 Task: Select the Pacific Time - US & Canada as time zone for the schedule.
Action: Mouse moved to (1165, 103)
Screenshot: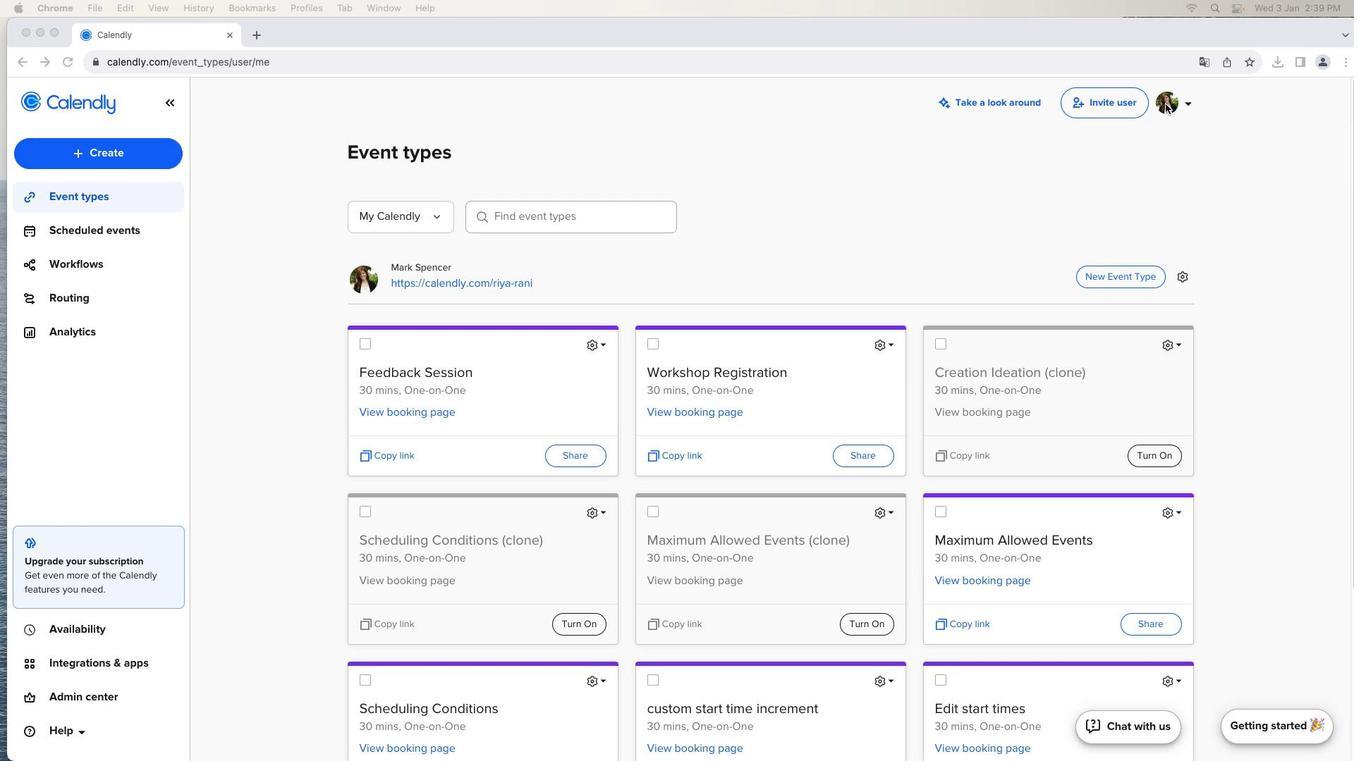 
Action: Mouse pressed left at (1165, 103)
Screenshot: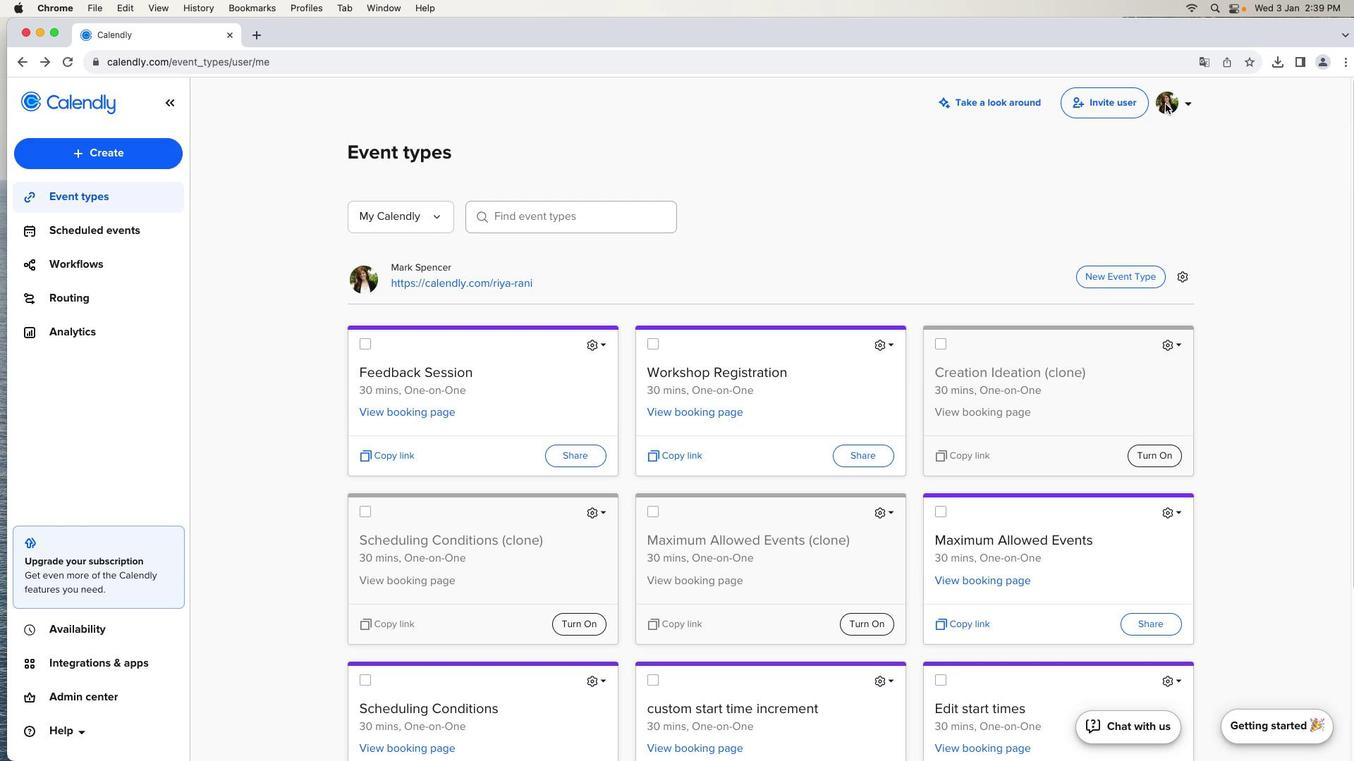 
Action: Mouse pressed left at (1165, 103)
Screenshot: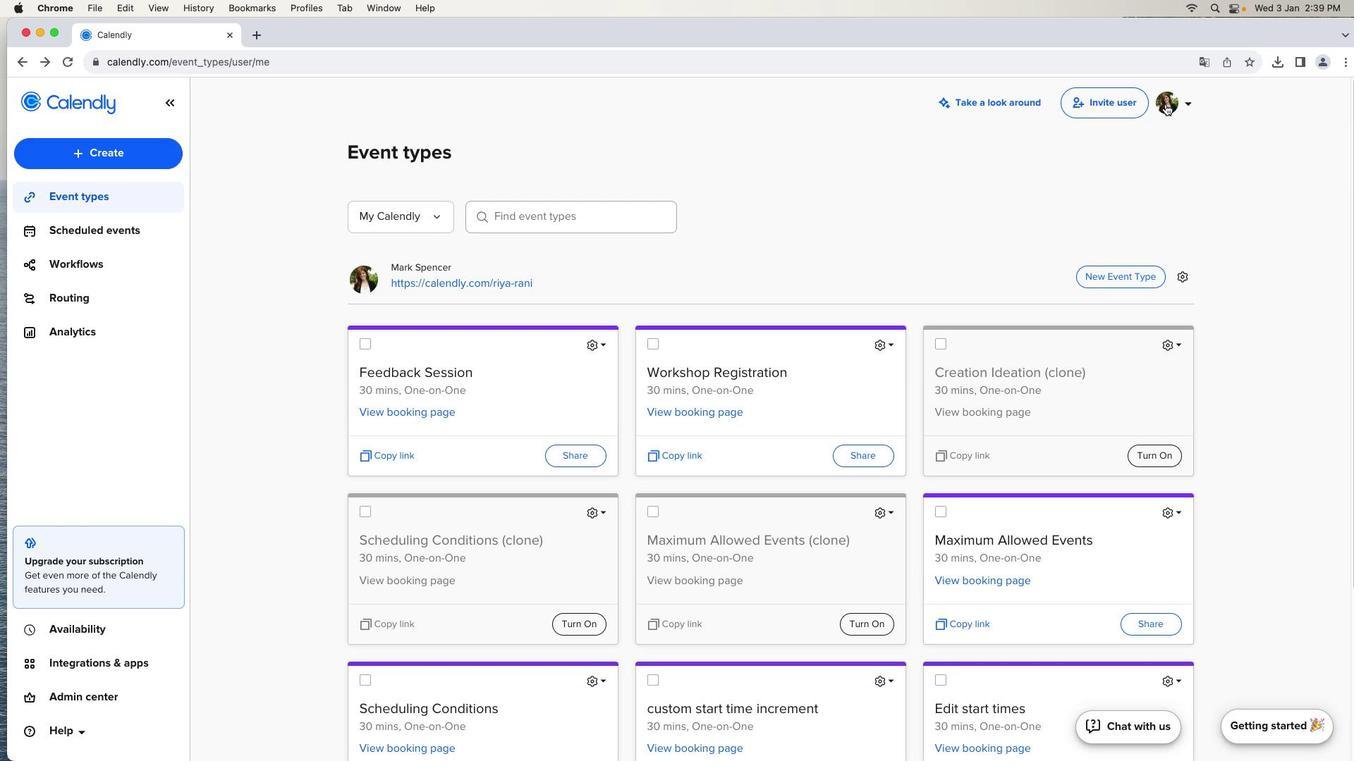 
Action: Mouse moved to (1076, 189)
Screenshot: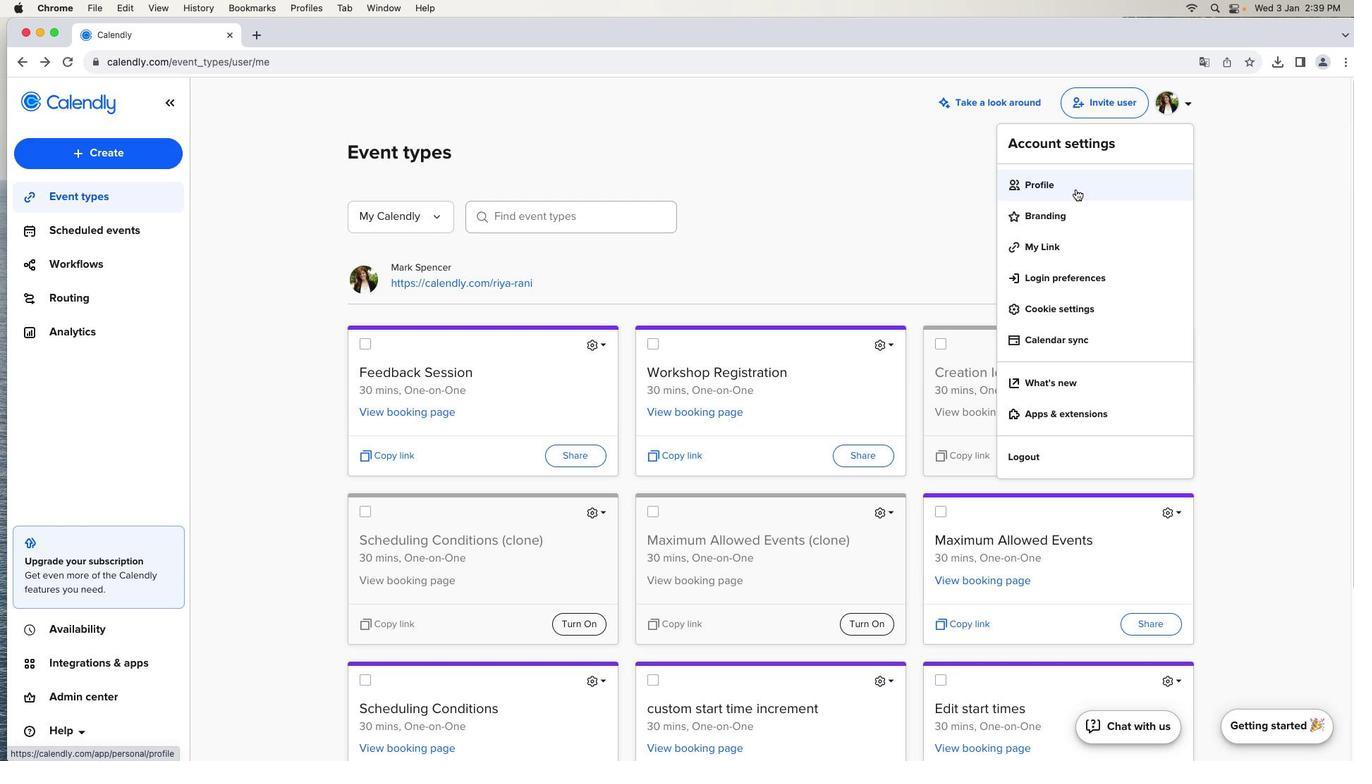 
Action: Mouse pressed left at (1076, 189)
Screenshot: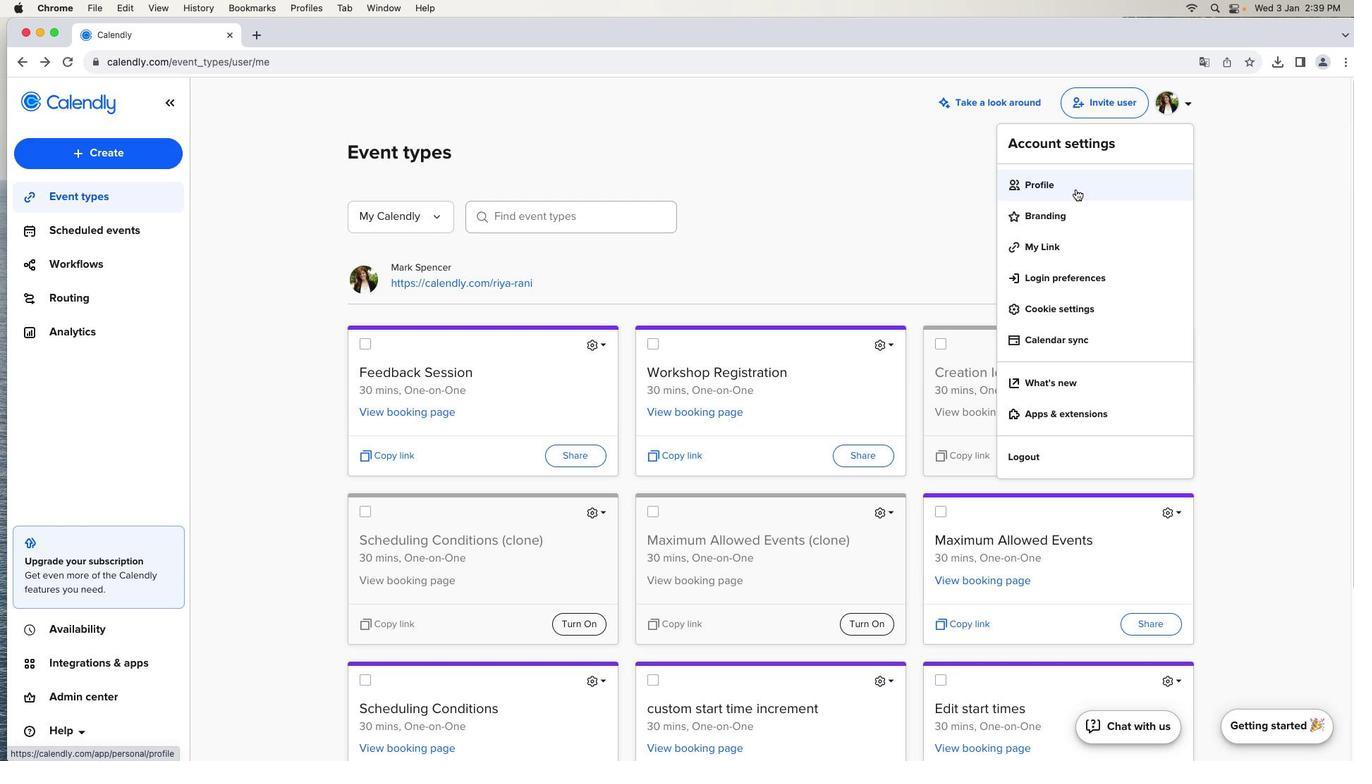 
Action: Mouse moved to (648, 530)
Screenshot: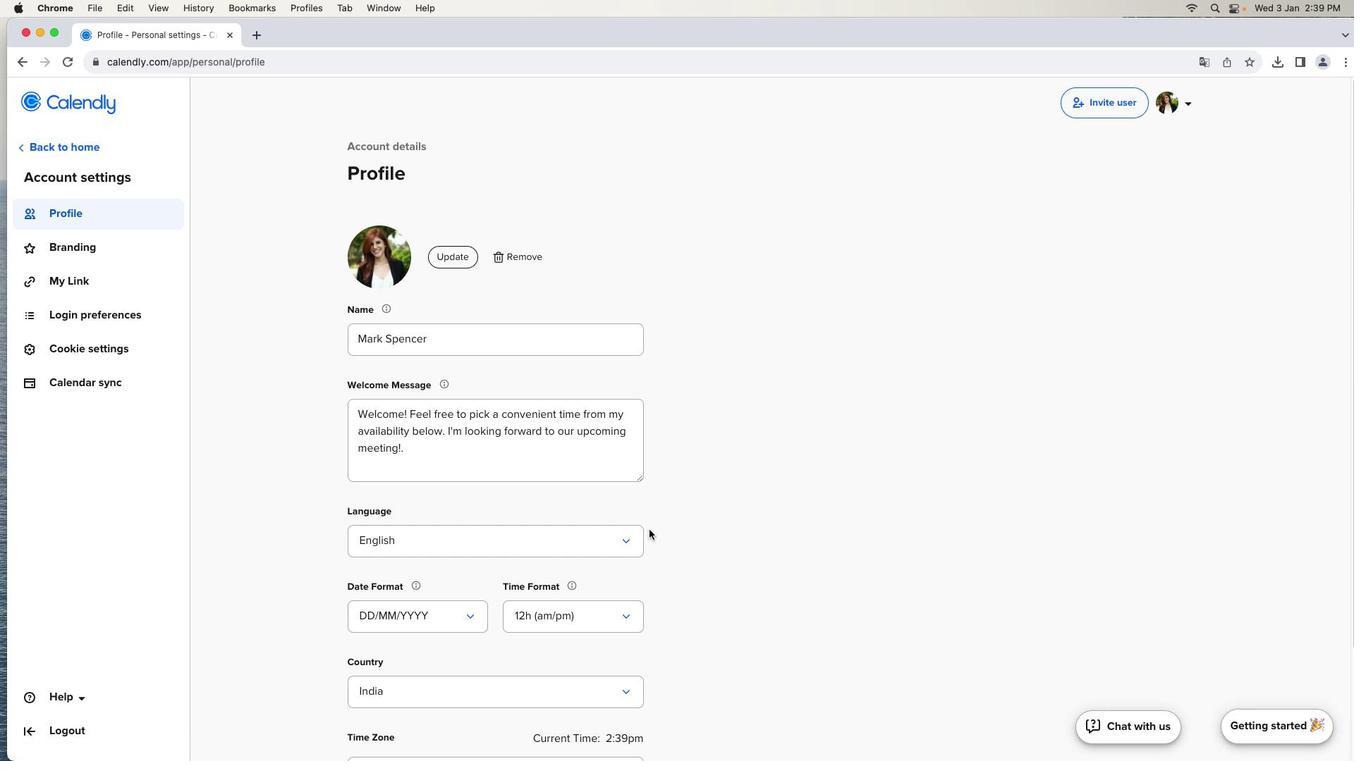 
Action: Mouse scrolled (648, 530) with delta (0, 0)
Screenshot: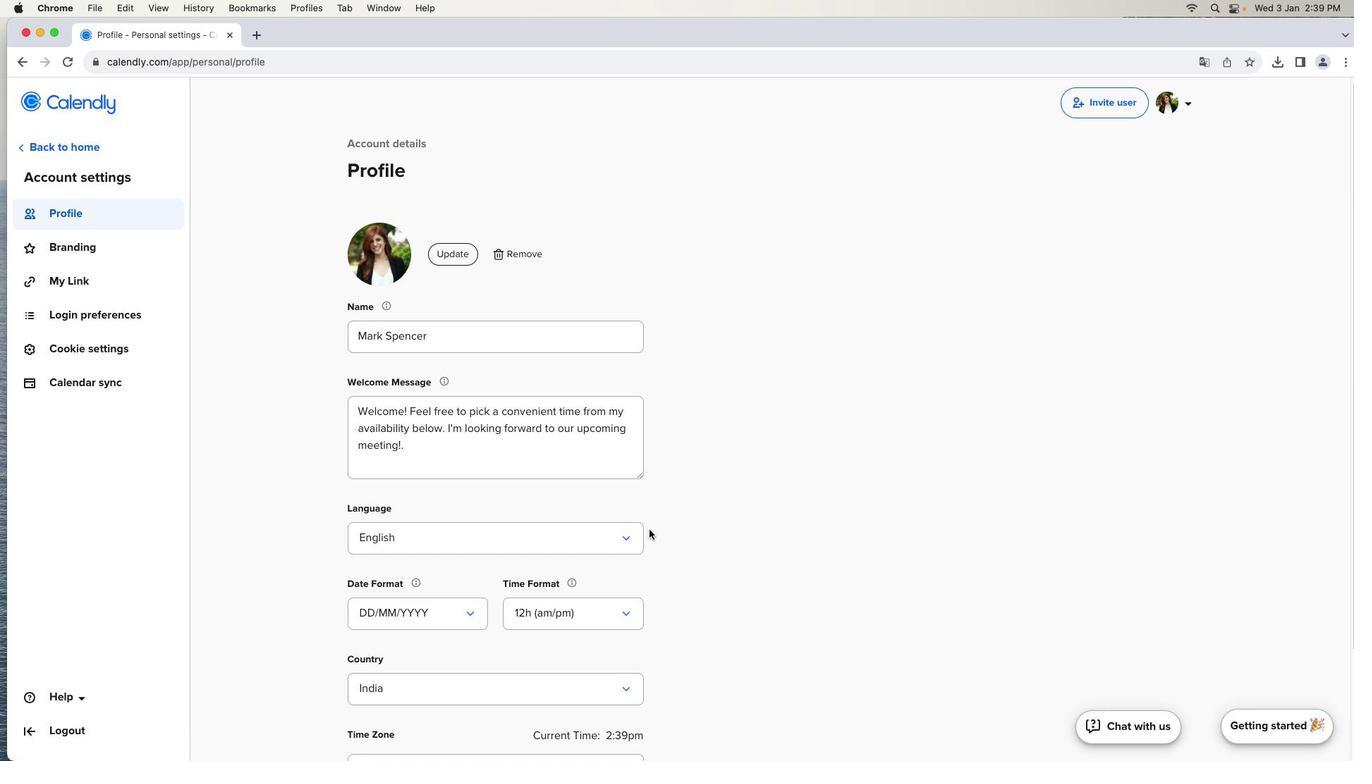 
Action: Mouse scrolled (648, 530) with delta (0, 0)
Screenshot: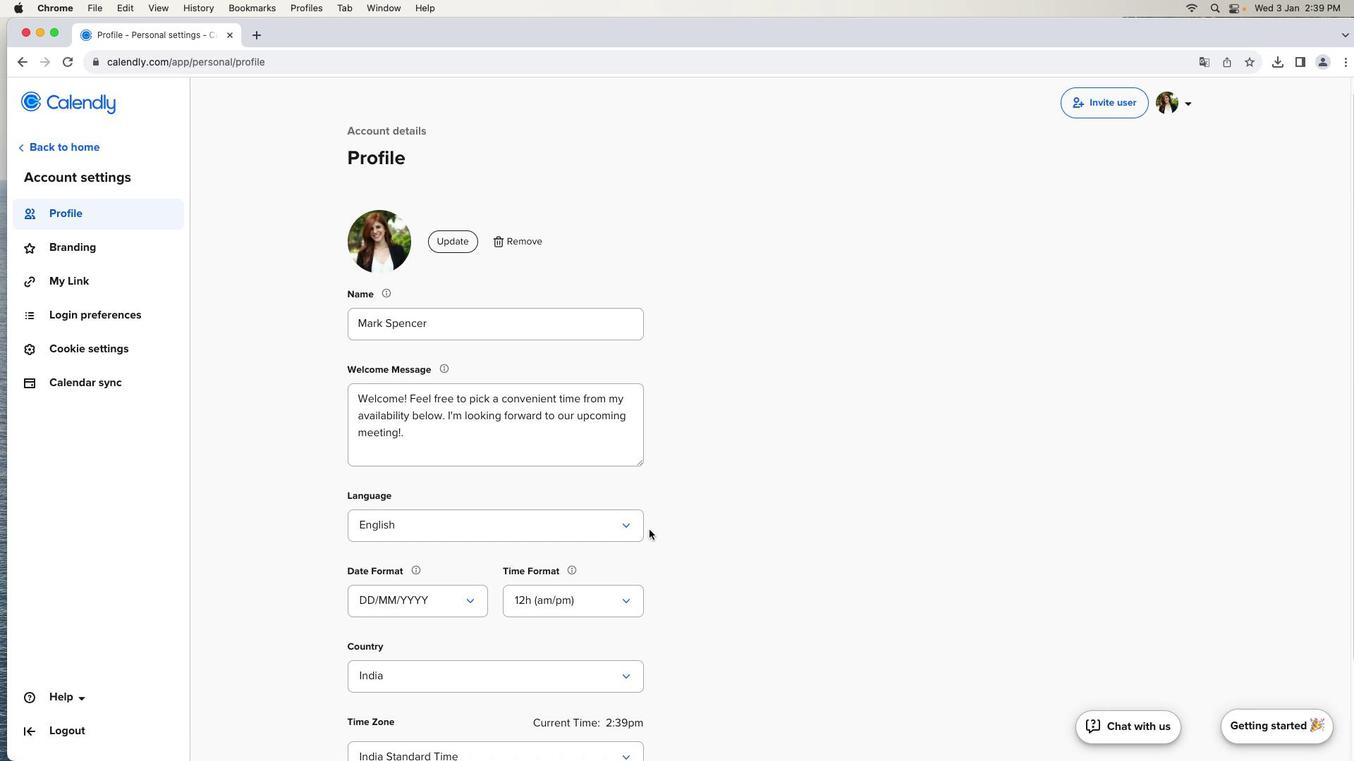 
Action: Mouse scrolled (648, 530) with delta (0, 0)
Screenshot: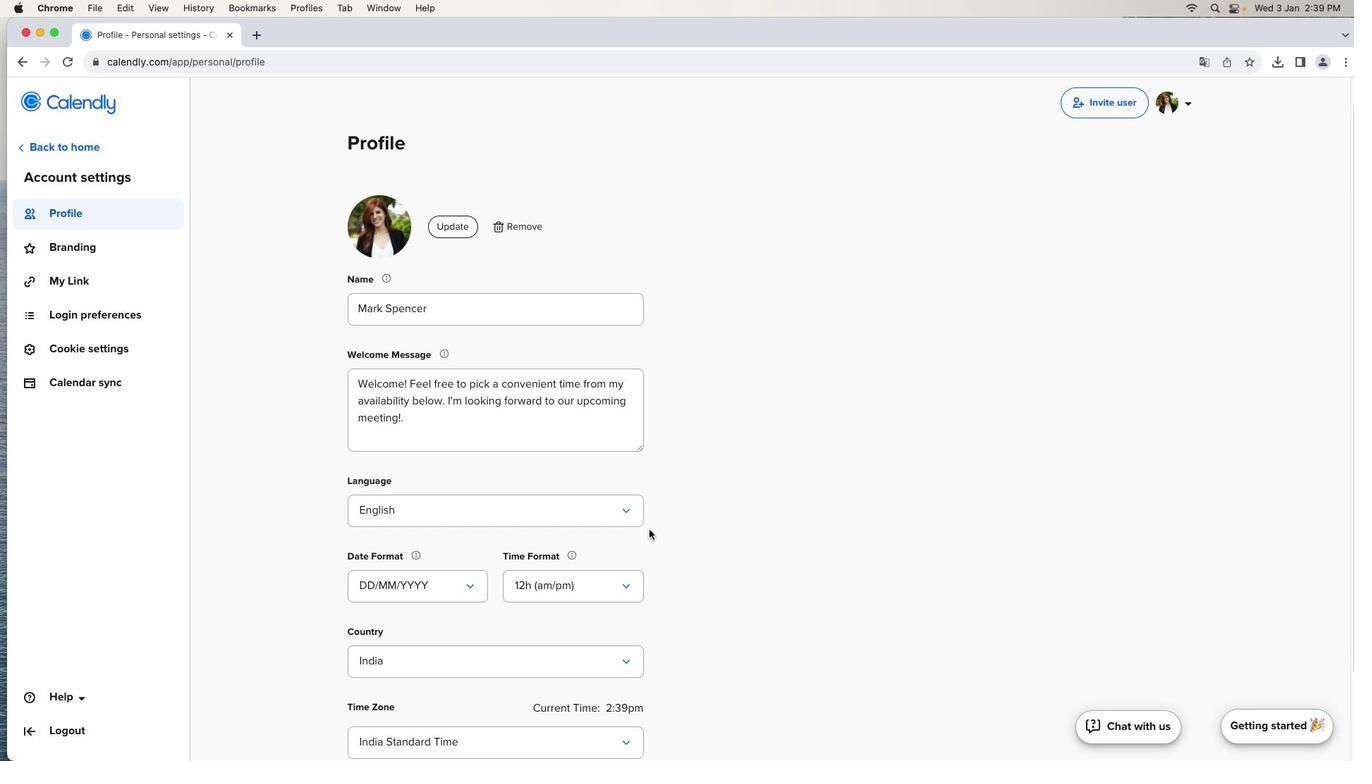
Action: Mouse scrolled (648, 530) with delta (0, 0)
Screenshot: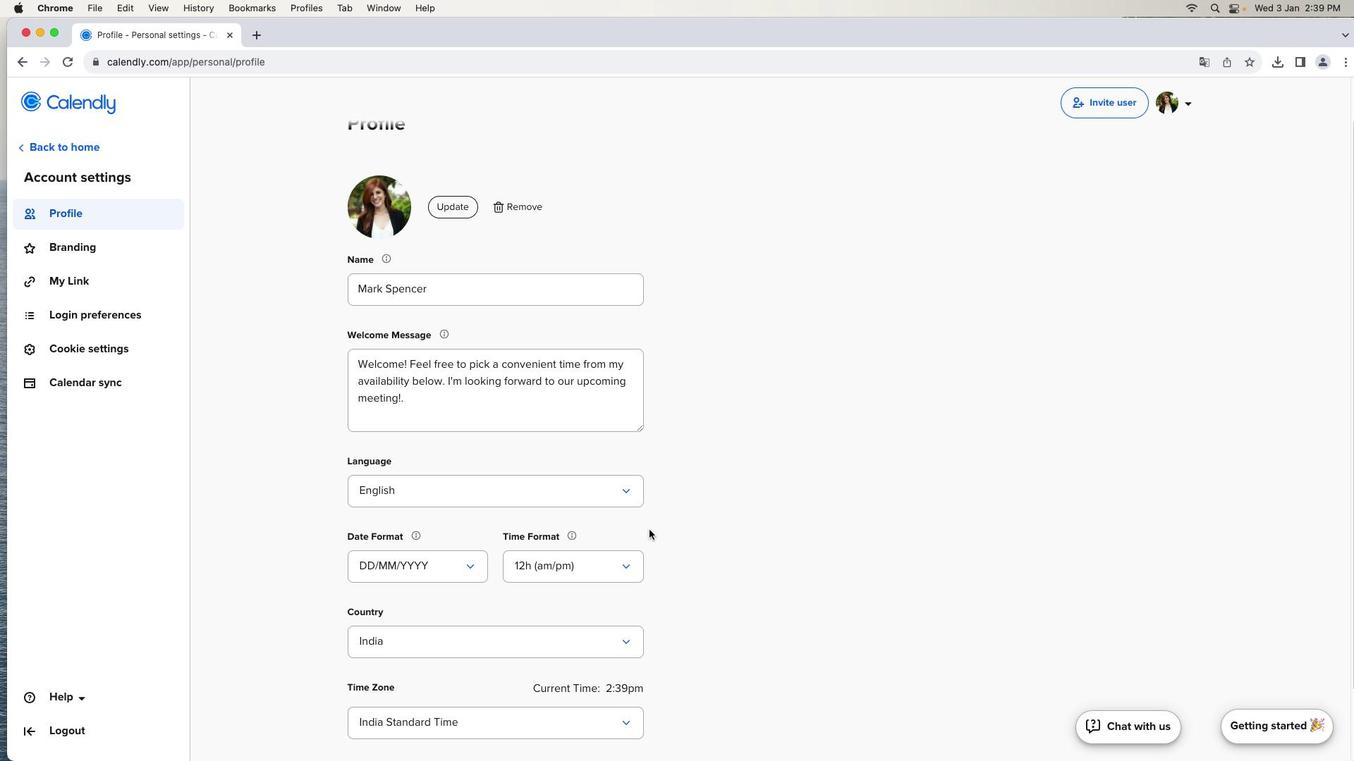 
Action: Mouse scrolled (648, 530) with delta (0, 0)
Screenshot: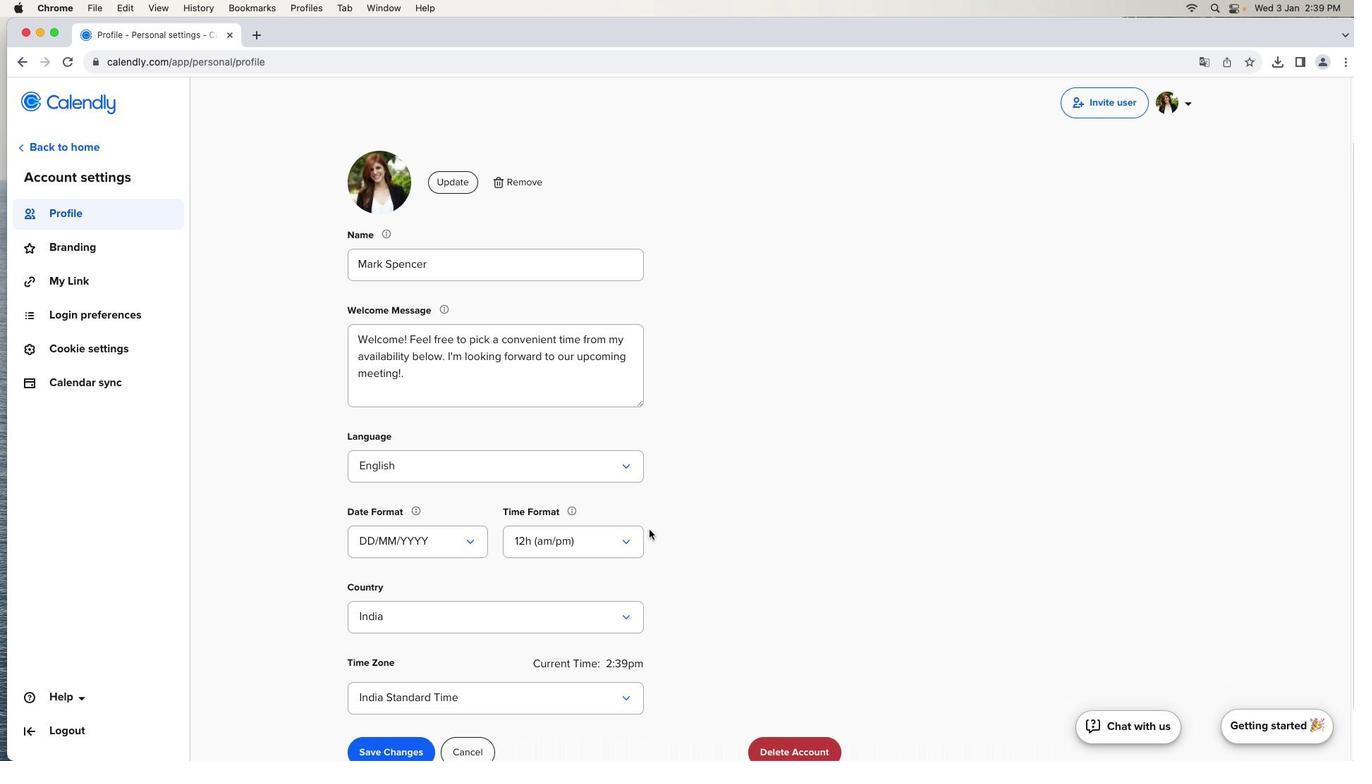 
Action: Mouse scrolled (648, 530) with delta (0, 0)
Screenshot: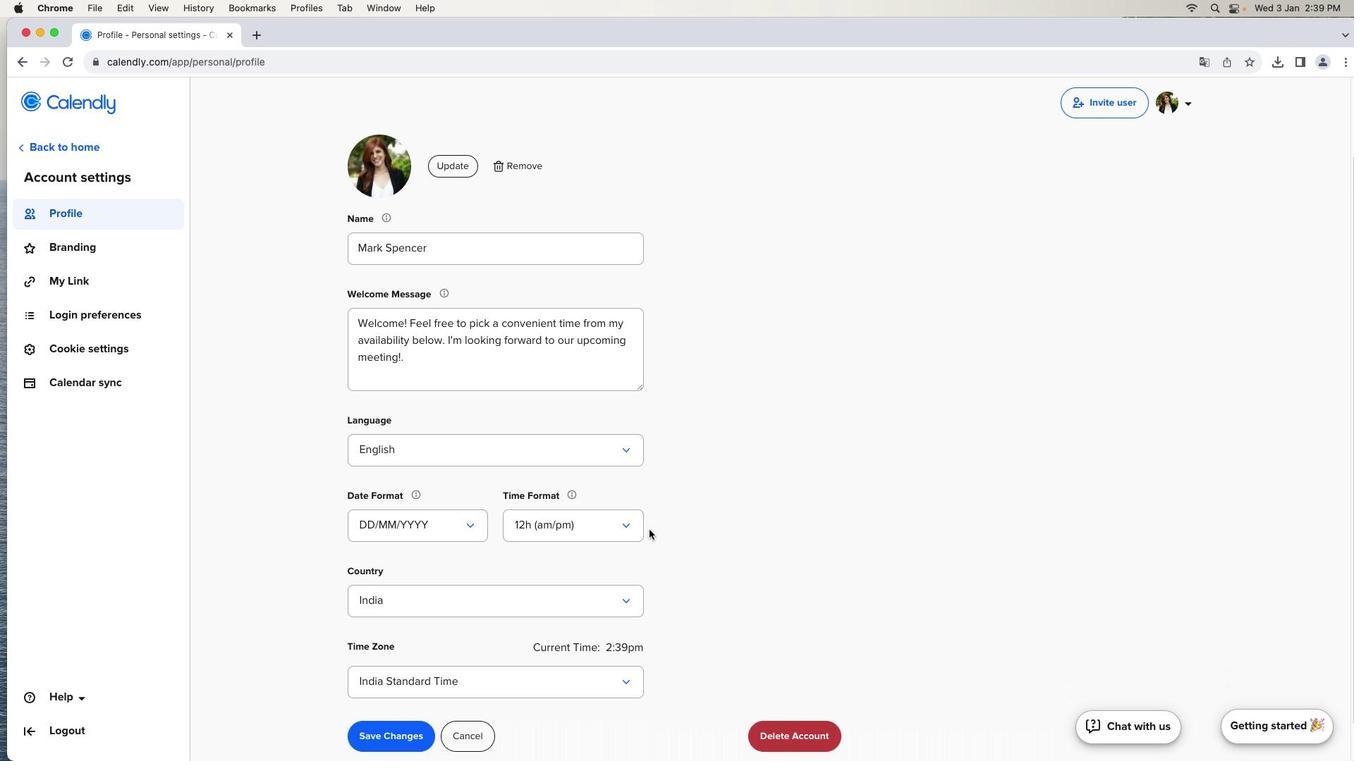 
Action: Mouse scrolled (648, 530) with delta (0, -1)
Screenshot: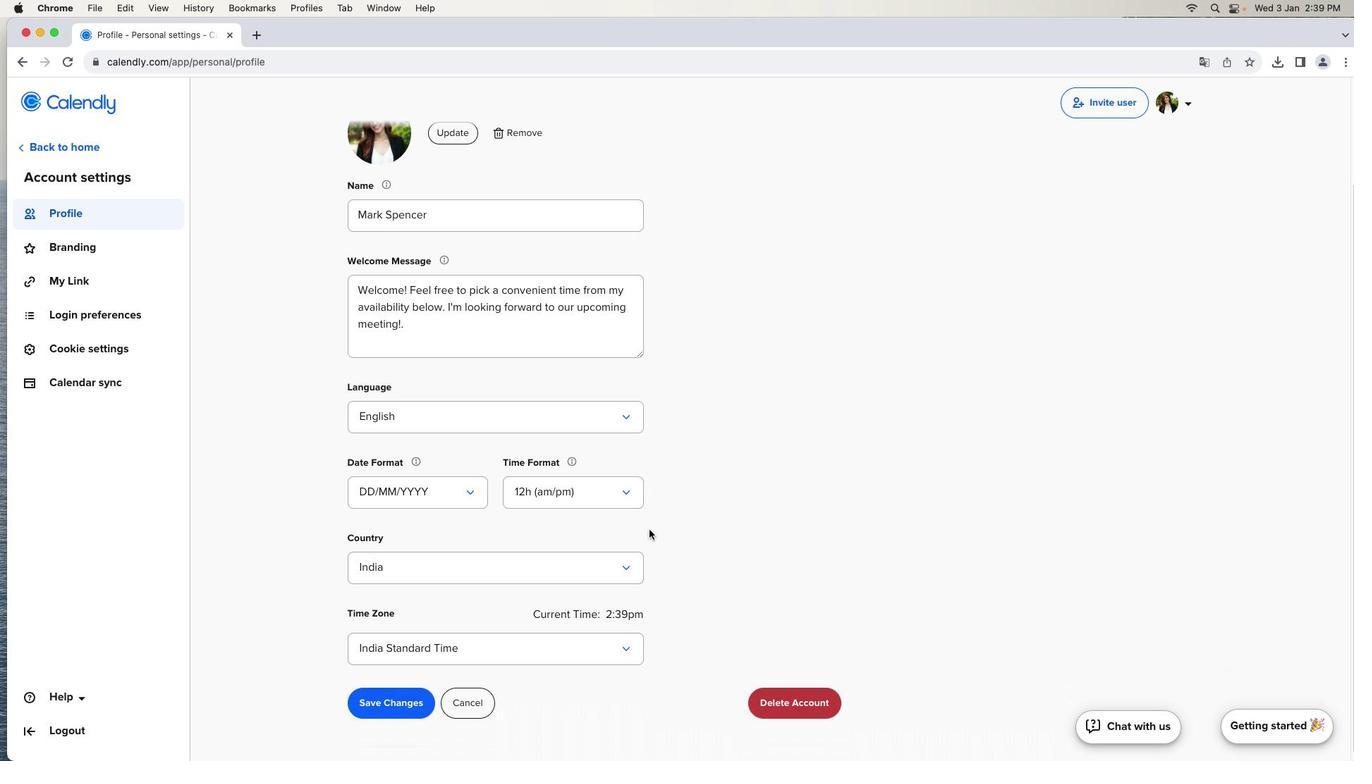 
Action: Mouse moved to (623, 644)
Screenshot: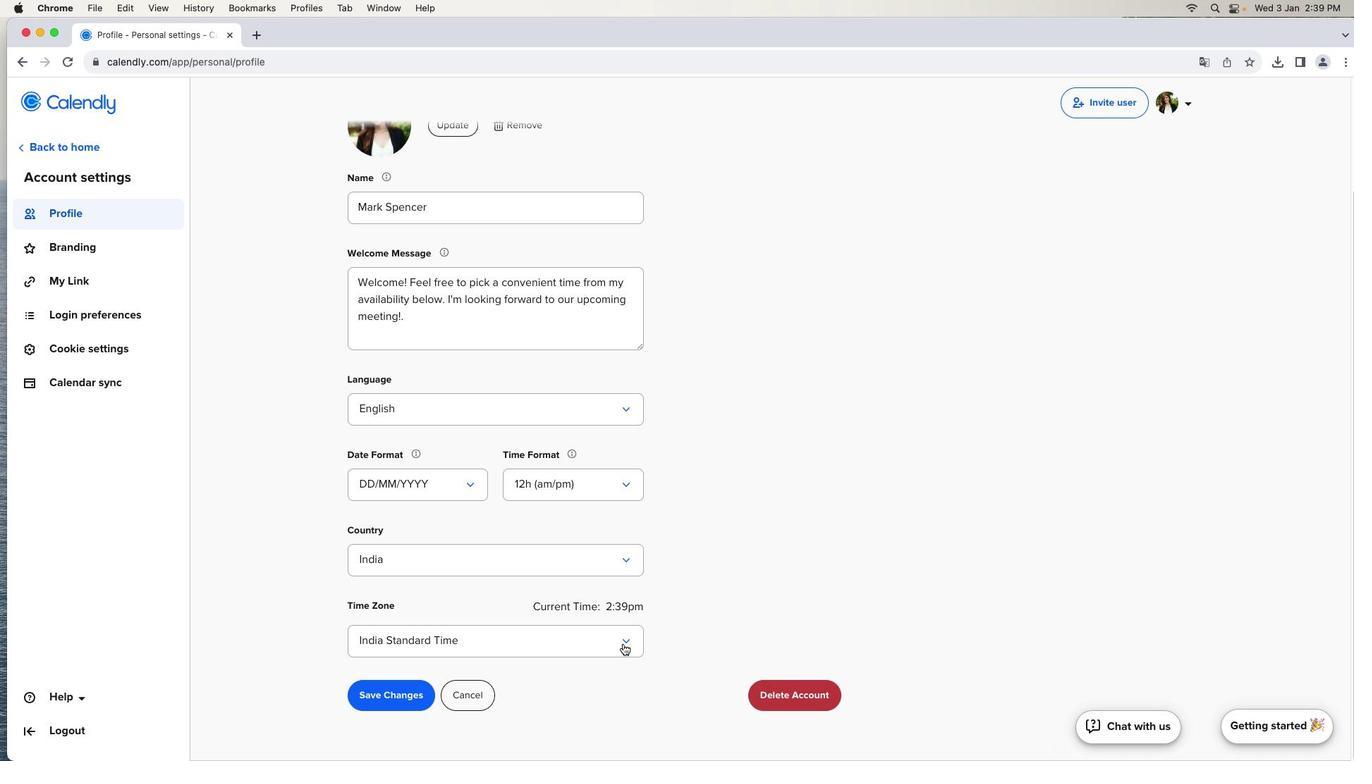 
Action: Mouse pressed left at (623, 644)
Screenshot: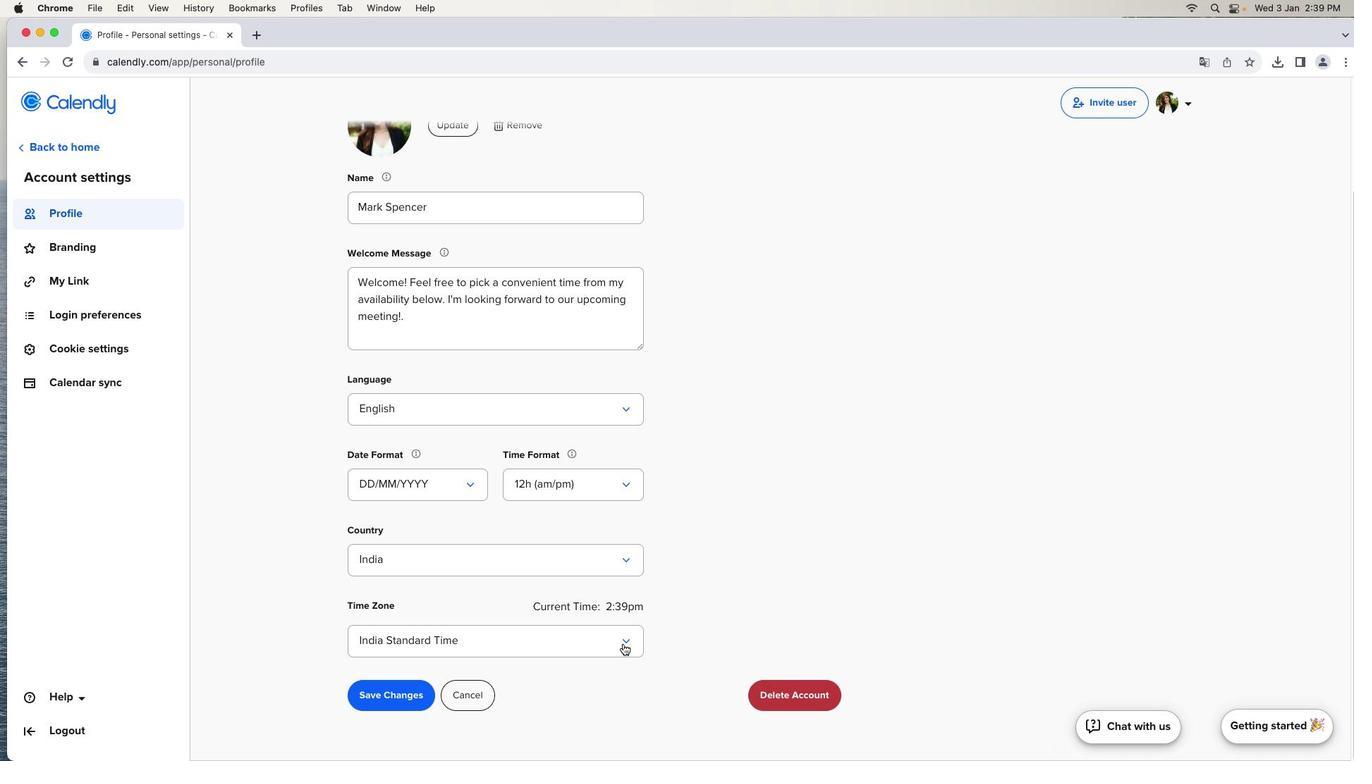 
Action: Mouse moved to (594, 691)
Screenshot: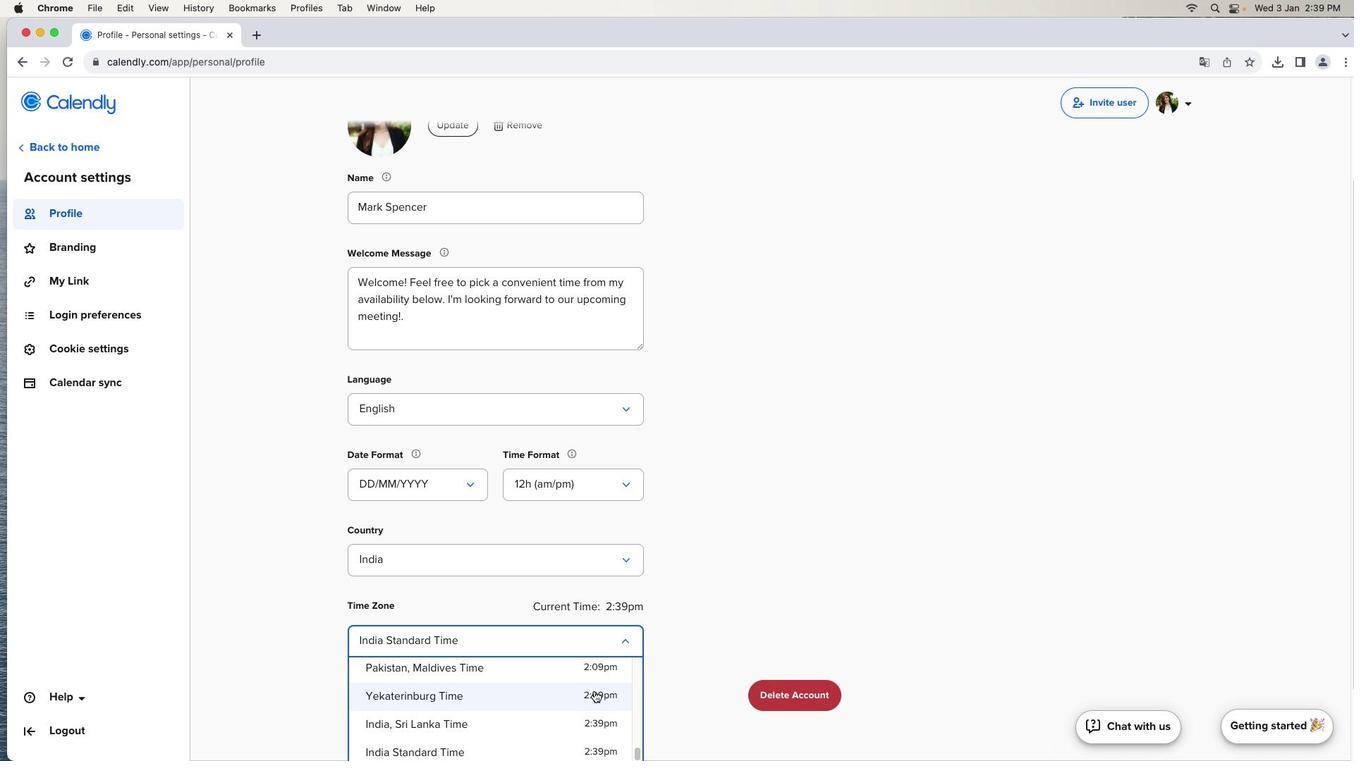
Action: Mouse scrolled (594, 691) with delta (0, 0)
Screenshot: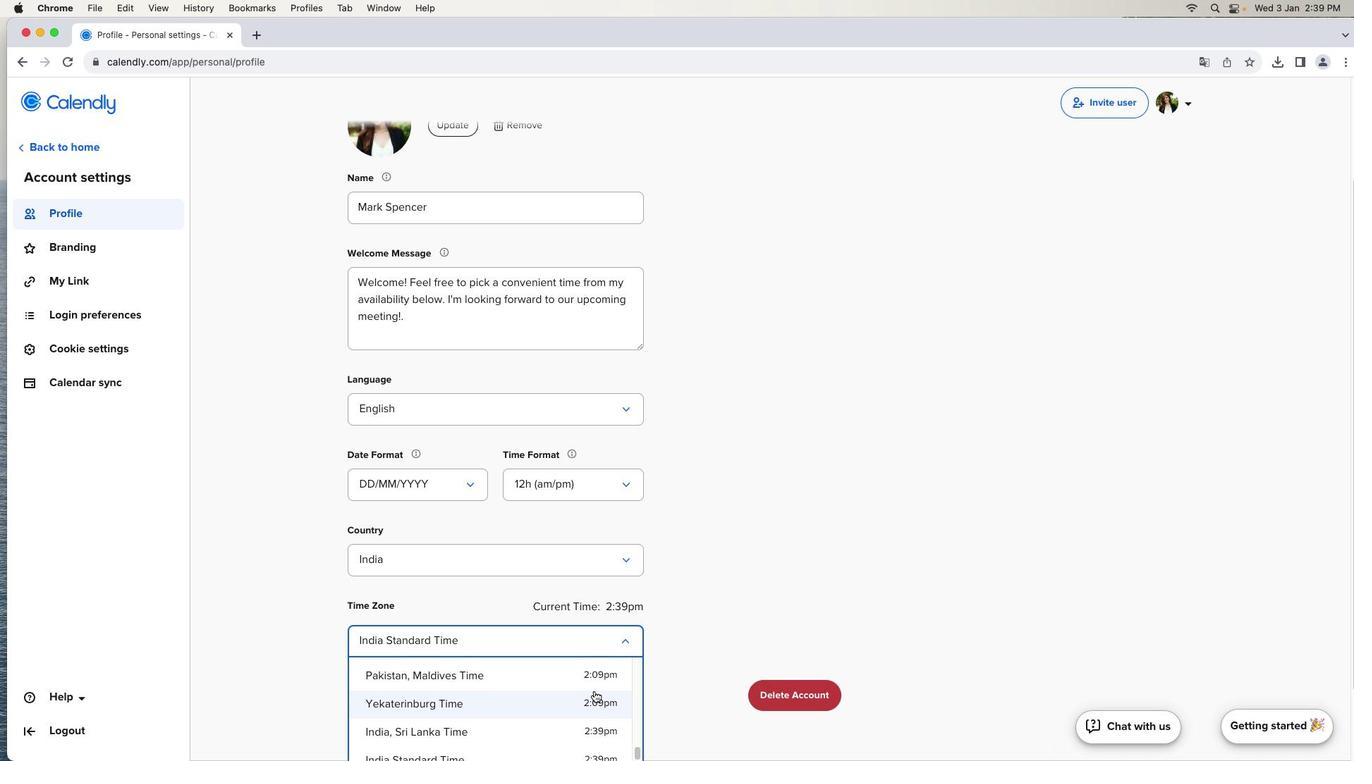
Action: Mouse scrolled (594, 691) with delta (0, 0)
Screenshot: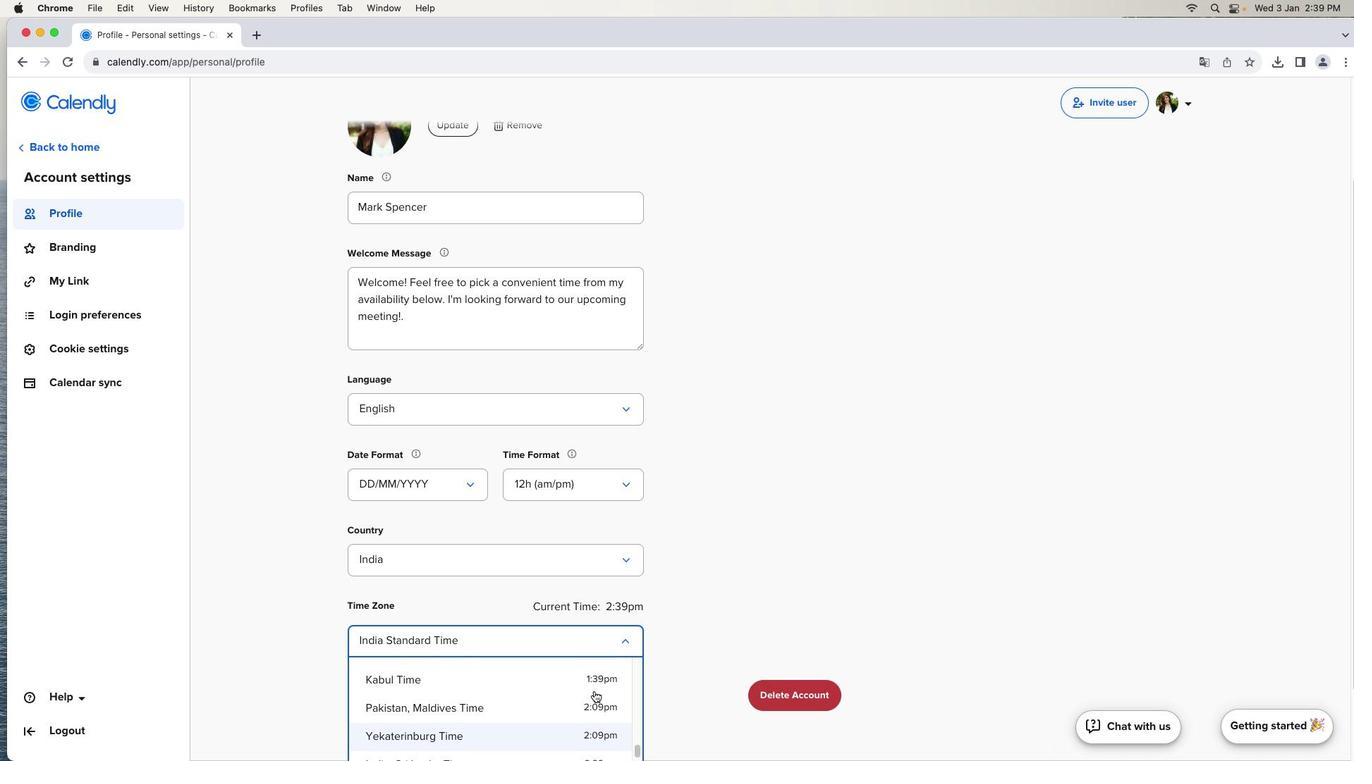 
Action: Mouse scrolled (594, 691) with delta (0, 1)
Screenshot: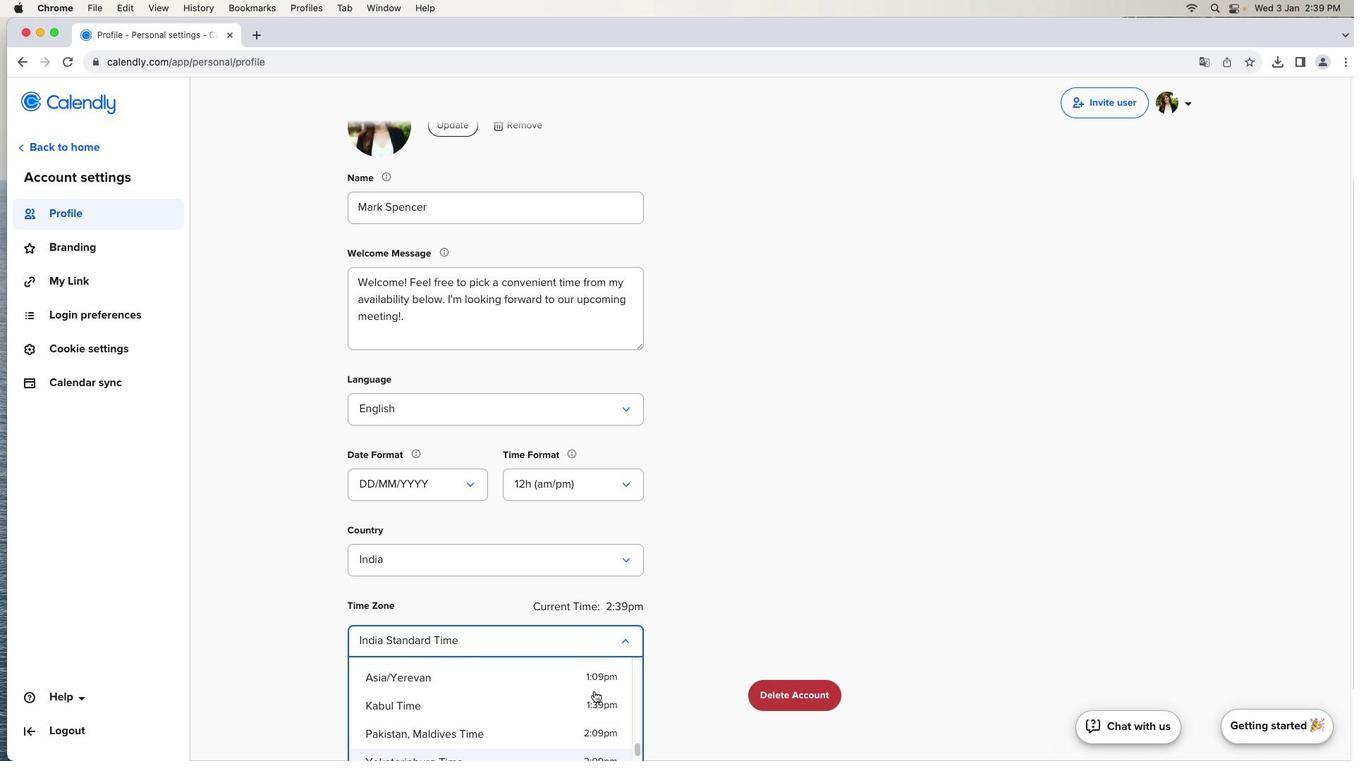 
Action: Mouse scrolled (594, 691) with delta (0, 1)
Screenshot: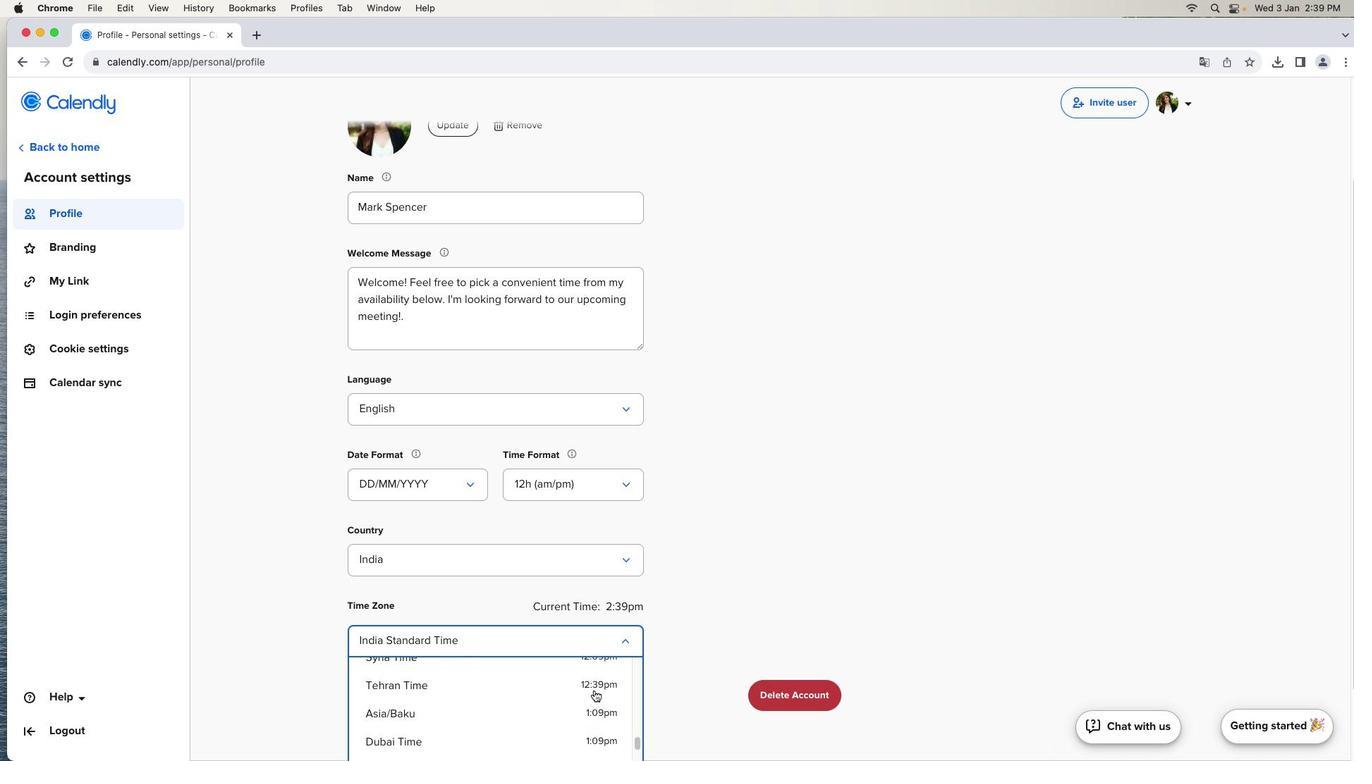 
Action: Mouse moved to (593, 691)
Screenshot: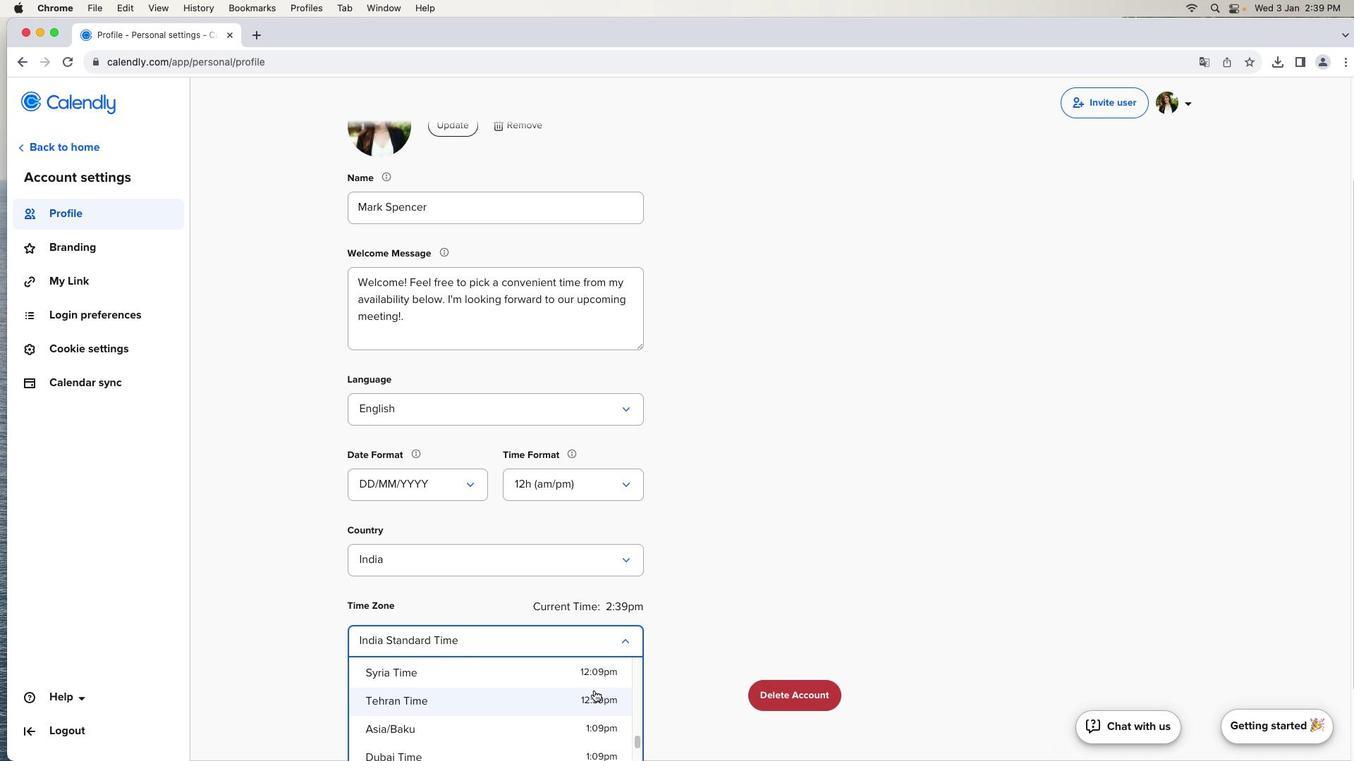 
Action: Mouse scrolled (593, 691) with delta (0, 0)
Screenshot: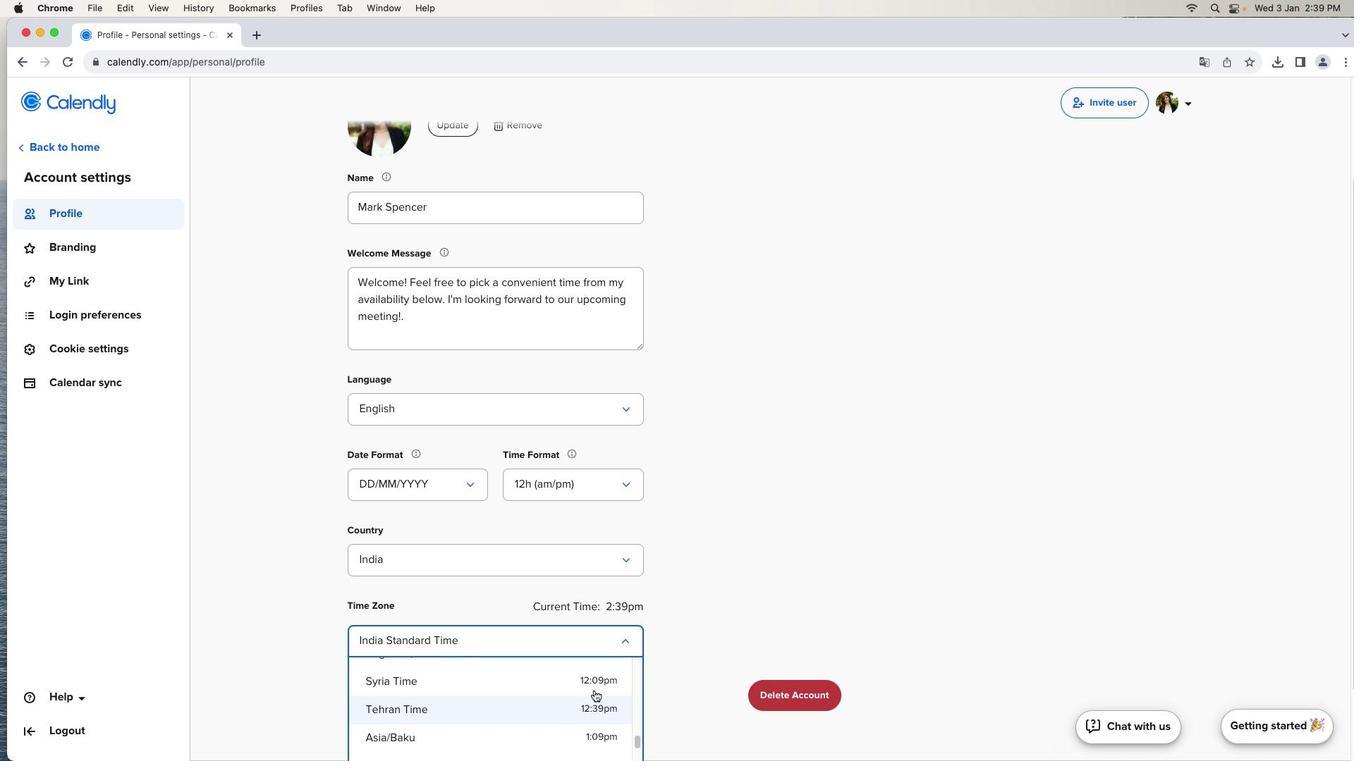 
Action: Mouse scrolled (593, 691) with delta (0, 0)
Screenshot: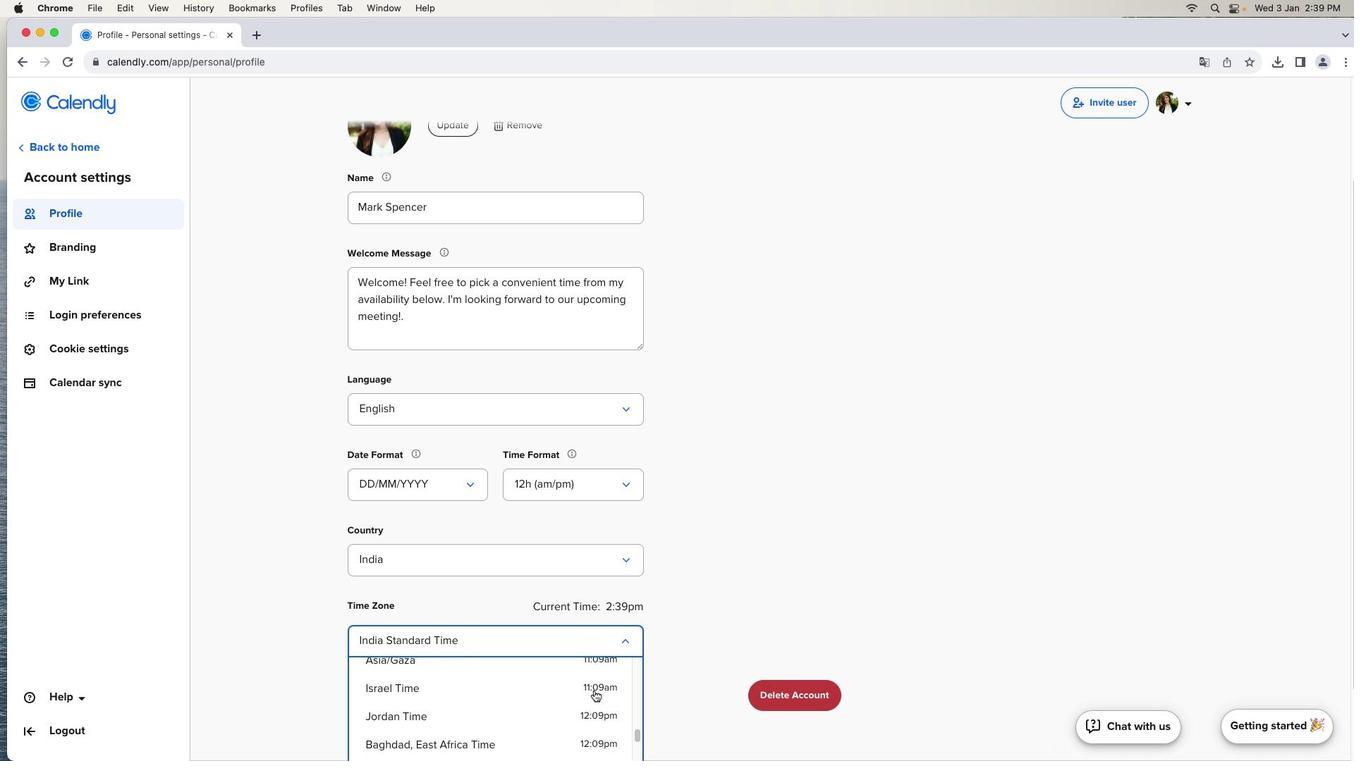 
Action: Mouse scrolled (593, 691) with delta (0, 1)
Screenshot: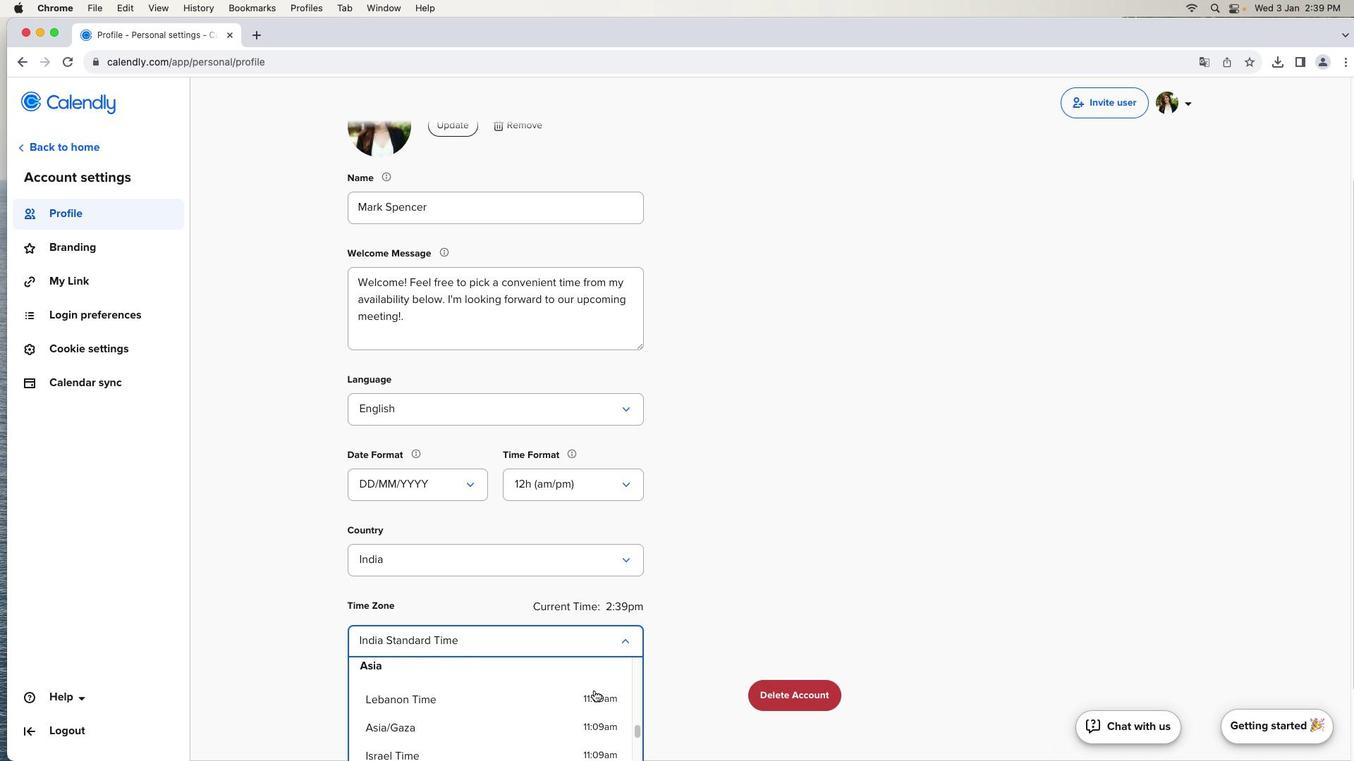 
Action: Mouse scrolled (593, 691) with delta (0, 2)
Screenshot: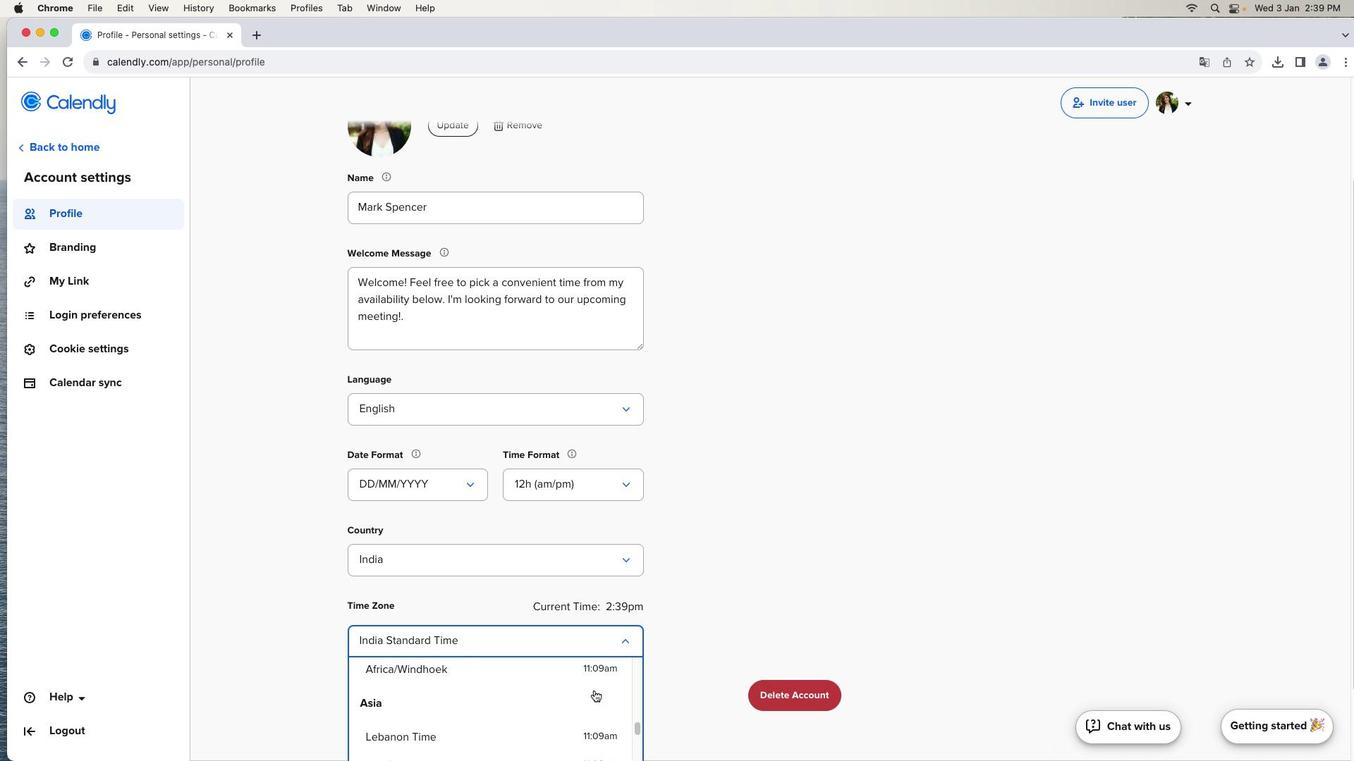 
Action: Mouse scrolled (593, 691) with delta (0, 0)
Screenshot: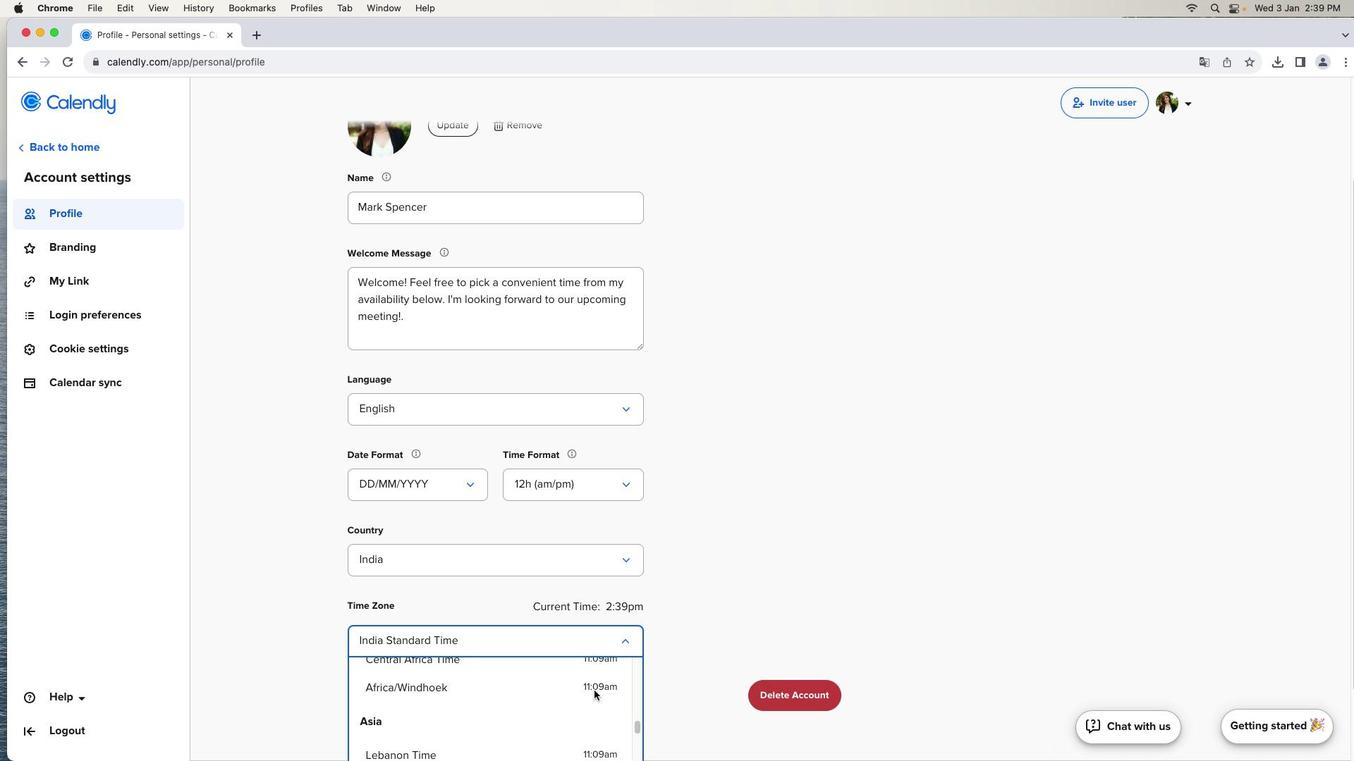 
Action: Mouse scrolled (593, 691) with delta (0, 0)
Screenshot: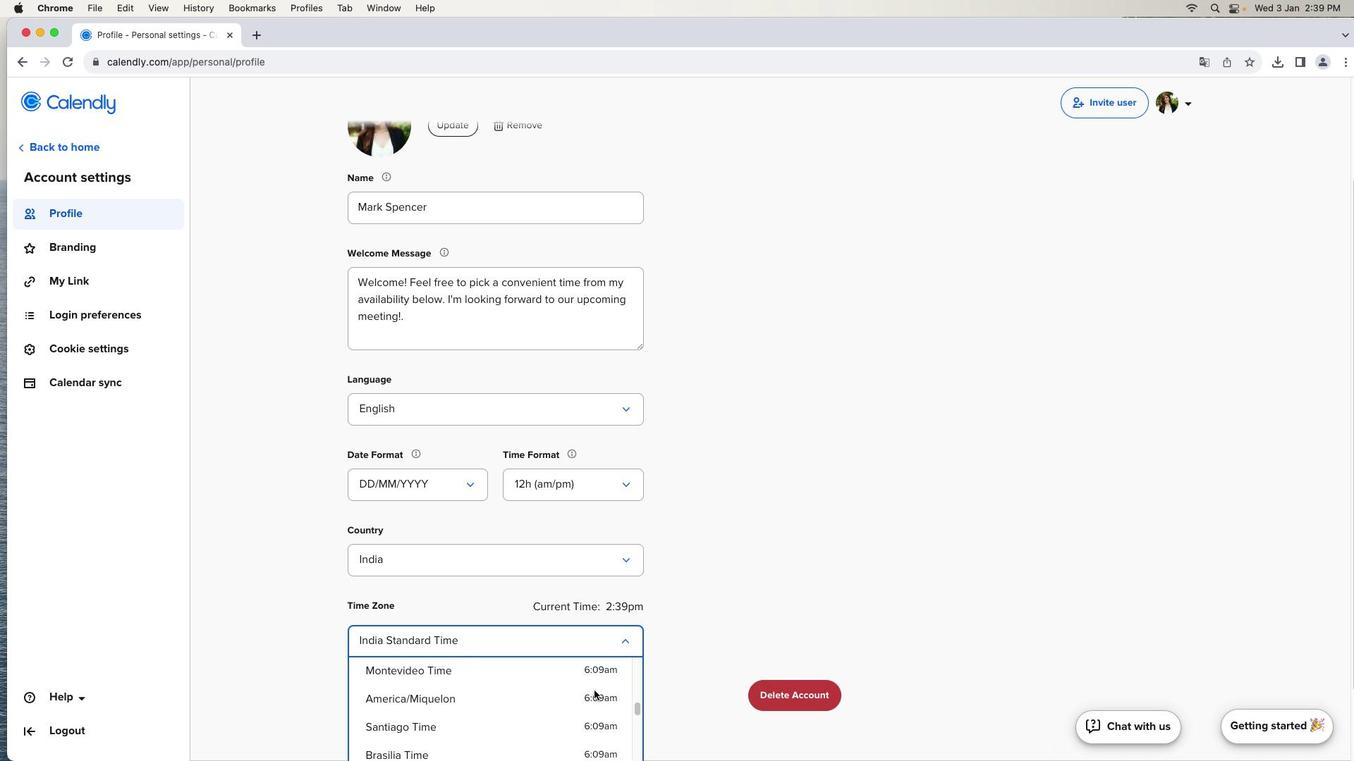 
Action: Mouse scrolled (593, 691) with delta (0, 1)
Screenshot: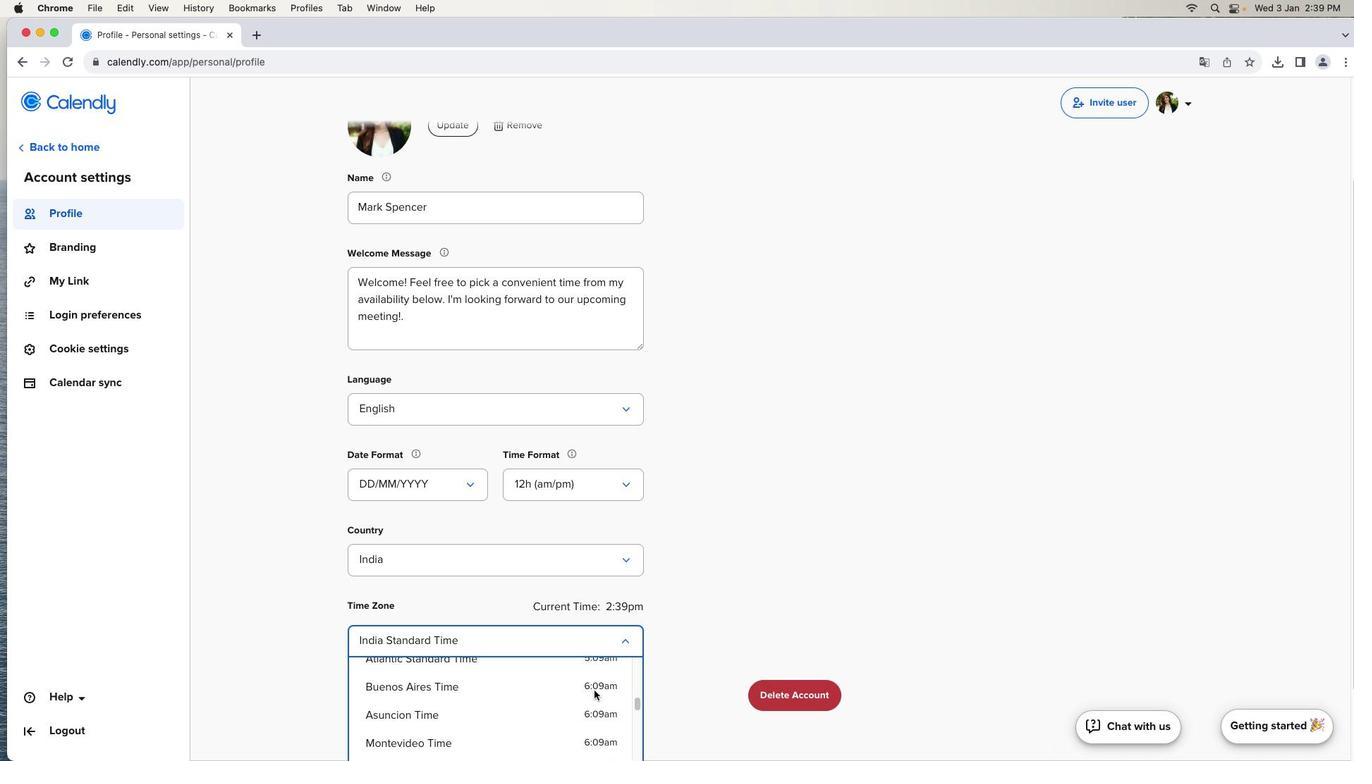 
Action: Mouse scrolled (593, 691) with delta (0, 2)
Screenshot: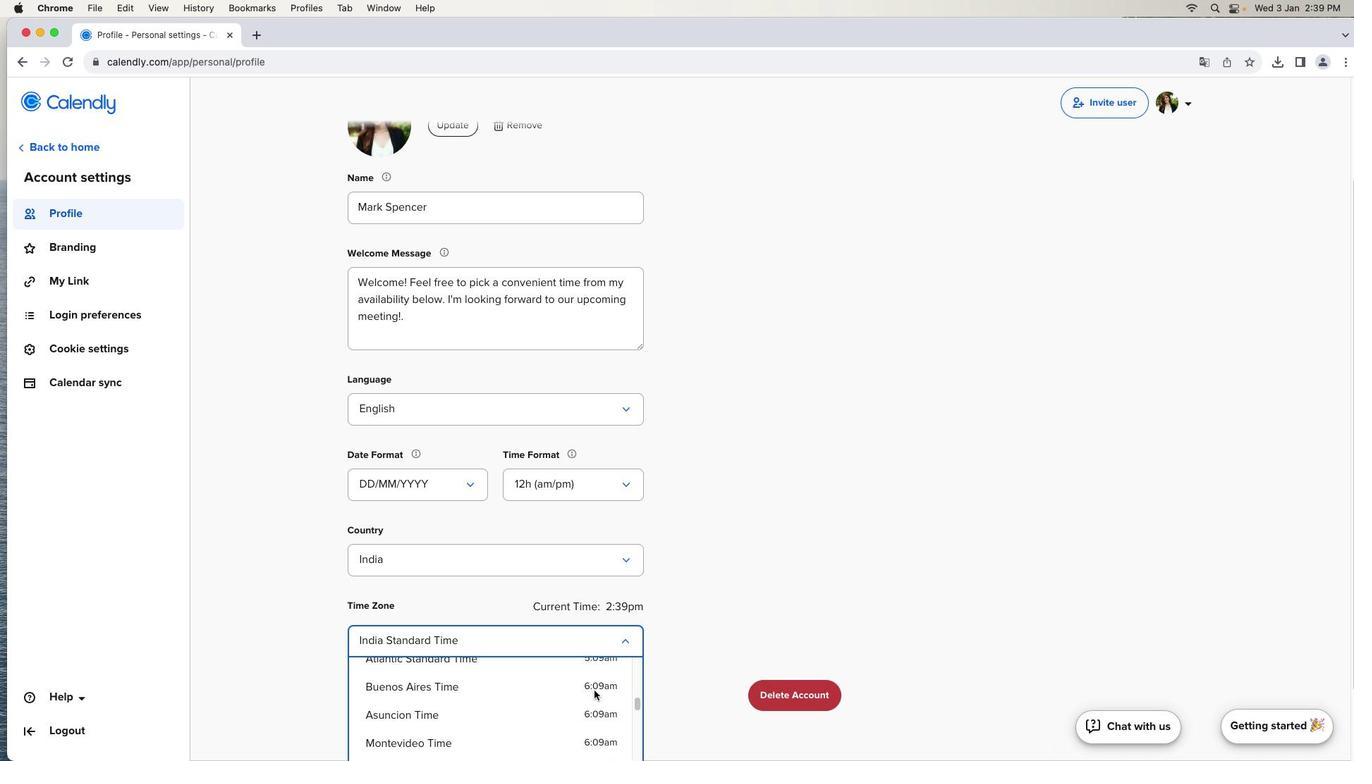 
Action: Mouse scrolled (593, 691) with delta (0, 3)
Screenshot: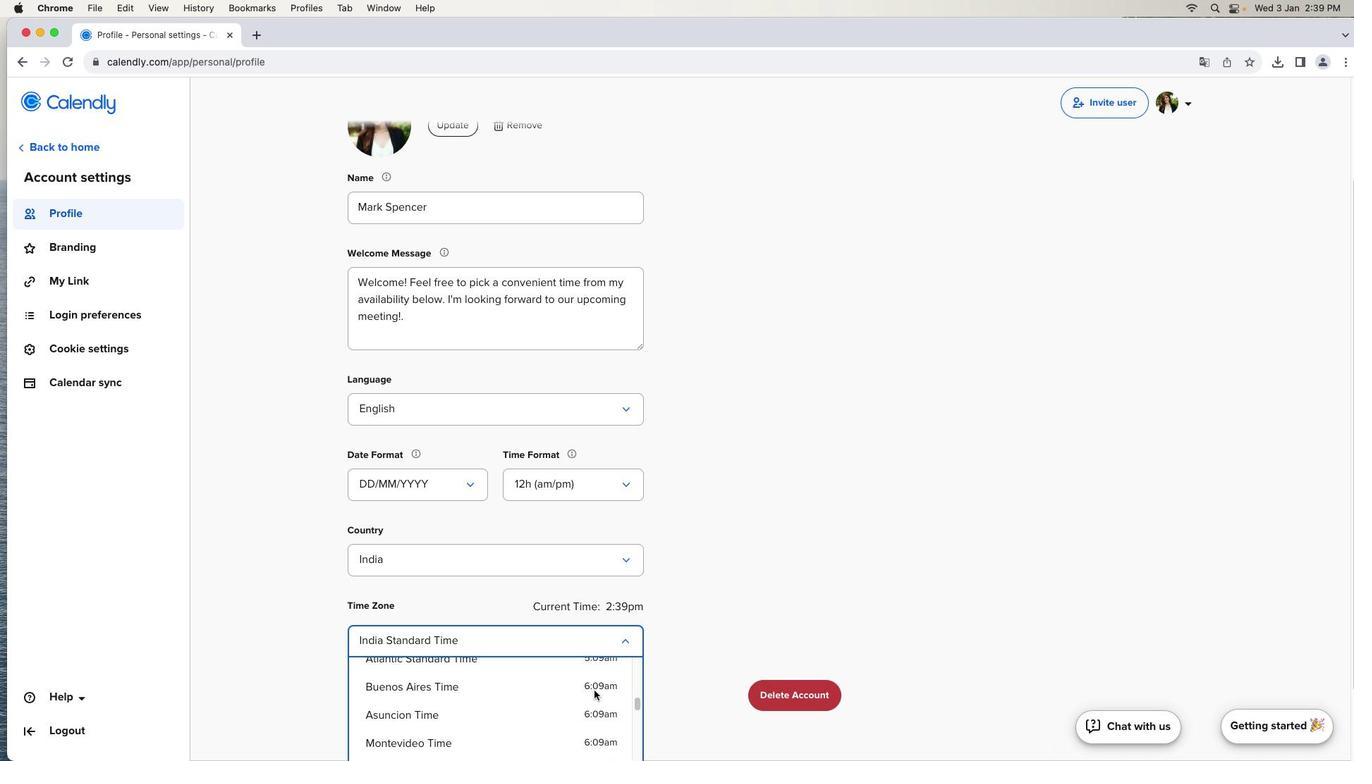 
Action: Mouse scrolled (593, 691) with delta (0, 0)
Screenshot: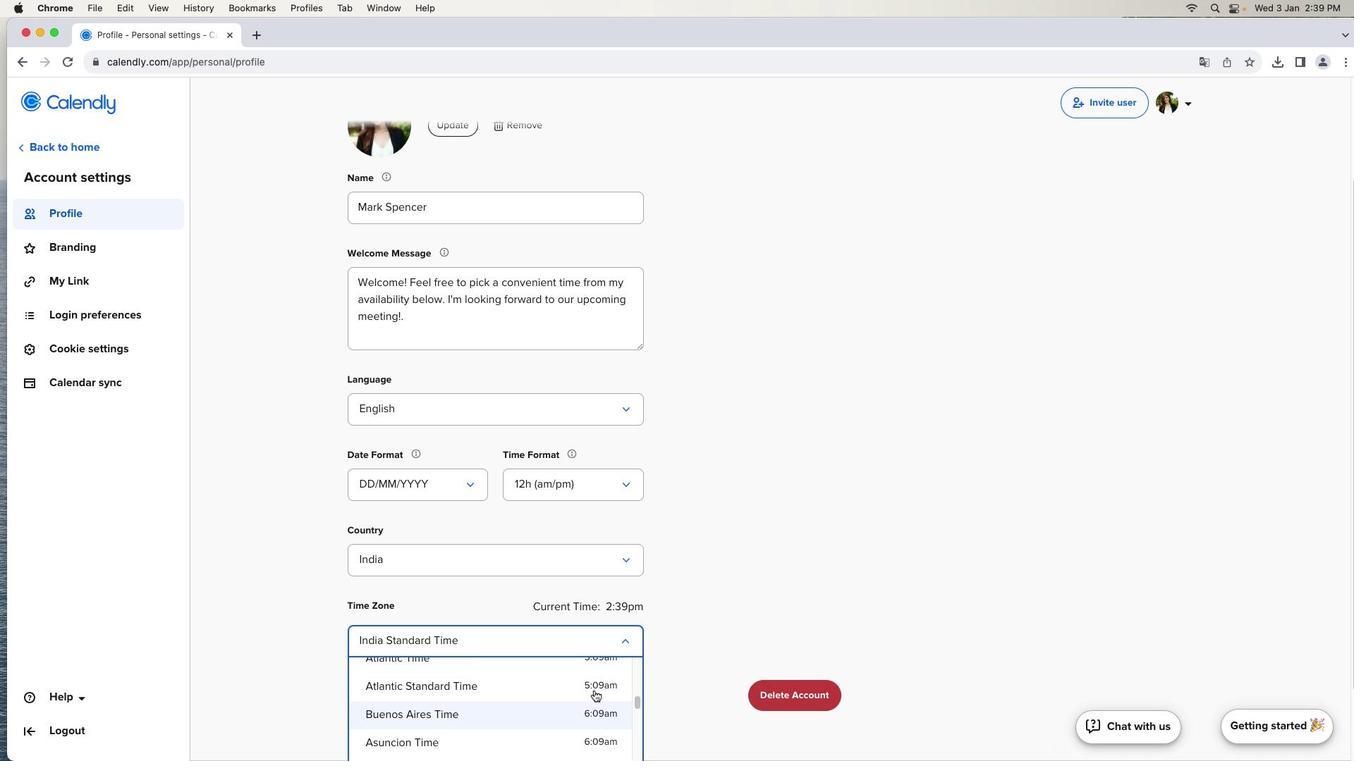 
Action: Mouse scrolled (593, 691) with delta (0, 0)
Screenshot: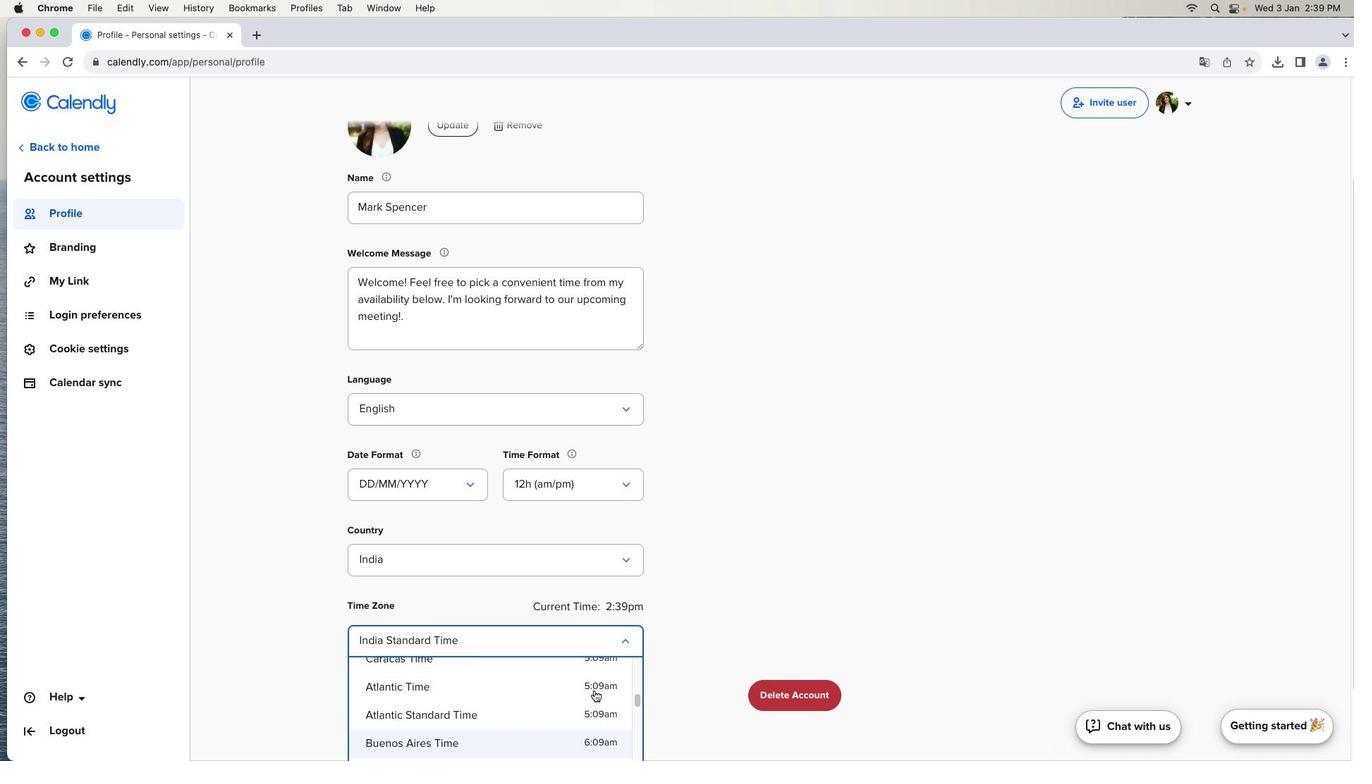 
Action: Mouse scrolled (593, 691) with delta (0, 1)
Screenshot: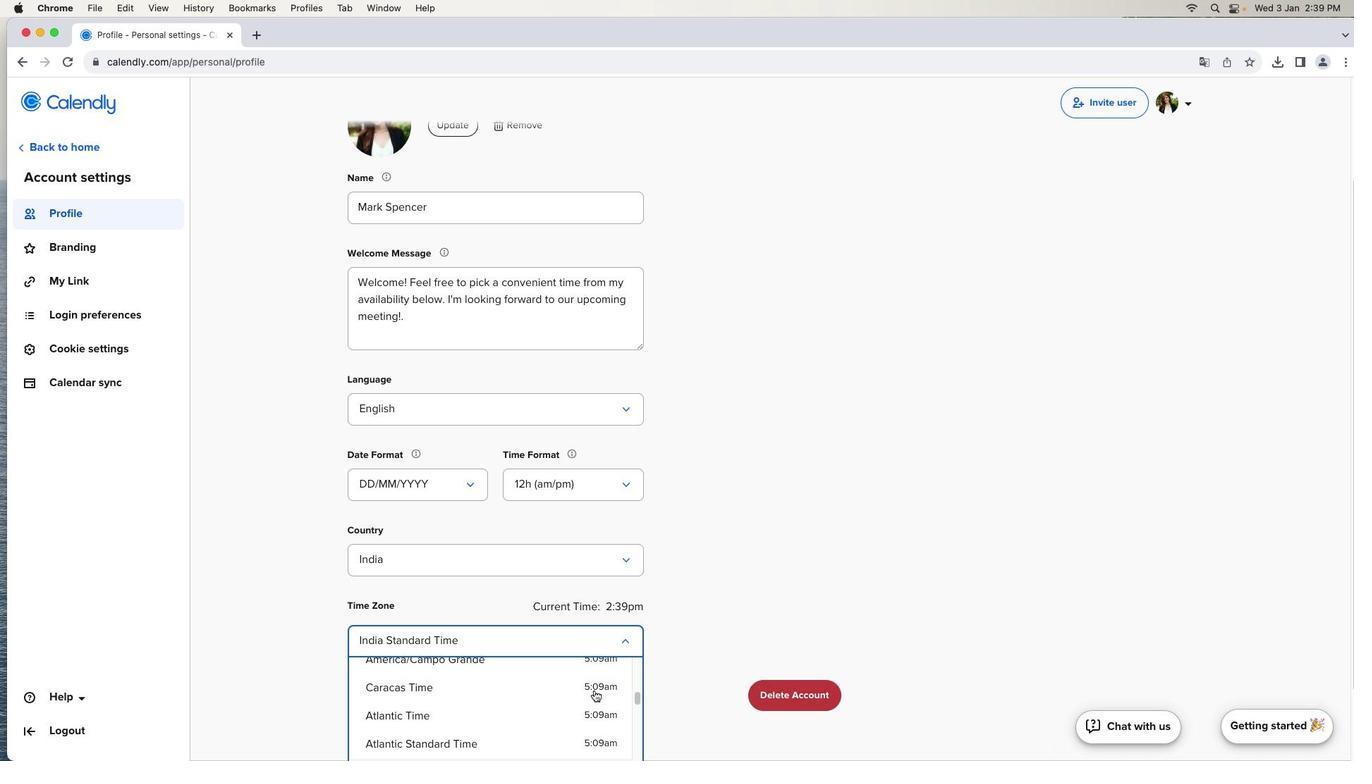 
Action: Mouse scrolled (593, 691) with delta (0, 0)
Screenshot: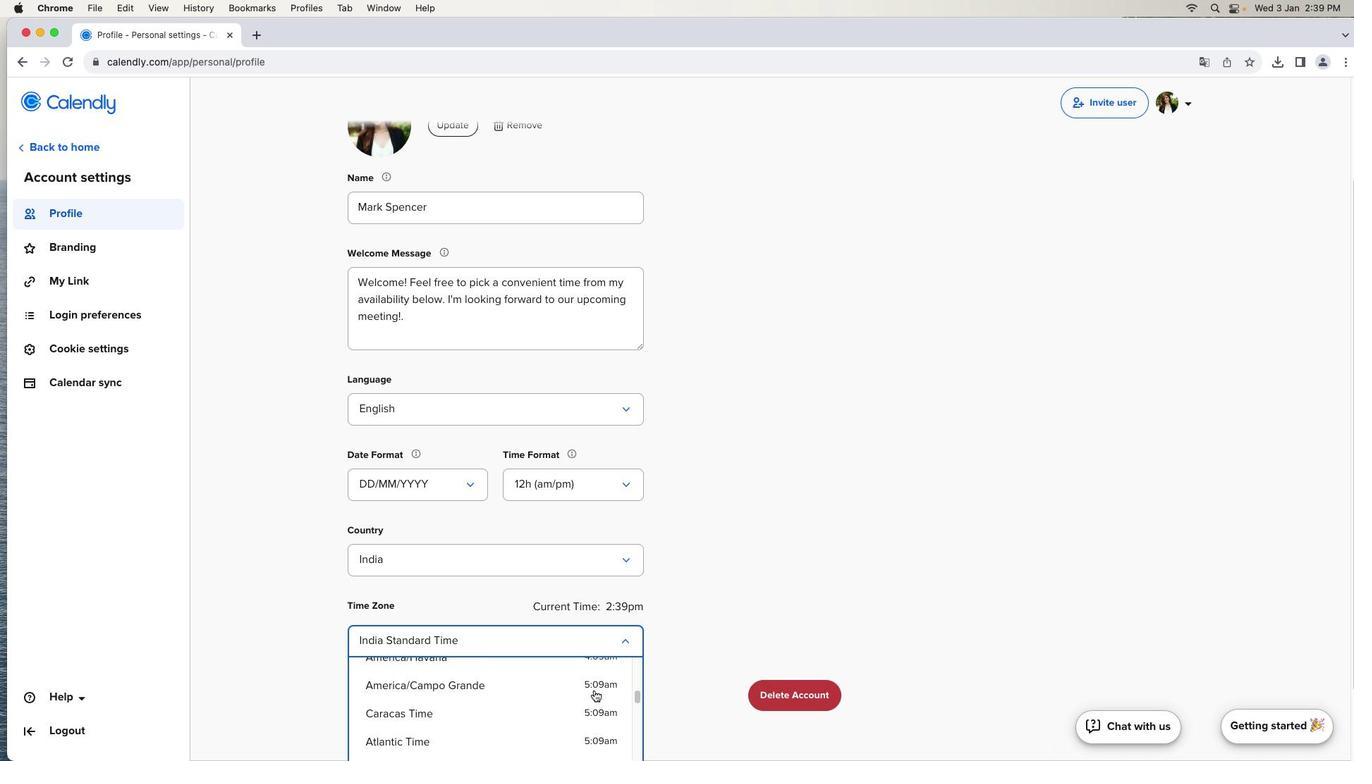 
Action: Mouse scrolled (593, 691) with delta (0, 0)
Screenshot: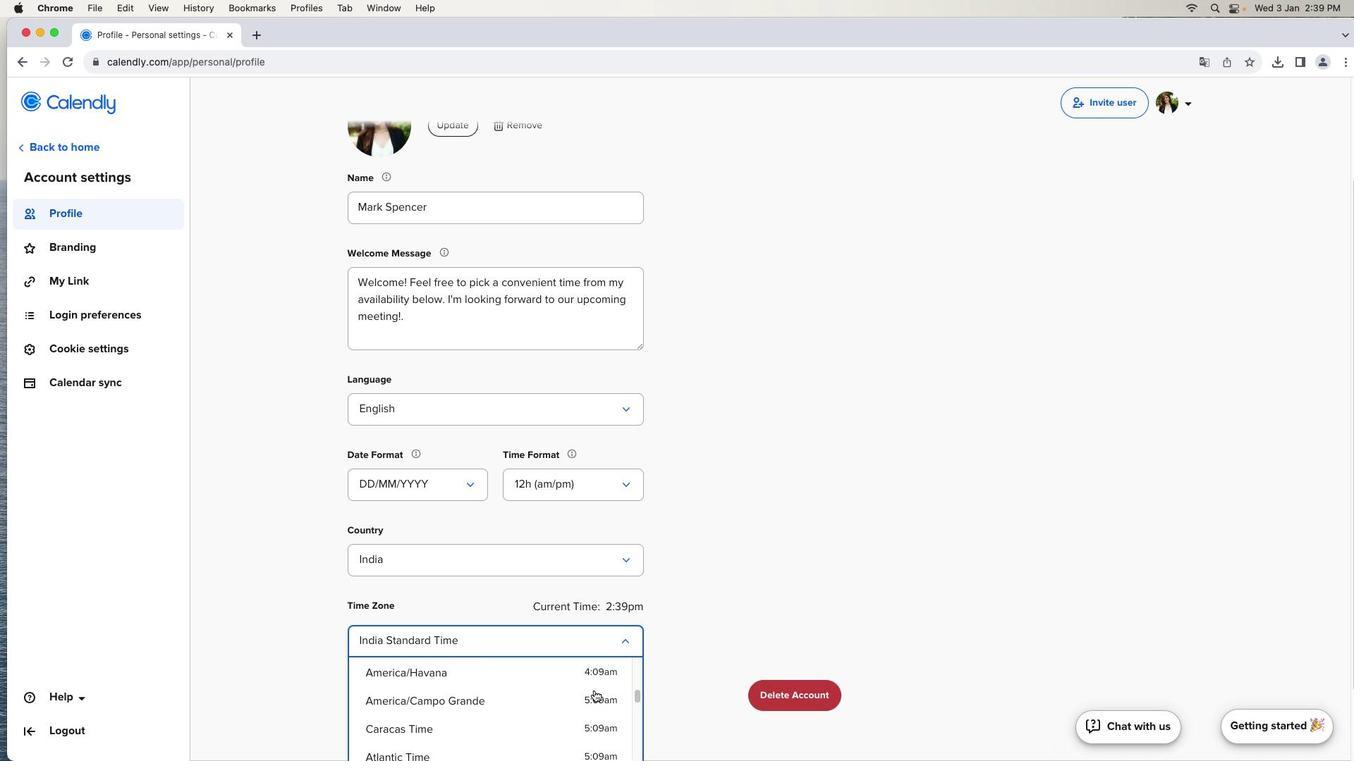 
Action: Mouse scrolled (593, 691) with delta (0, 0)
Screenshot: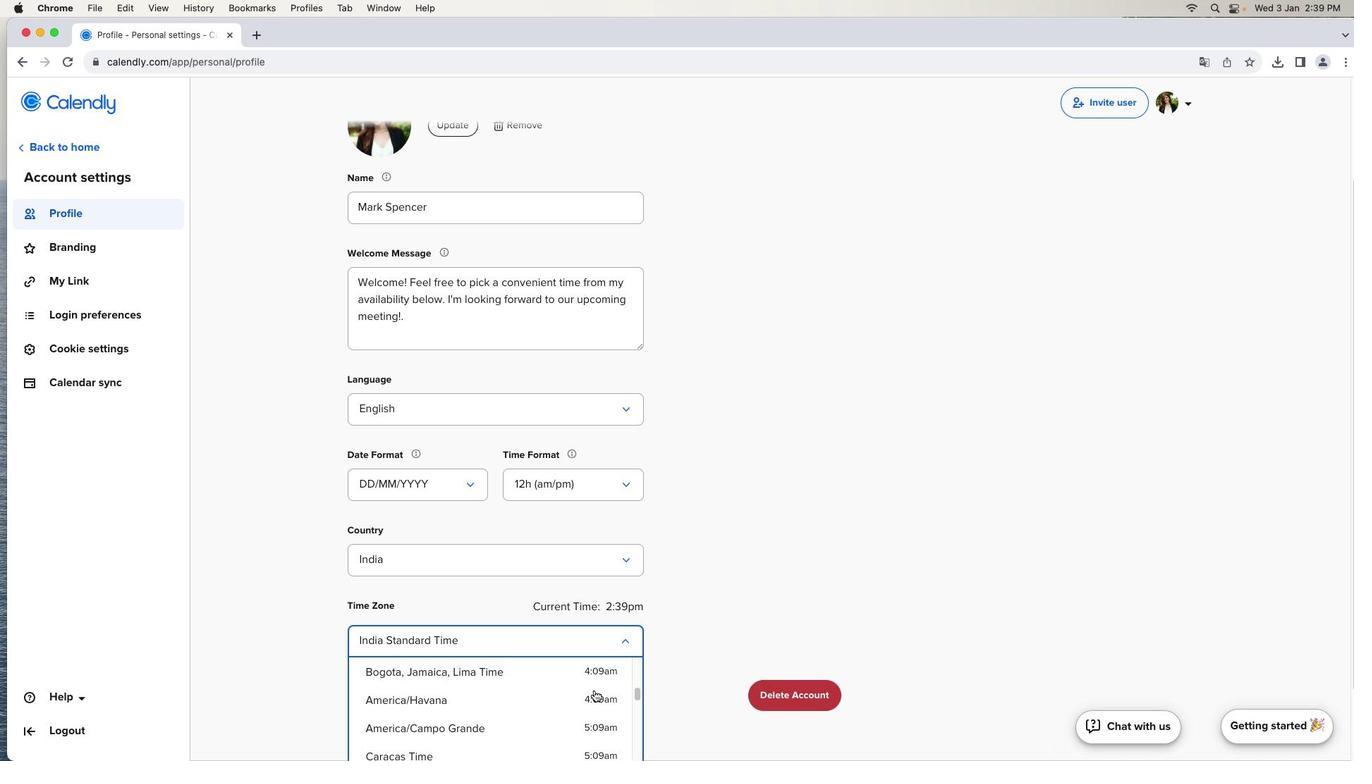 
Action: Mouse scrolled (593, 691) with delta (0, 0)
Screenshot: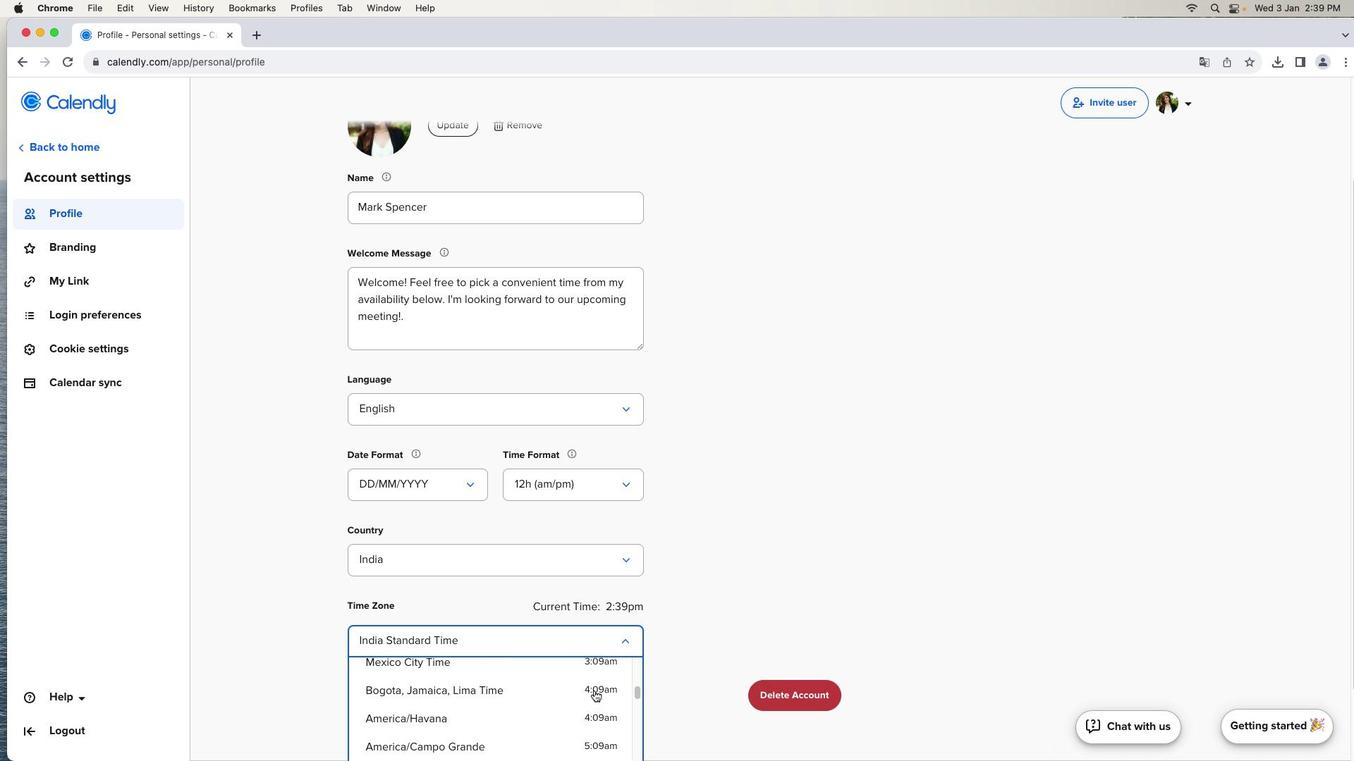 
Action: Mouse scrolled (593, 691) with delta (0, 0)
Screenshot: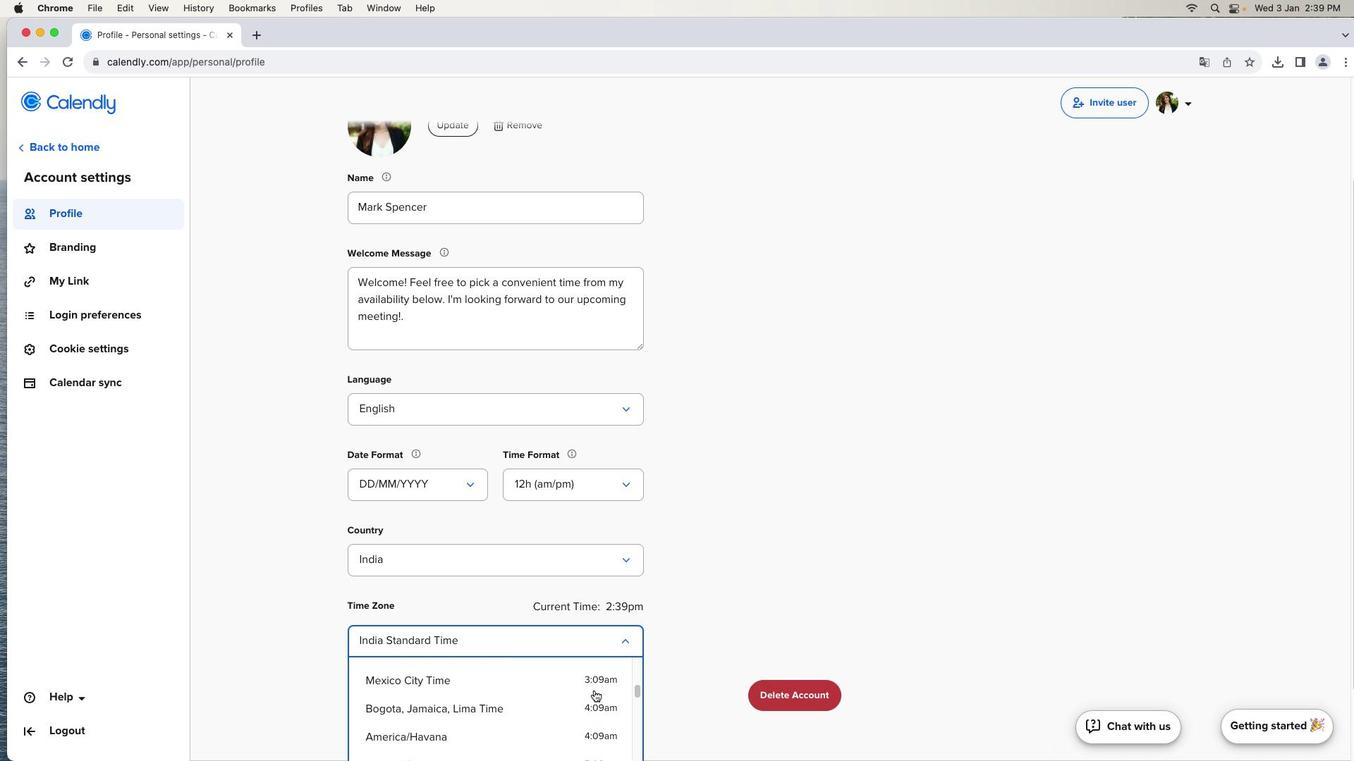 
Action: Mouse scrolled (593, 691) with delta (0, 0)
Screenshot: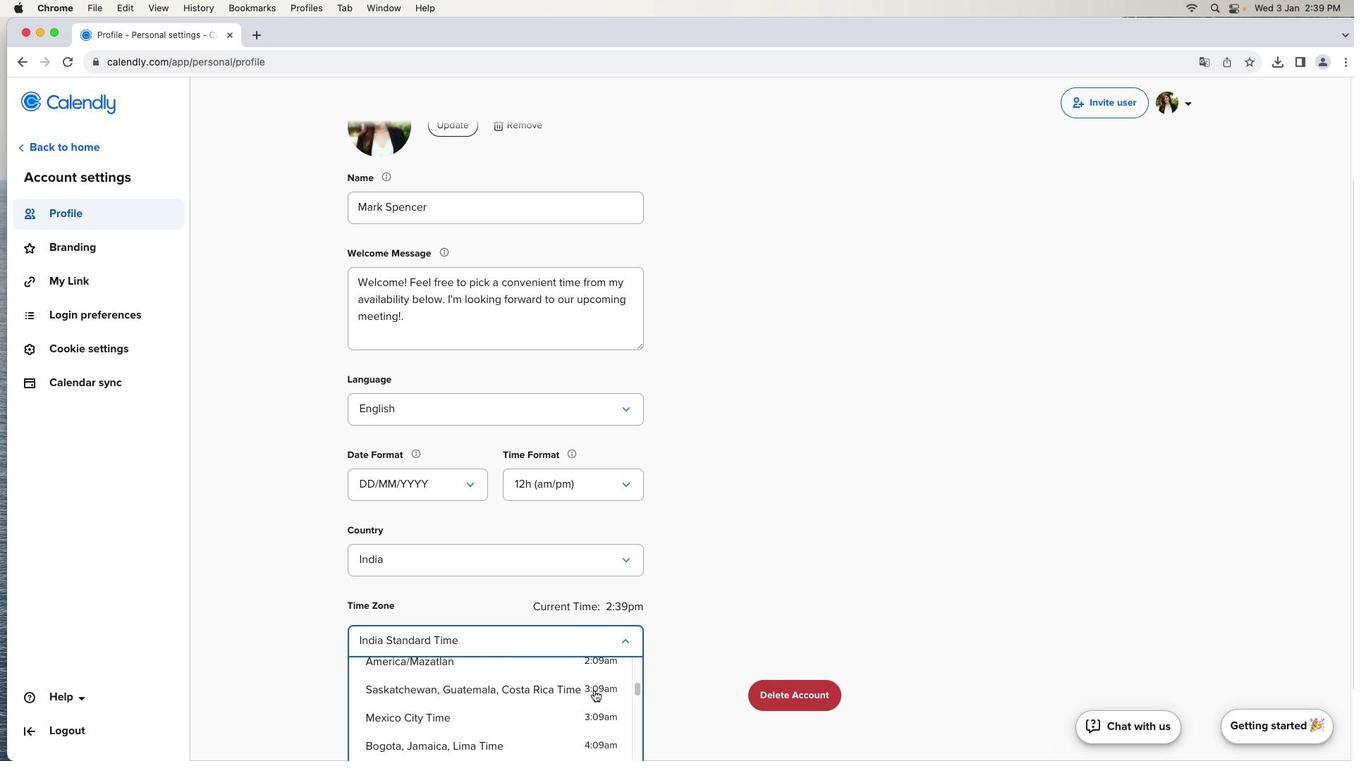 
Action: Mouse scrolled (593, 691) with delta (0, 1)
Screenshot: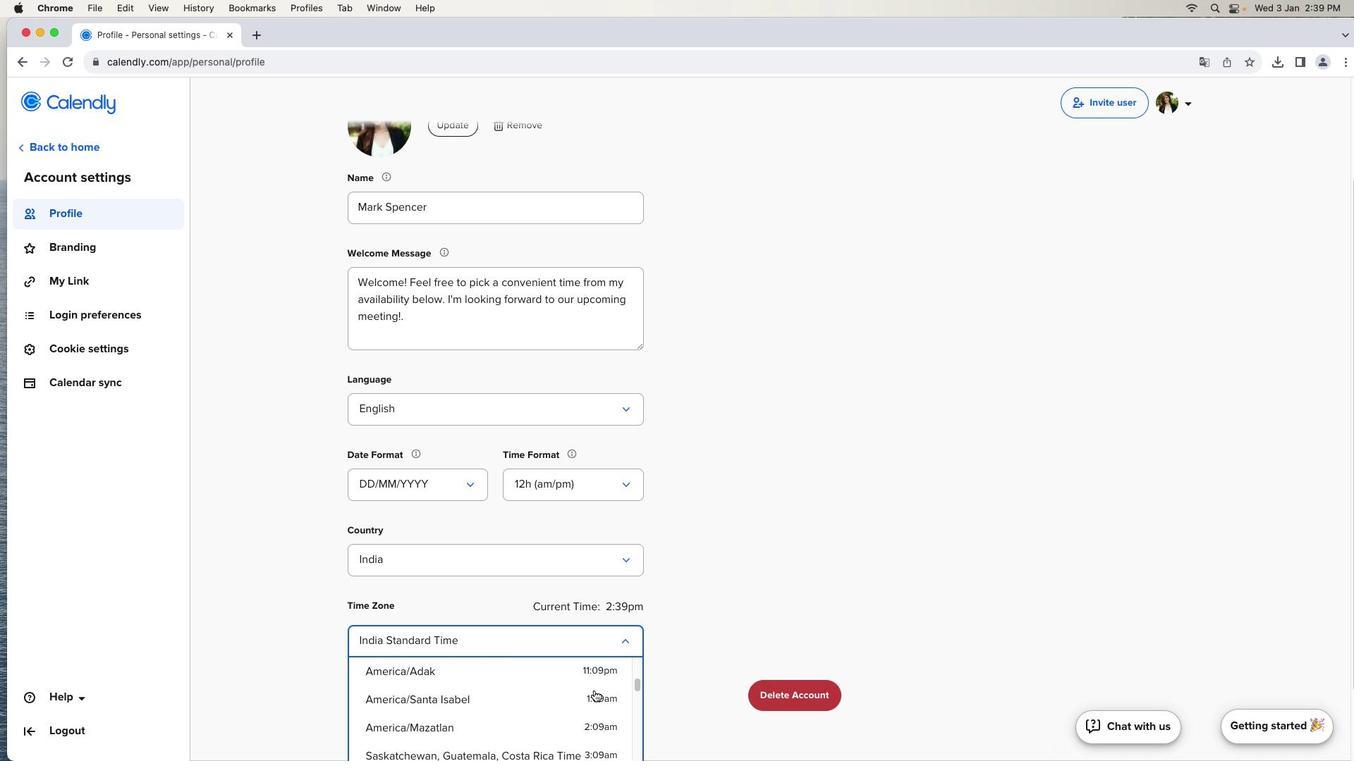 
Action: Mouse moved to (594, 691)
Screenshot: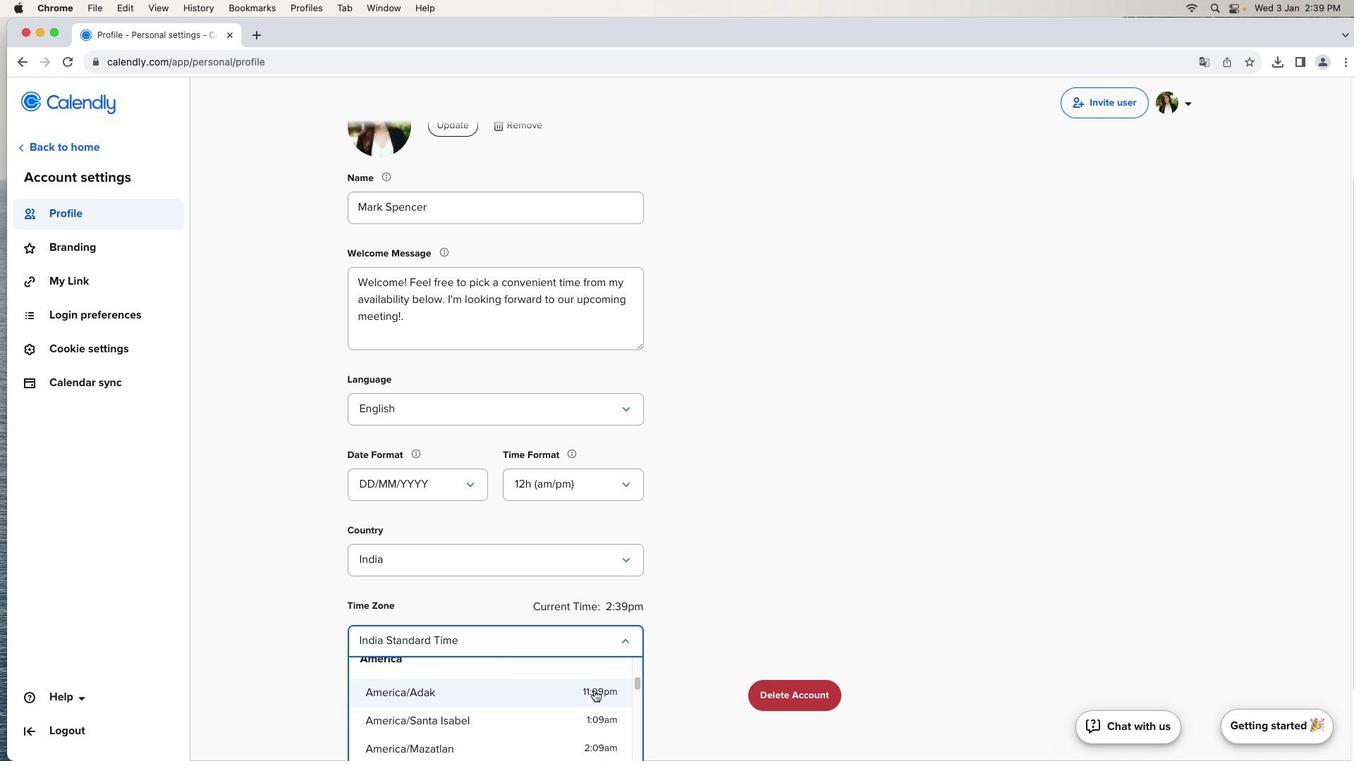 
Action: Mouse scrolled (594, 691) with delta (0, 0)
Screenshot: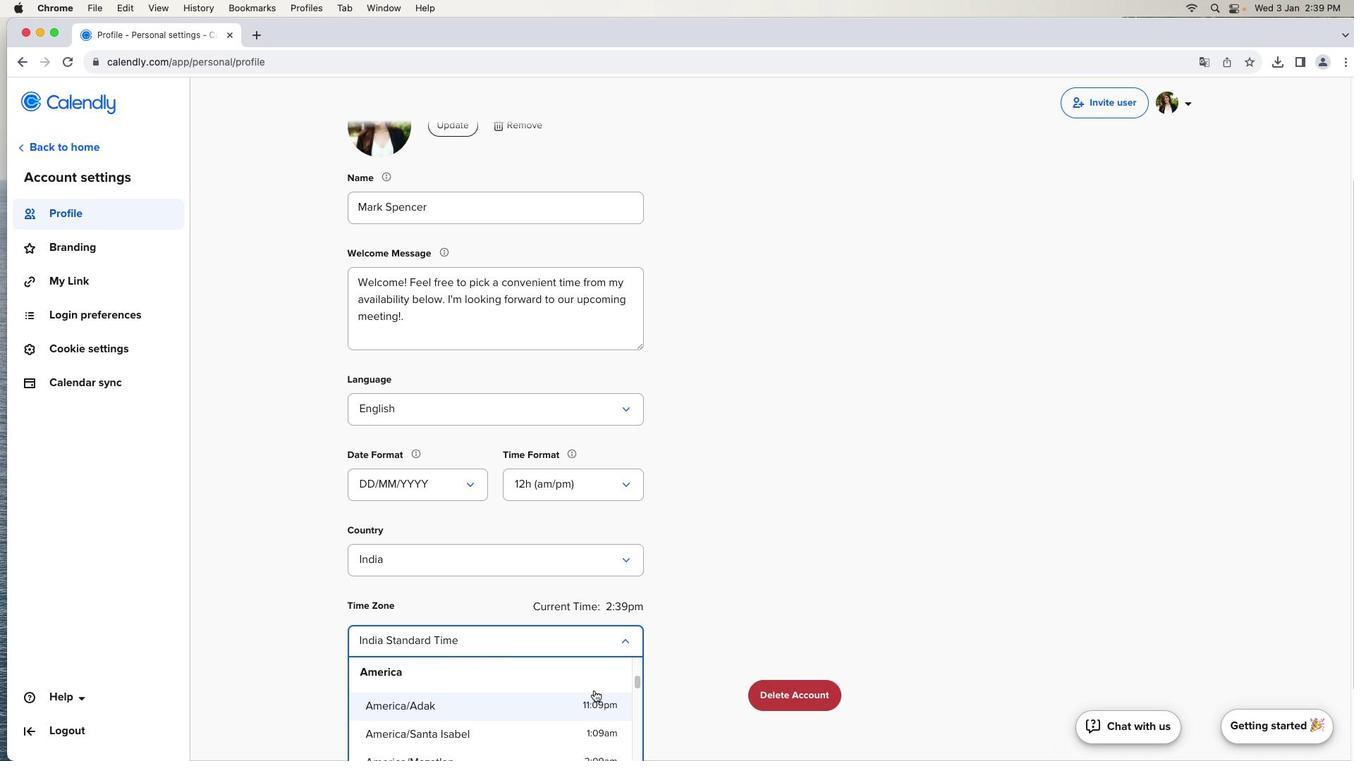 
Action: Mouse scrolled (594, 691) with delta (0, 0)
Screenshot: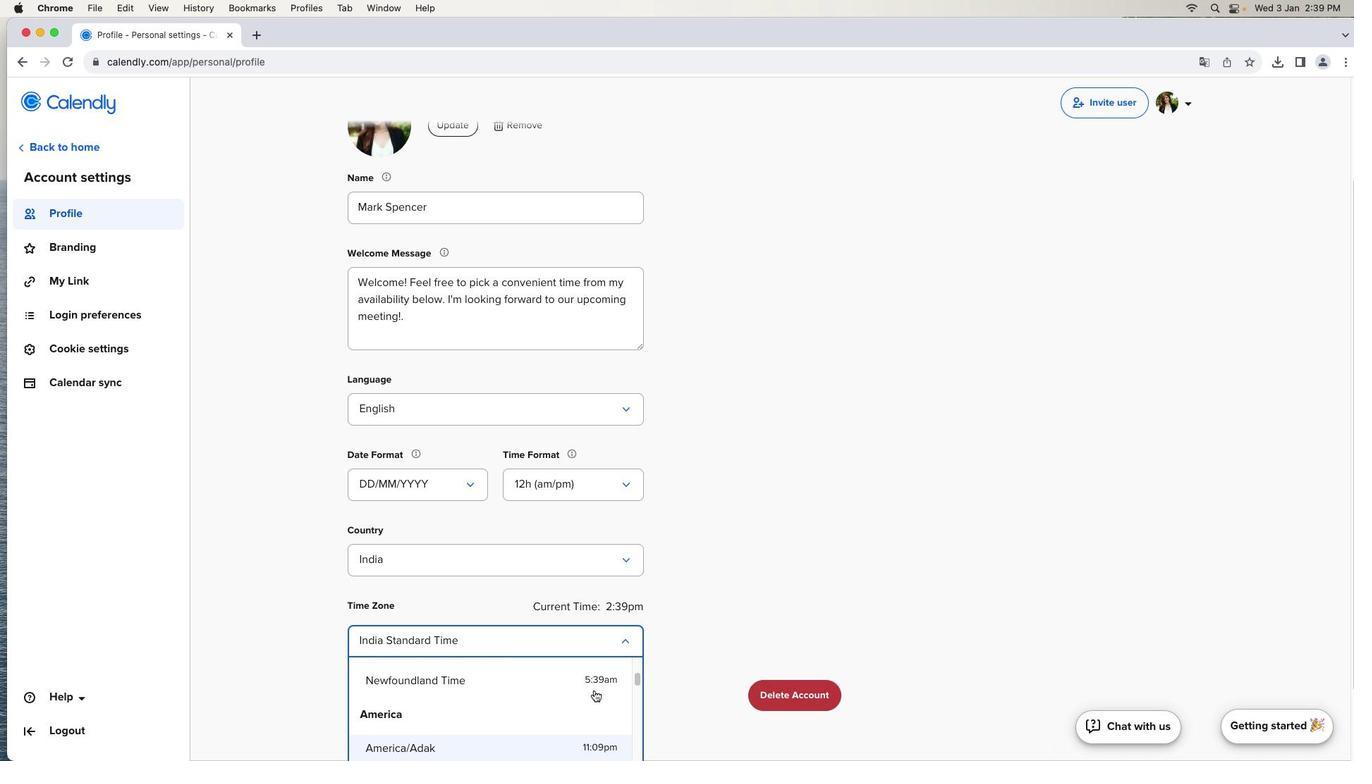
Action: Mouse scrolled (594, 691) with delta (0, 1)
Screenshot: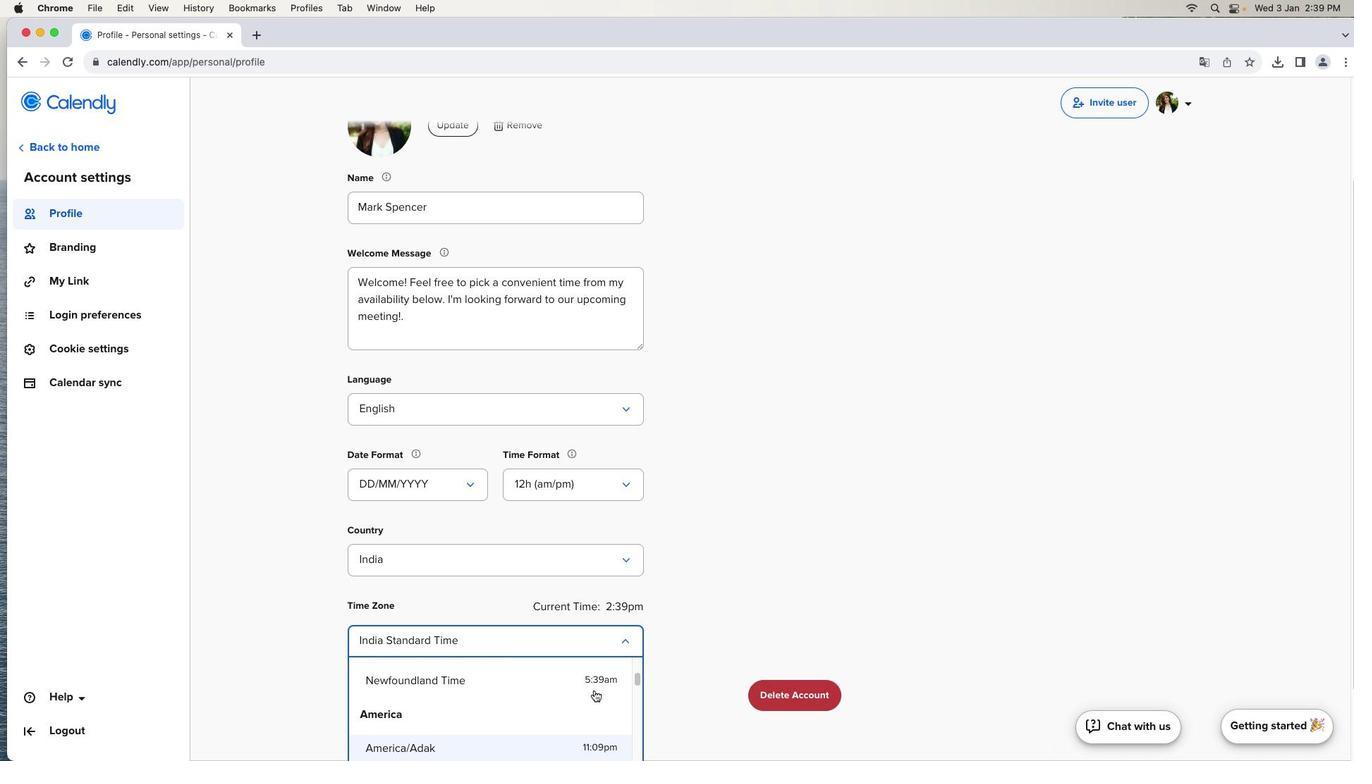 
Action: Mouse scrolled (594, 691) with delta (0, 0)
Screenshot: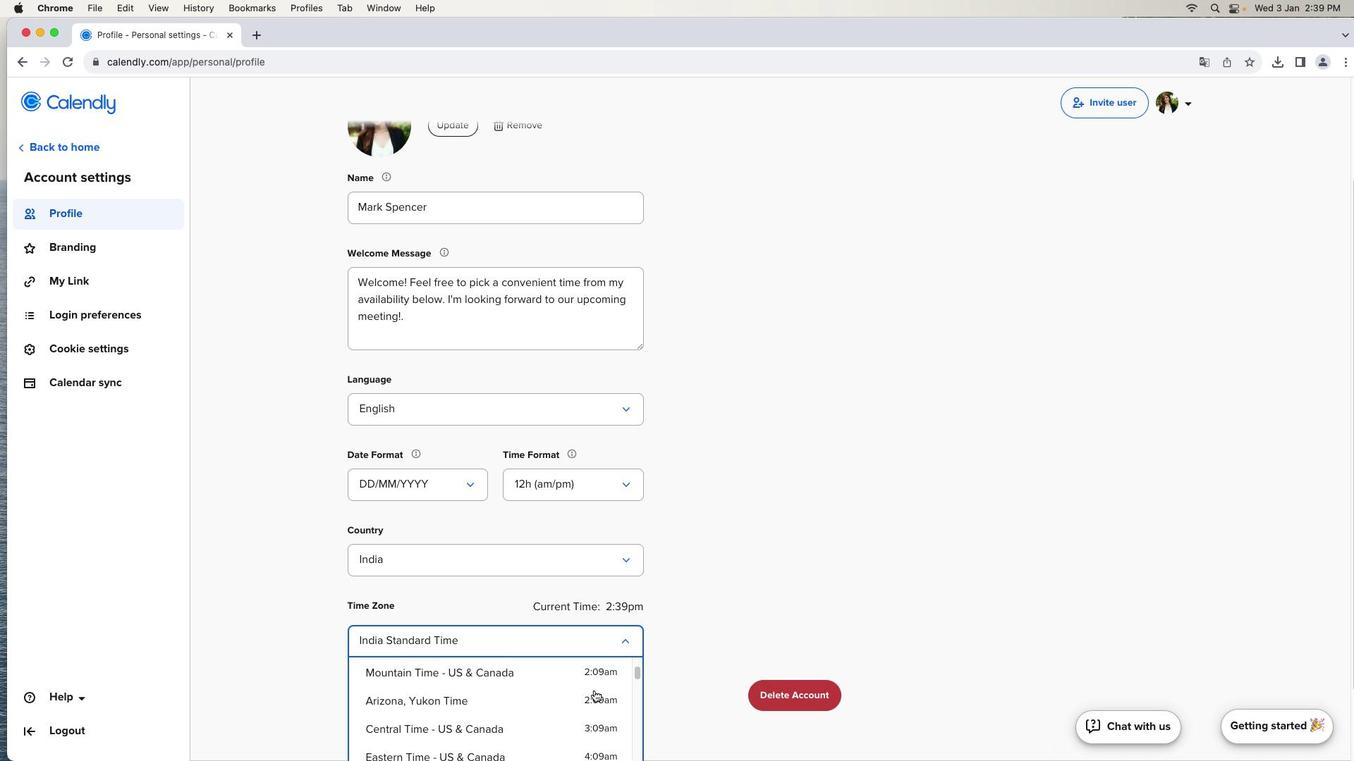 
Action: Mouse scrolled (594, 691) with delta (0, 0)
Screenshot: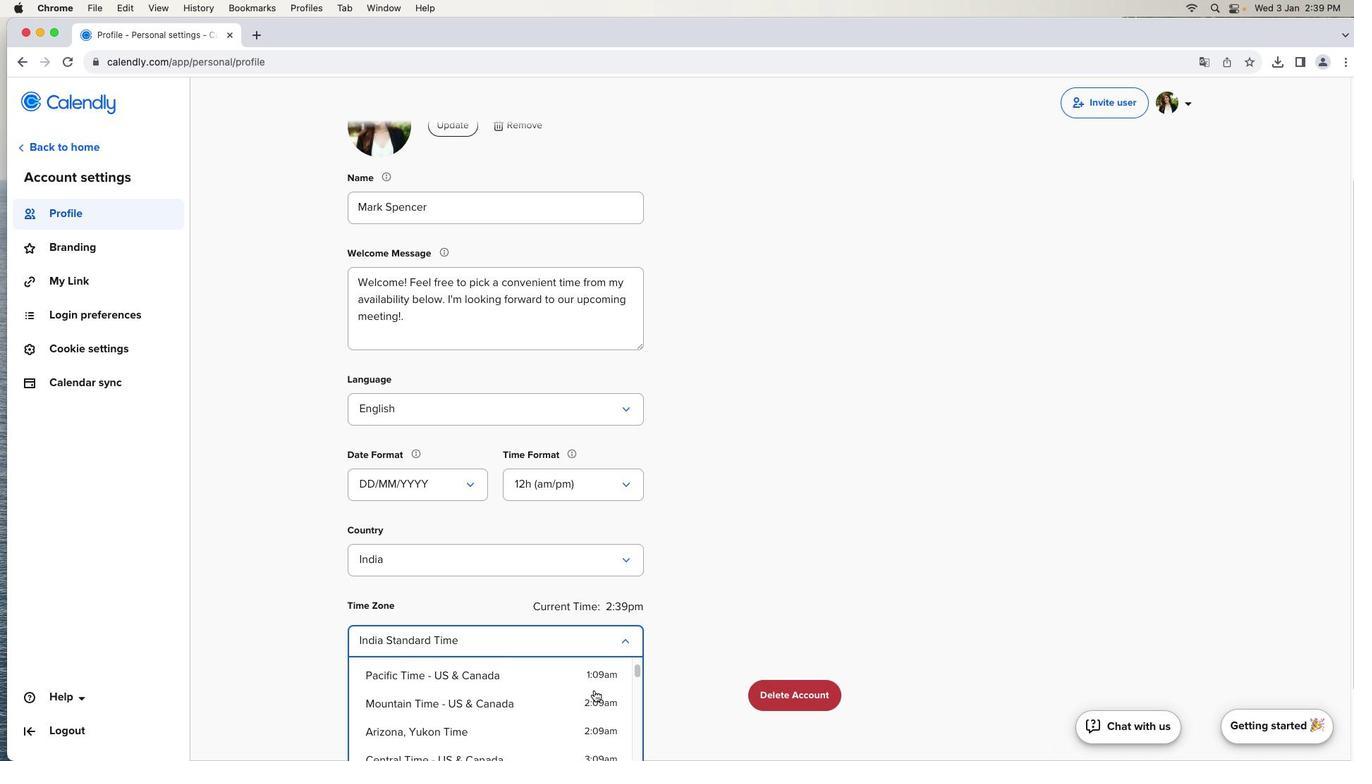 
Action: Mouse scrolled (594, 691) with delta (0, 2)
Screenshot: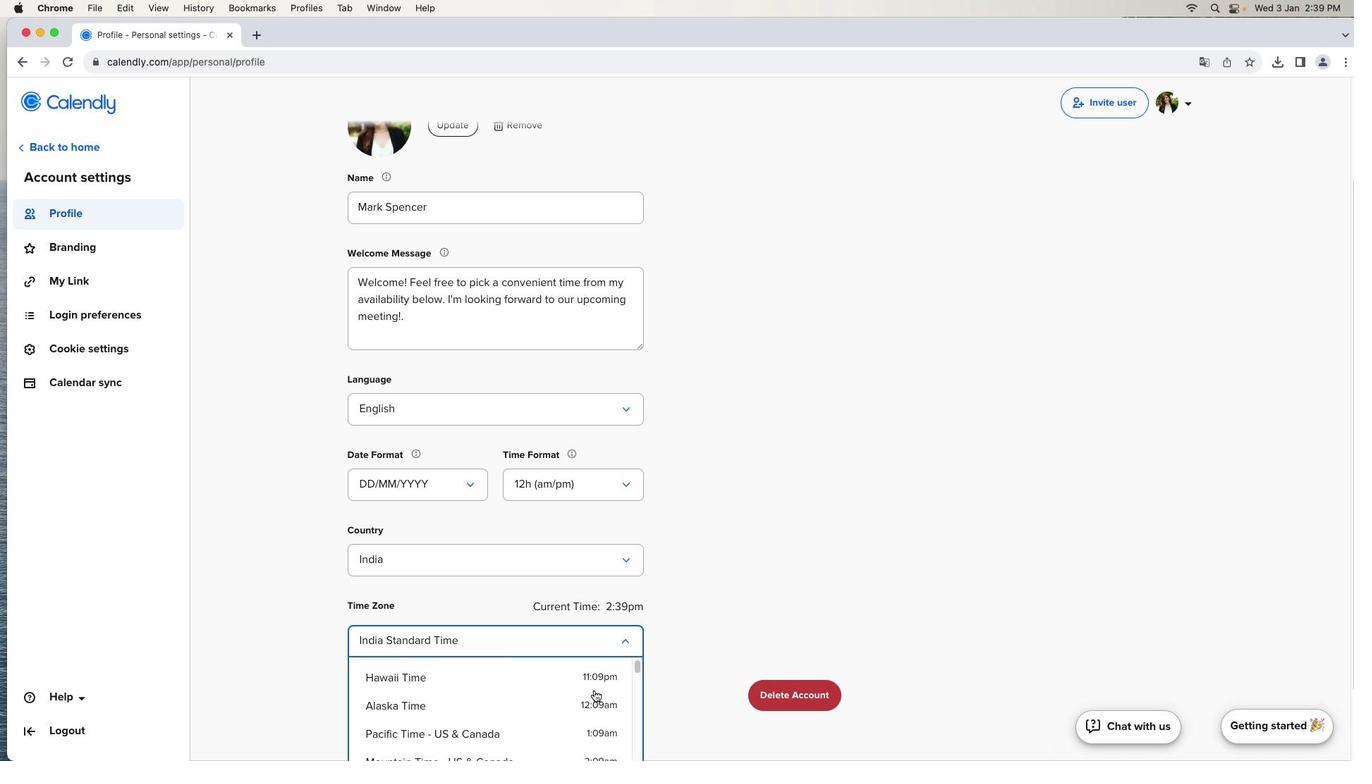 
Action: Mouse scrolled (594, 691) with delta (0, 2)
Screenshot: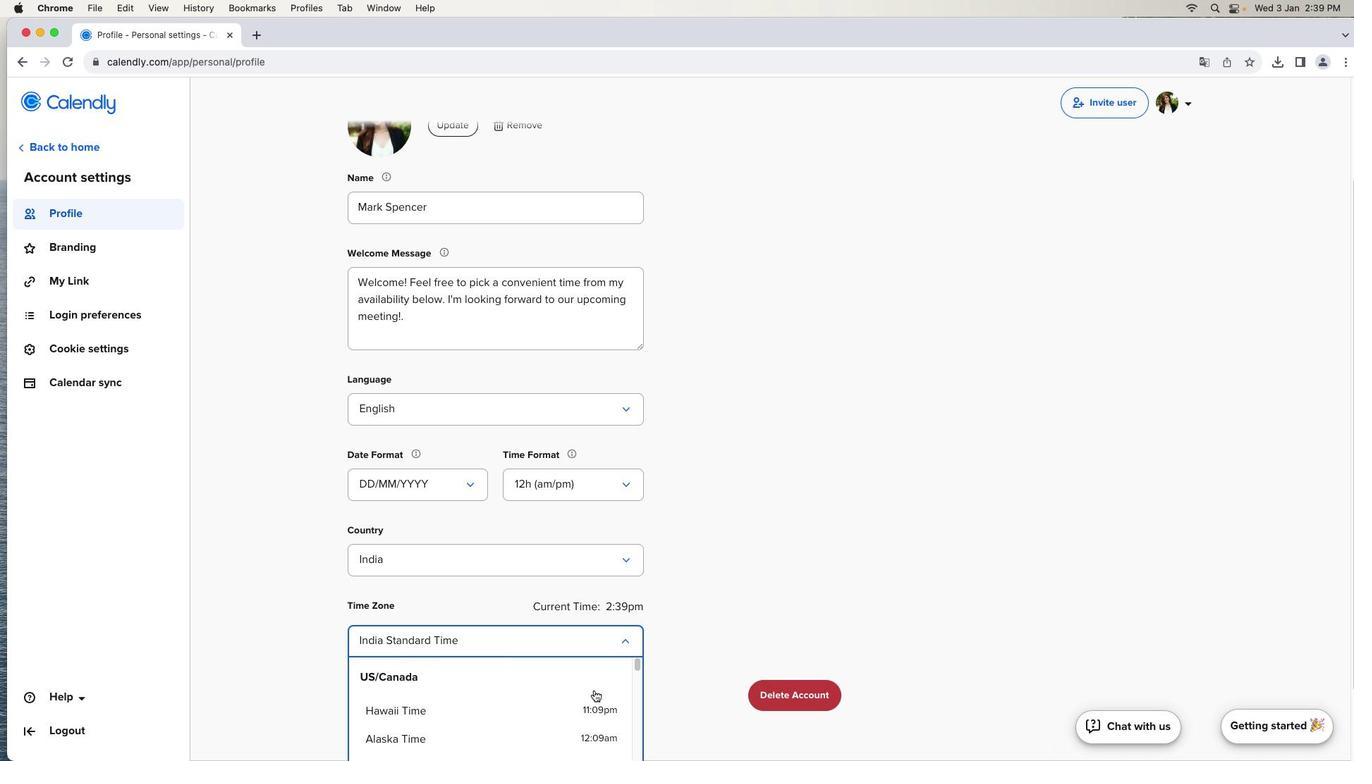 
Action: Mouse scrolled (594, 691) with delta (0, 0)
Screenshot: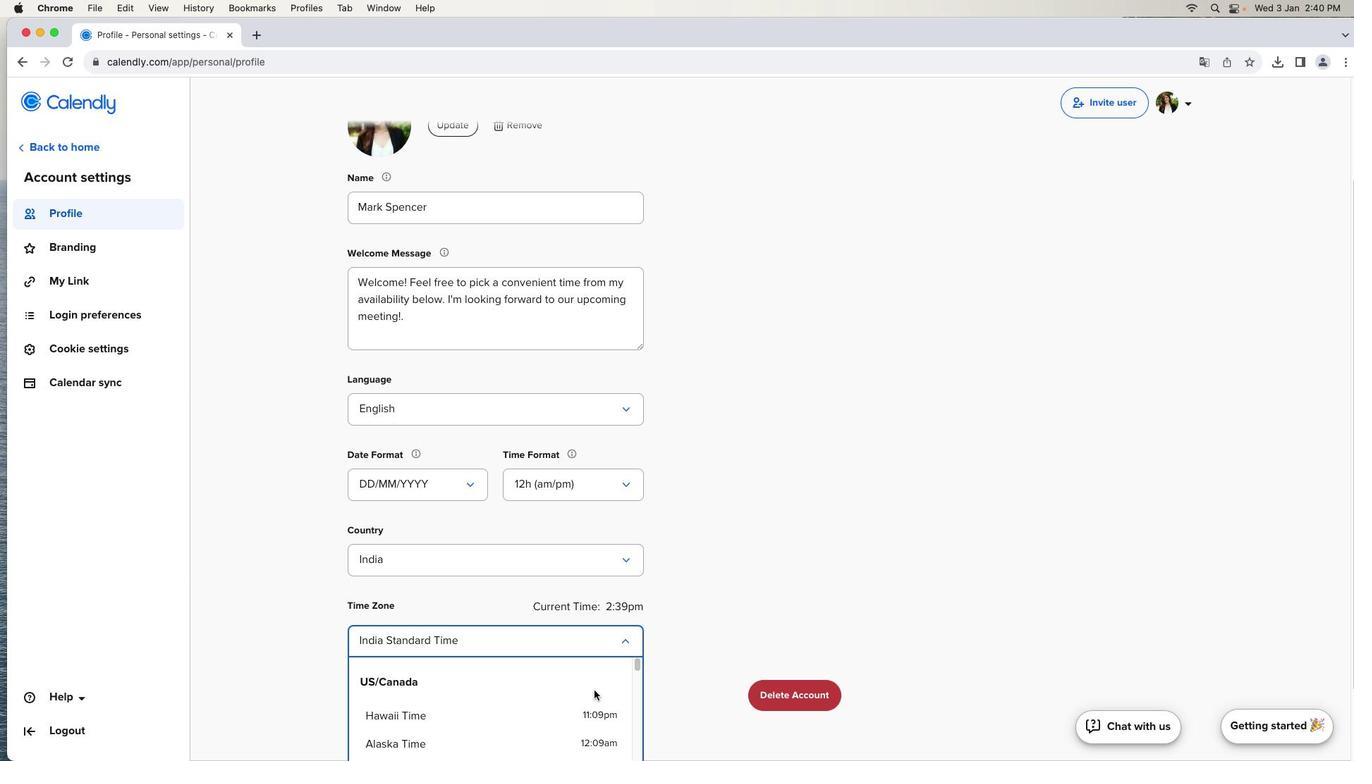 
Action: Mouse moved to (594, 691)
Screenshot: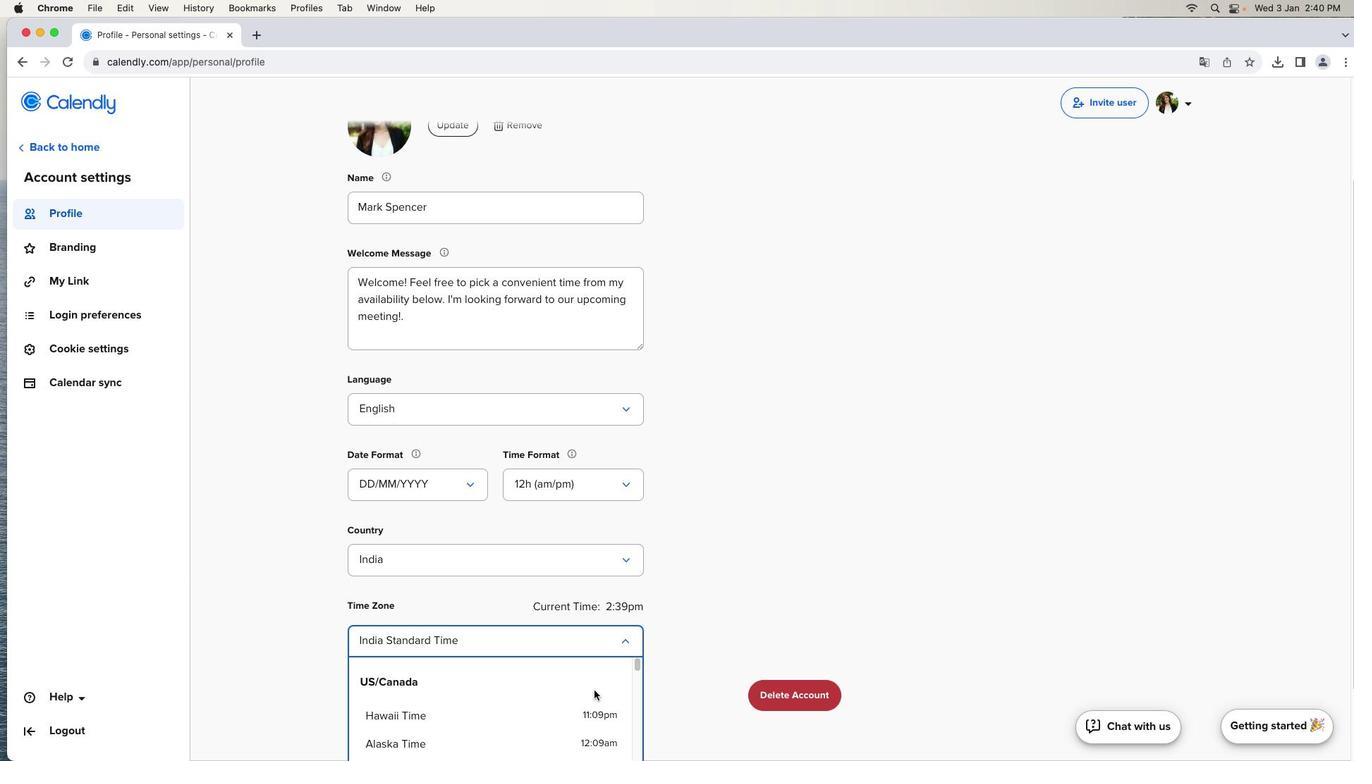 
Action: Mouse scrolled (594, 691) with delta (0, 0)
Screenshot: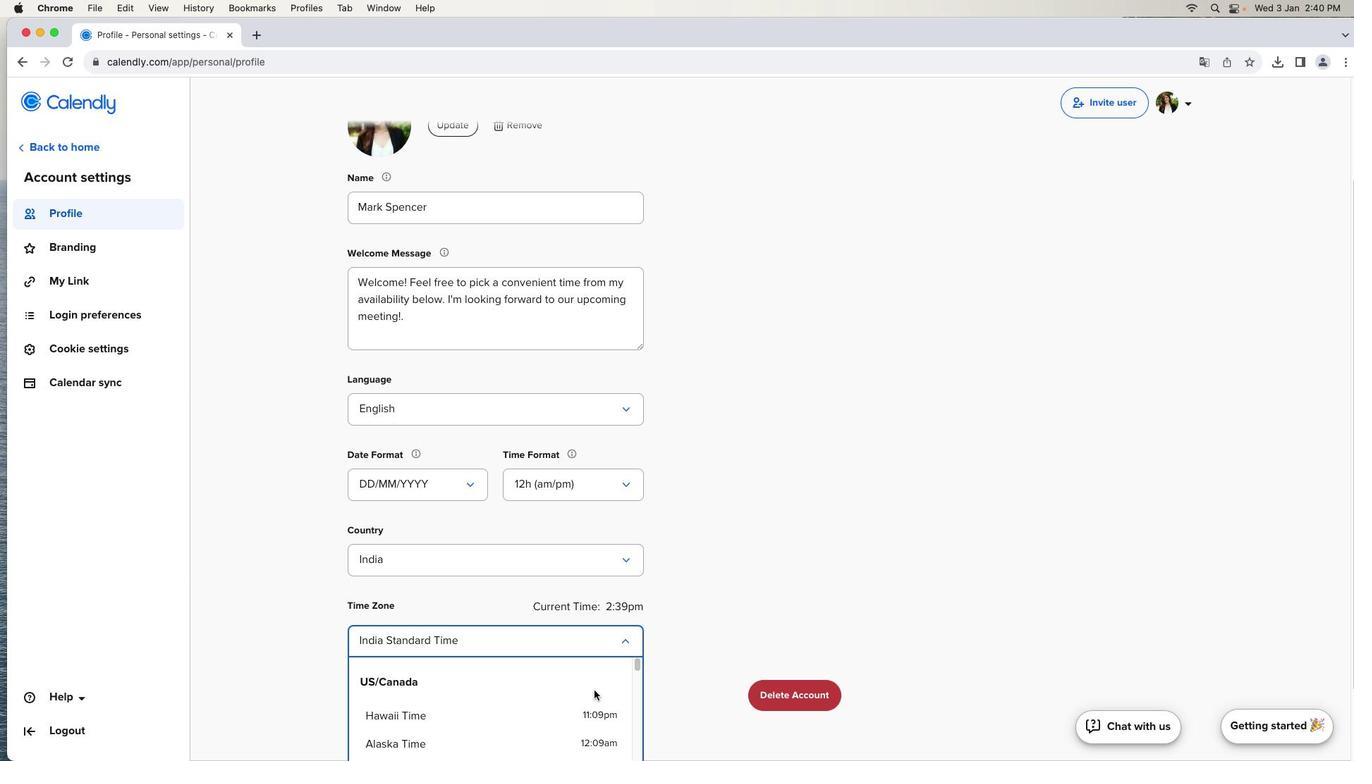 
Action: Mouse scrolled (594, 691) with delta (0, 2)
Screenshot: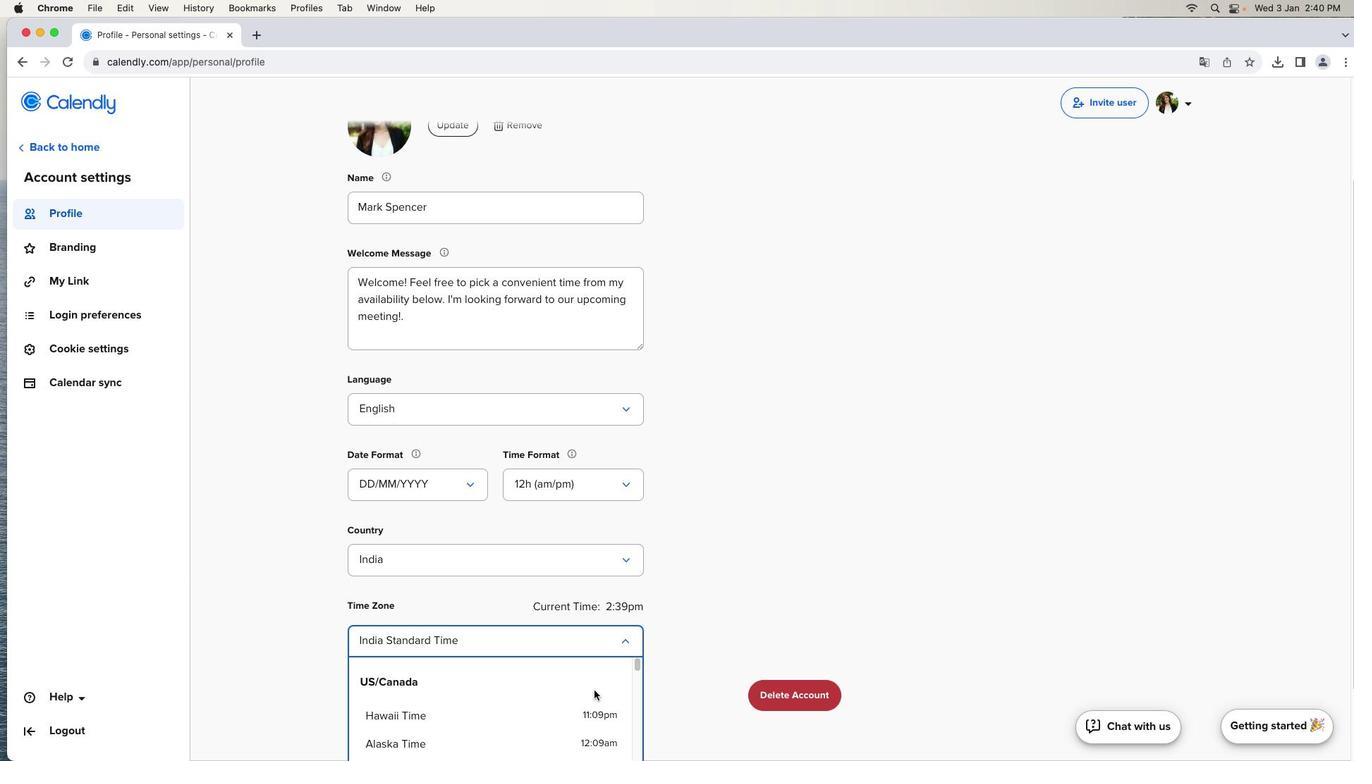
Action: Mouse scrolled (594, 691) with delta (0, 3)
Screenshot: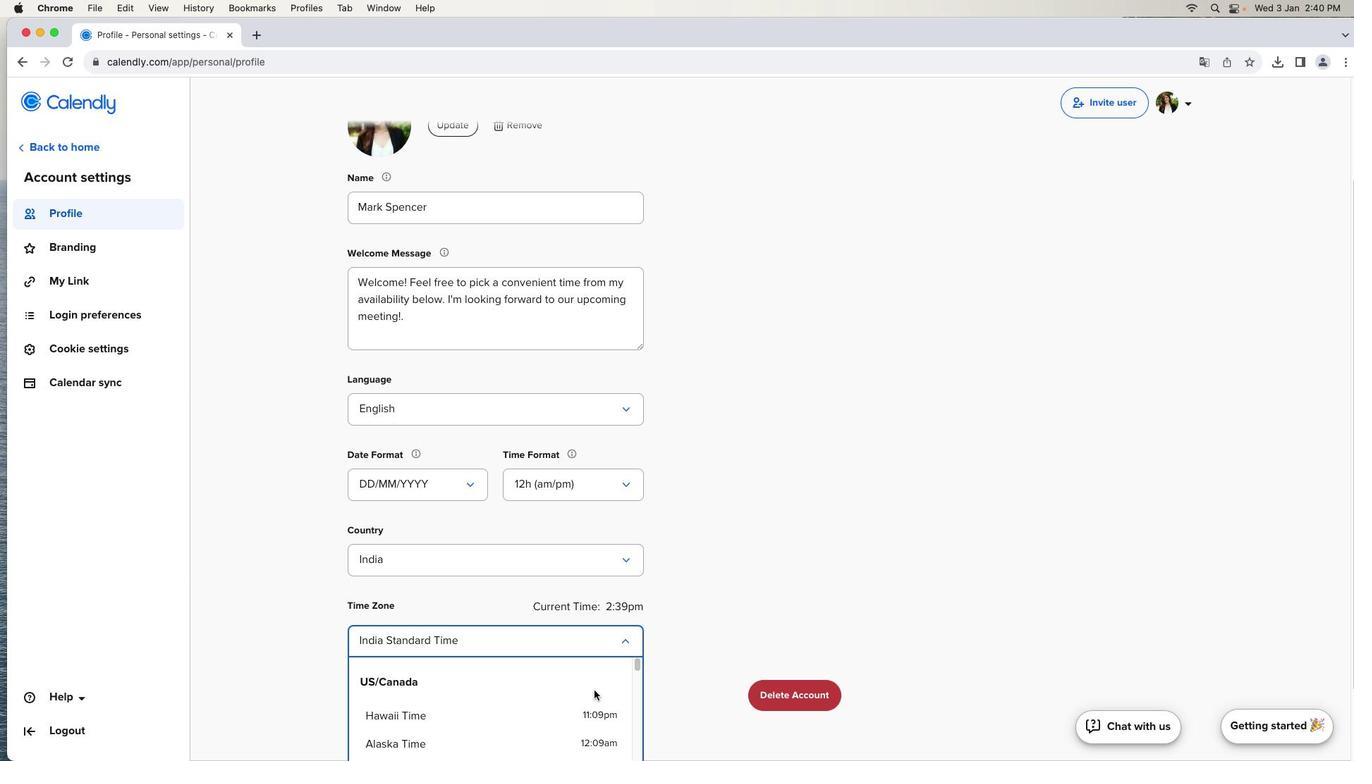 
Action: Mouse scrolled (594, 691) with delta (0, 4)
Screenshot: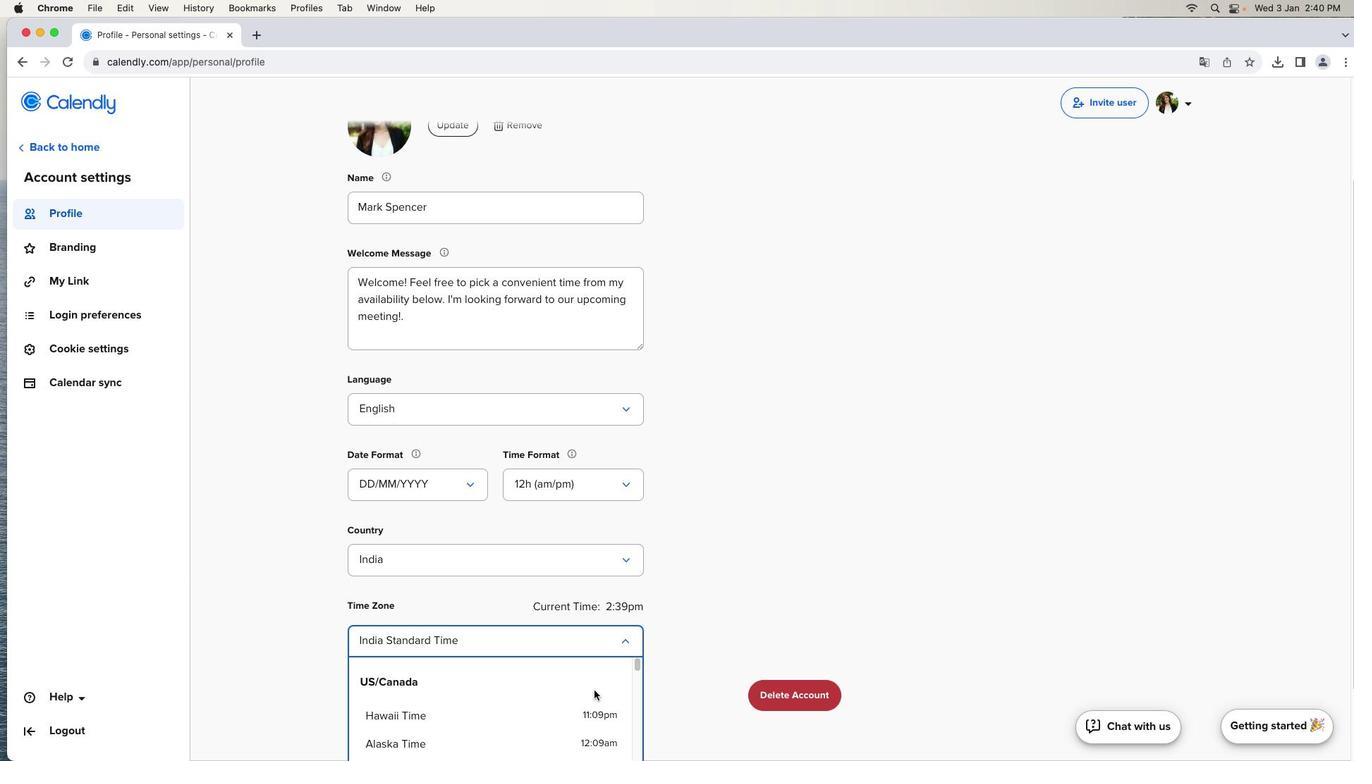 
Action: Mouse scrolled (594, 691) with delta (0, 4)
Screenshot: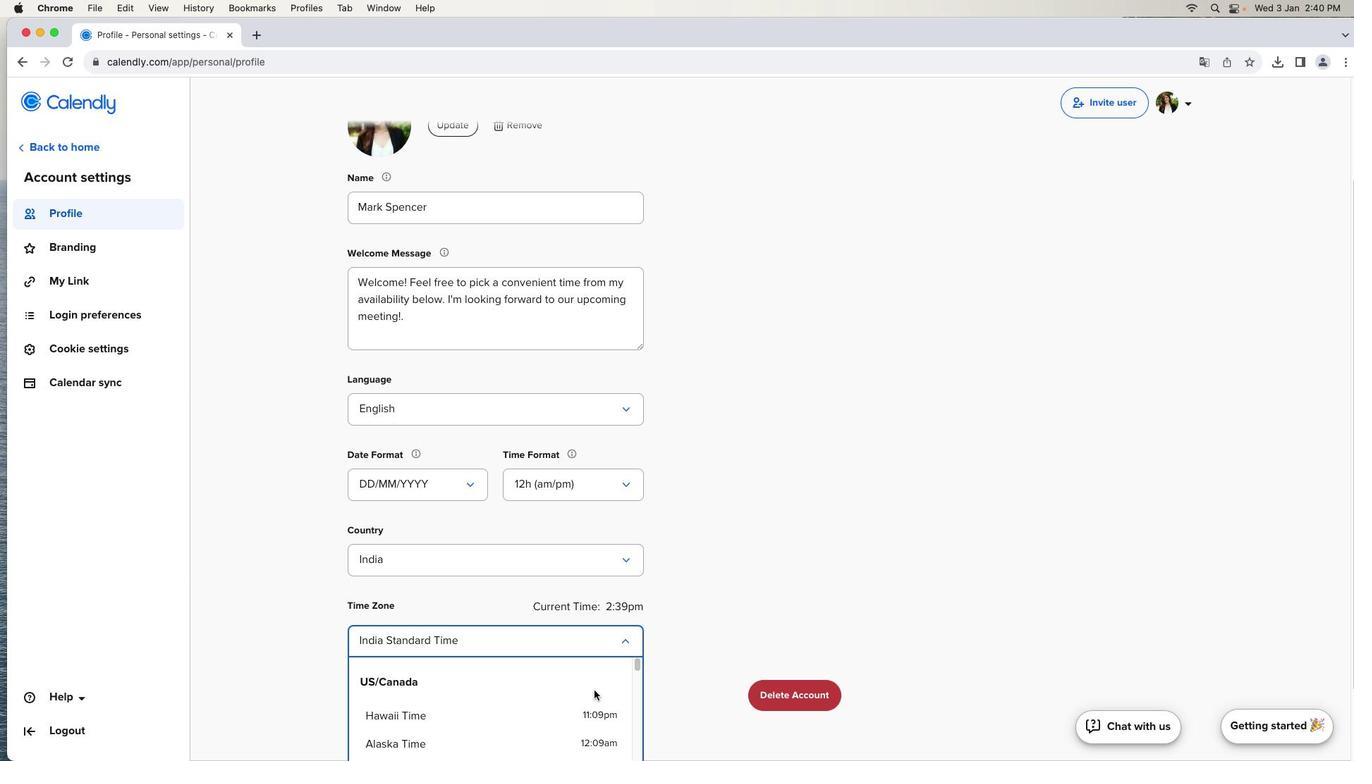 
Action: Mouse moved to (586, 744)
Screenshot: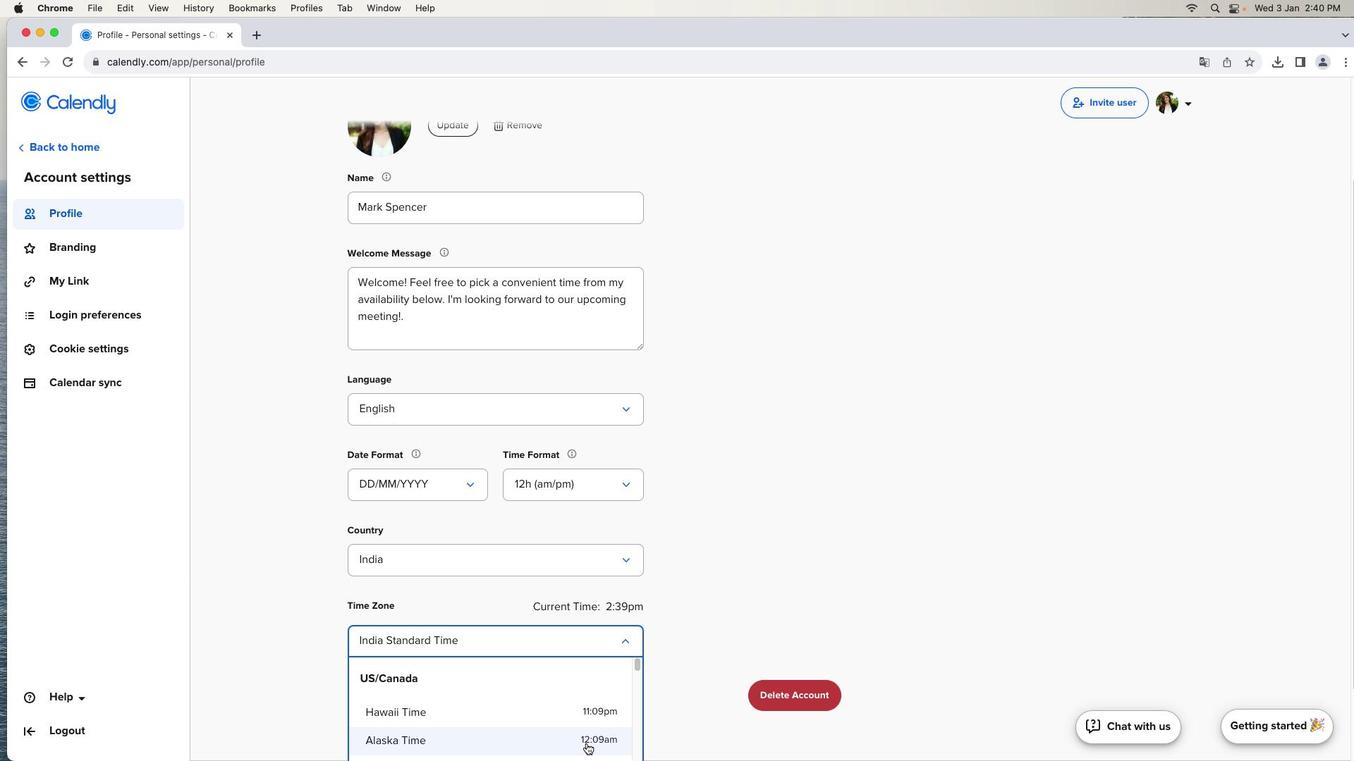 
Action: Mouse scrolled (586, 744) with delta (0, 0)
Screenshot: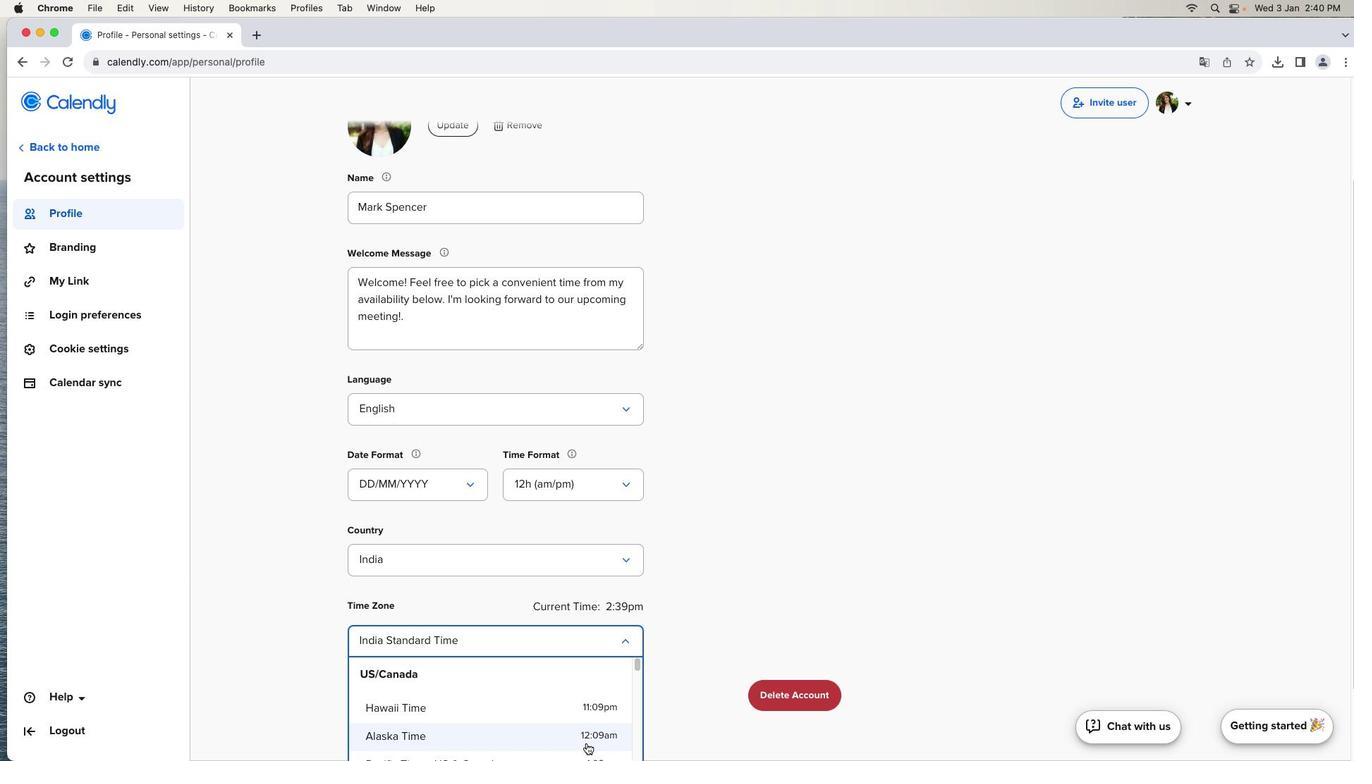 
Action: Mouse moved to (586, 743)
Screenshot: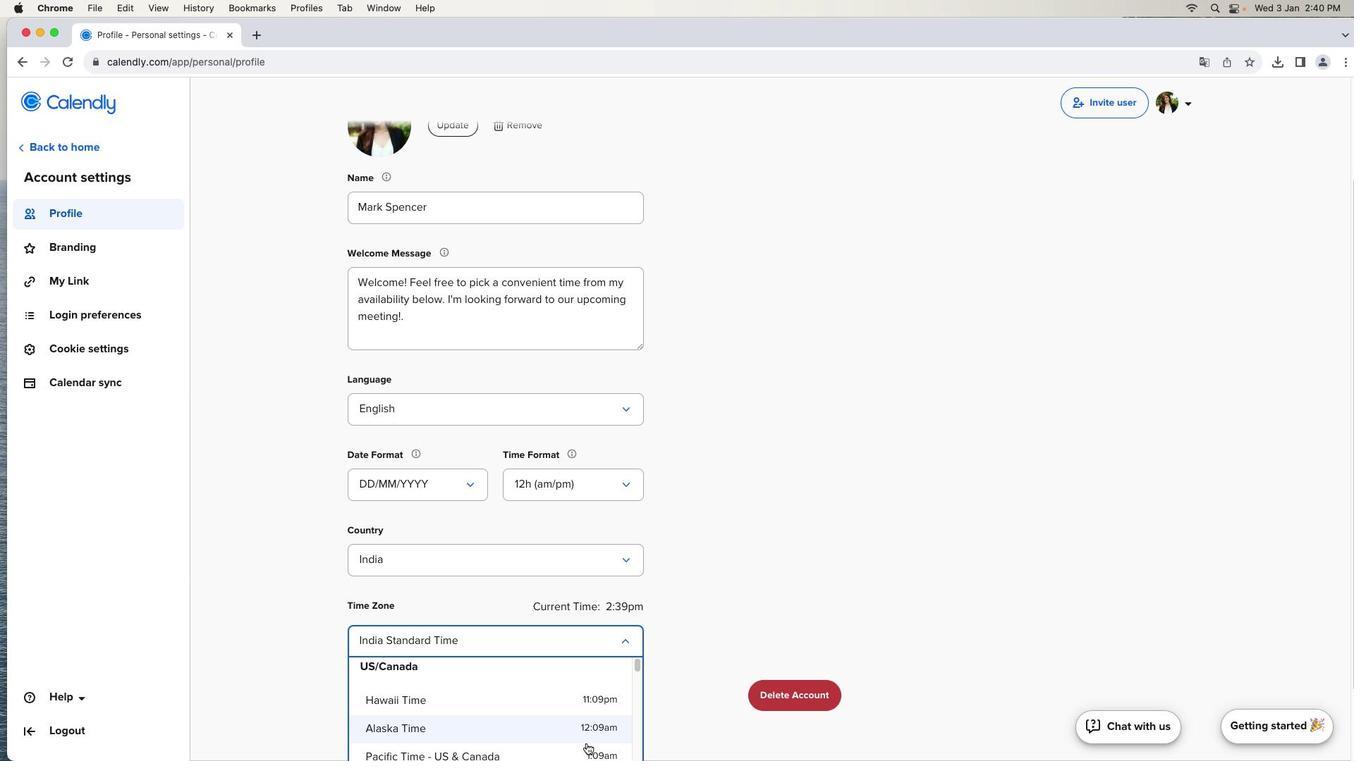 
Action: Mouse scrolled (586, 743) with delta (0, 0)
Screenshot: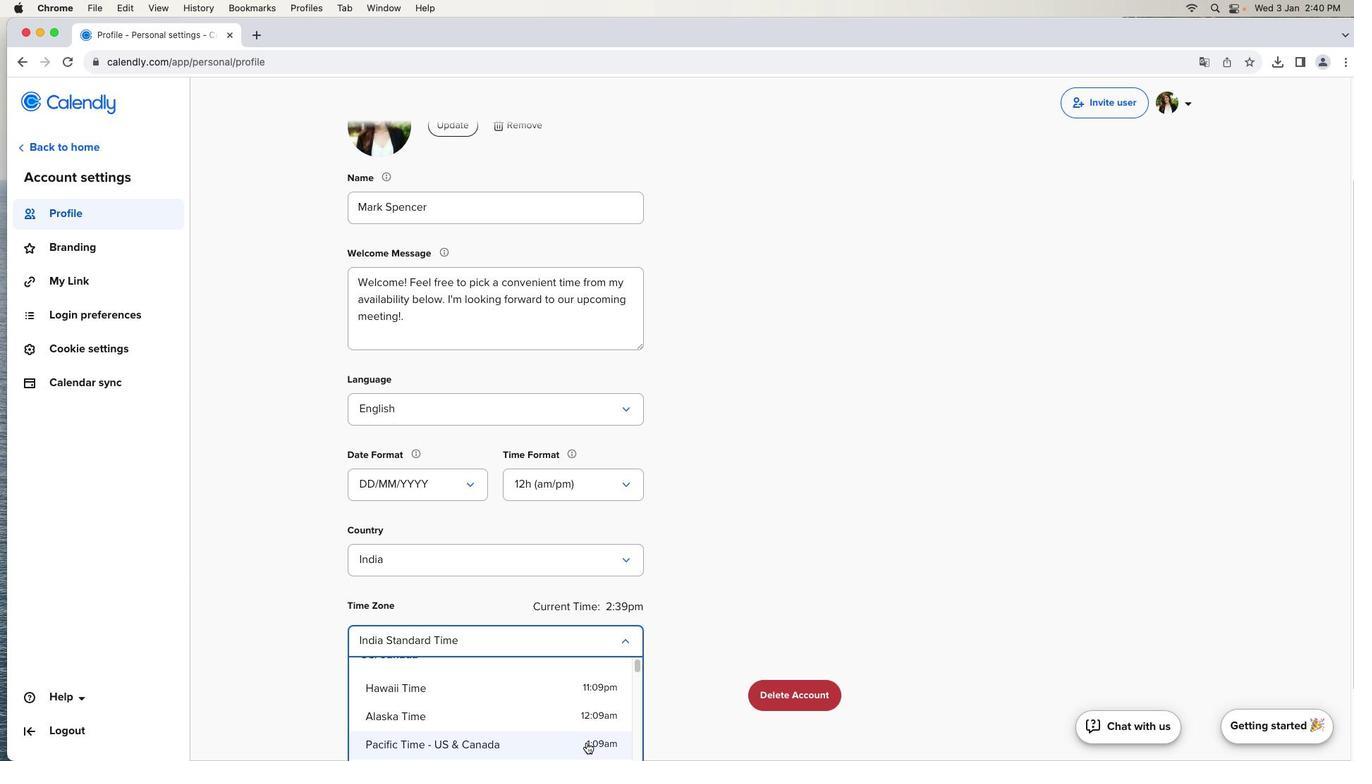 
Action: Mouse scrolled (586, 743) with delta (0, 0)
Screenshot: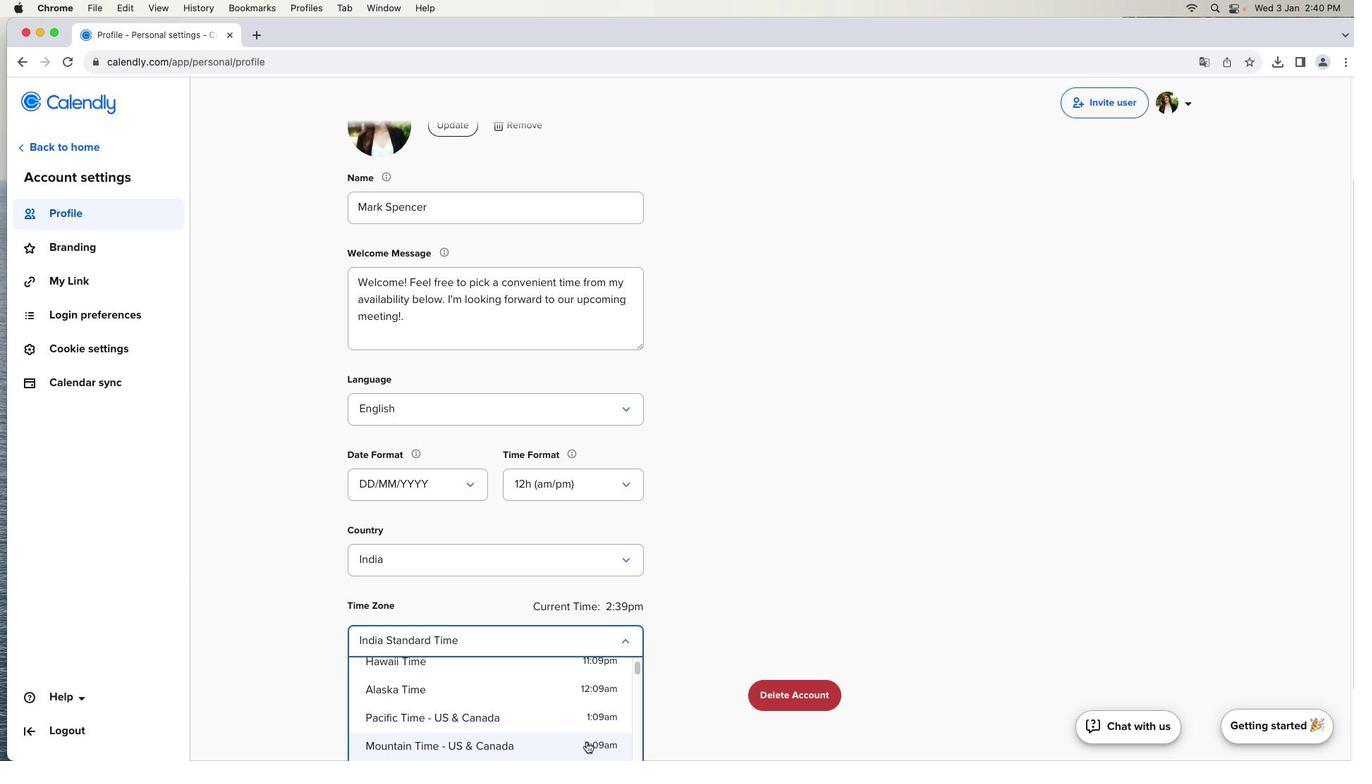 
Action: Mouse moved to (586, 743)
Screenshot: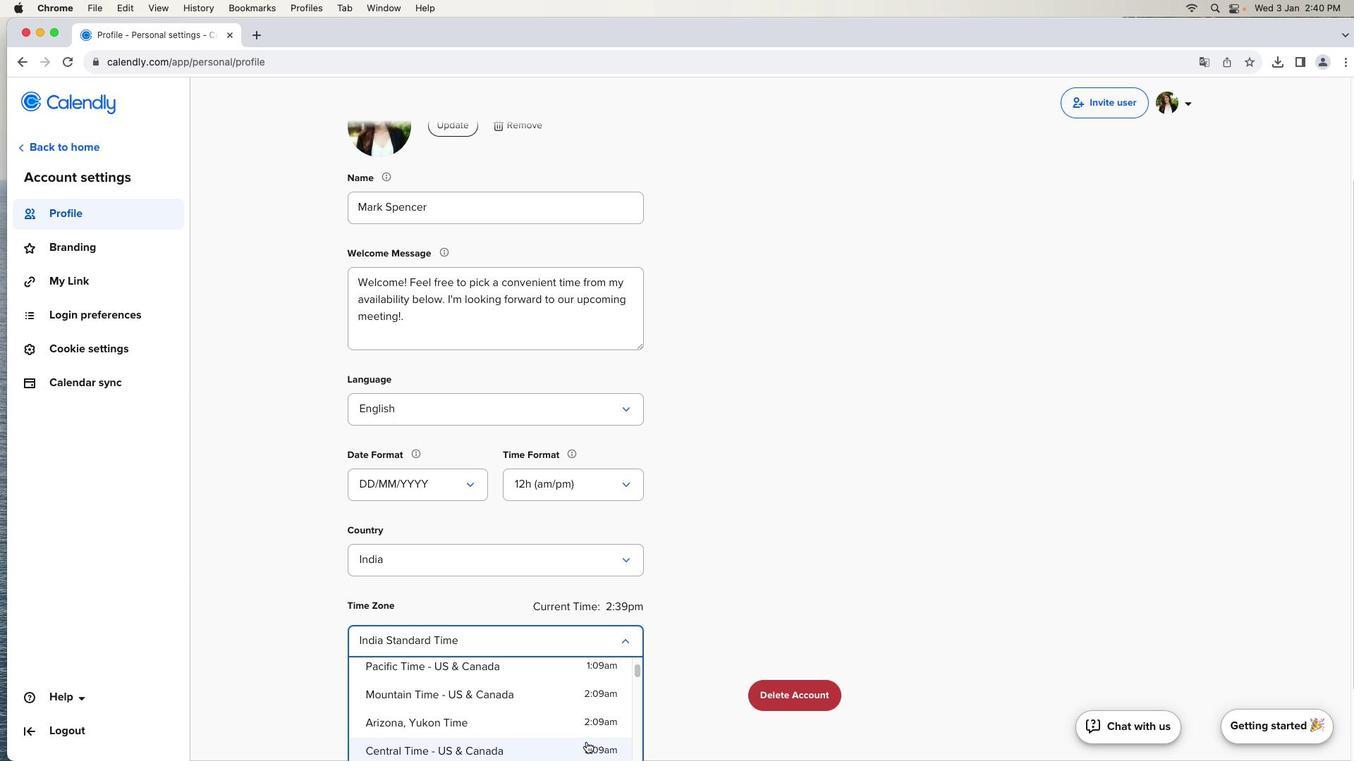 
Action: Mouse scrolled (586, 743) with delta (0, -1)
Screenshot: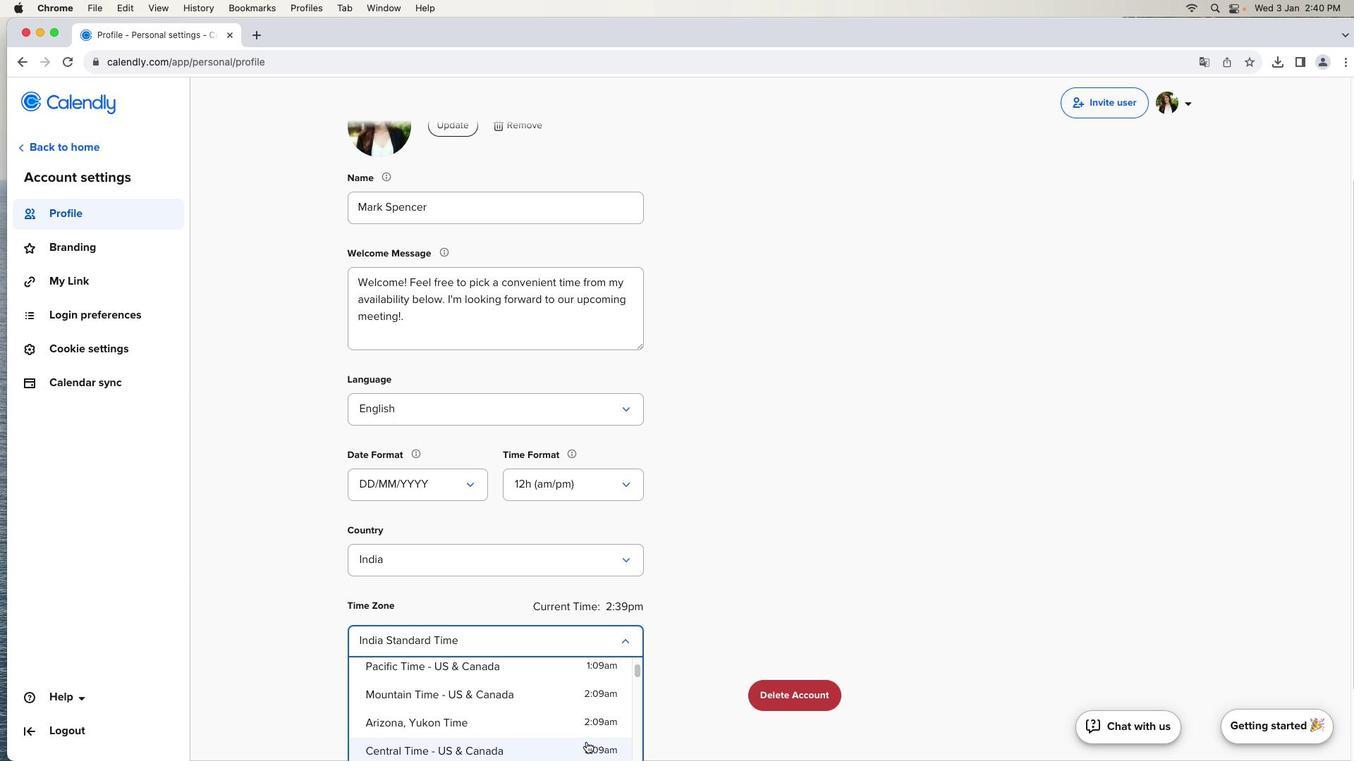 
Action: Mouse moved to (586, 742)
Screenshot: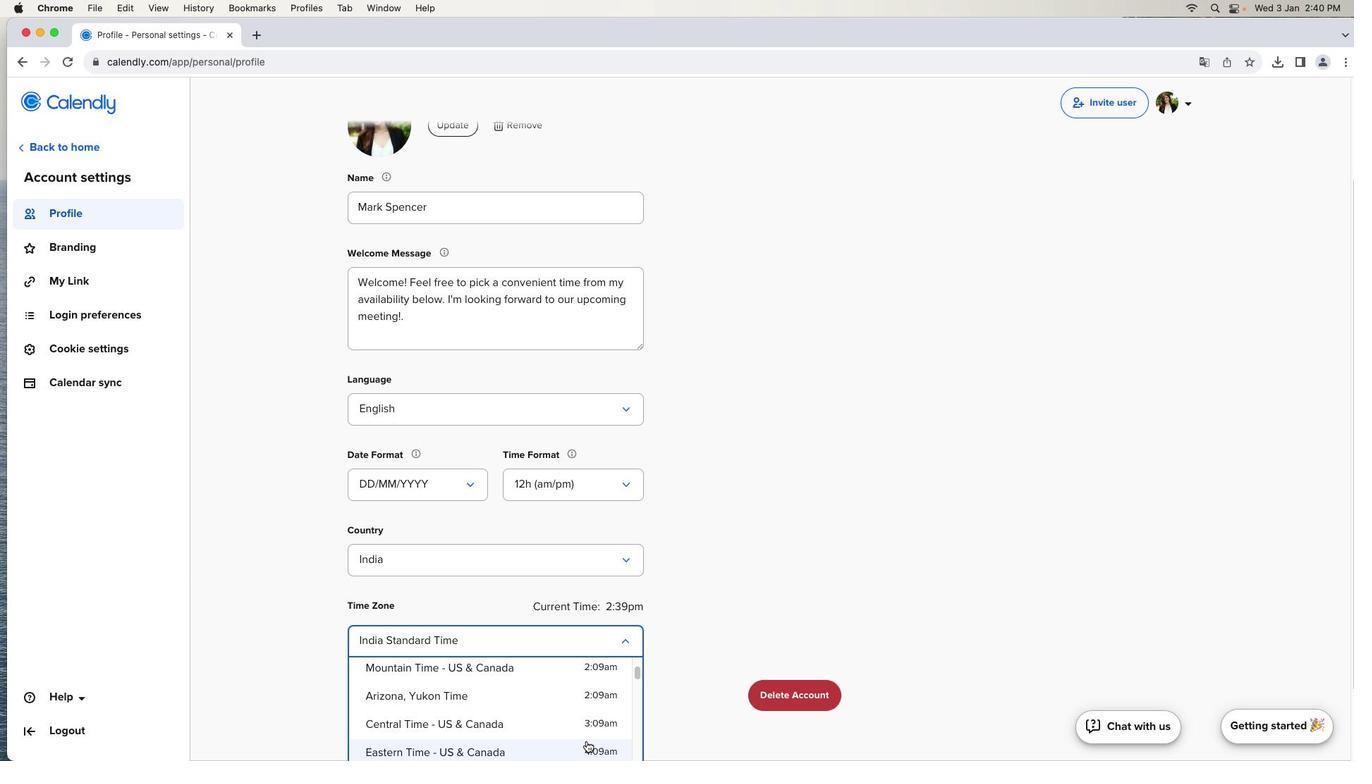 
Action: Mouse scrolled (586, 742) with delta (0, 0)
Screenshot: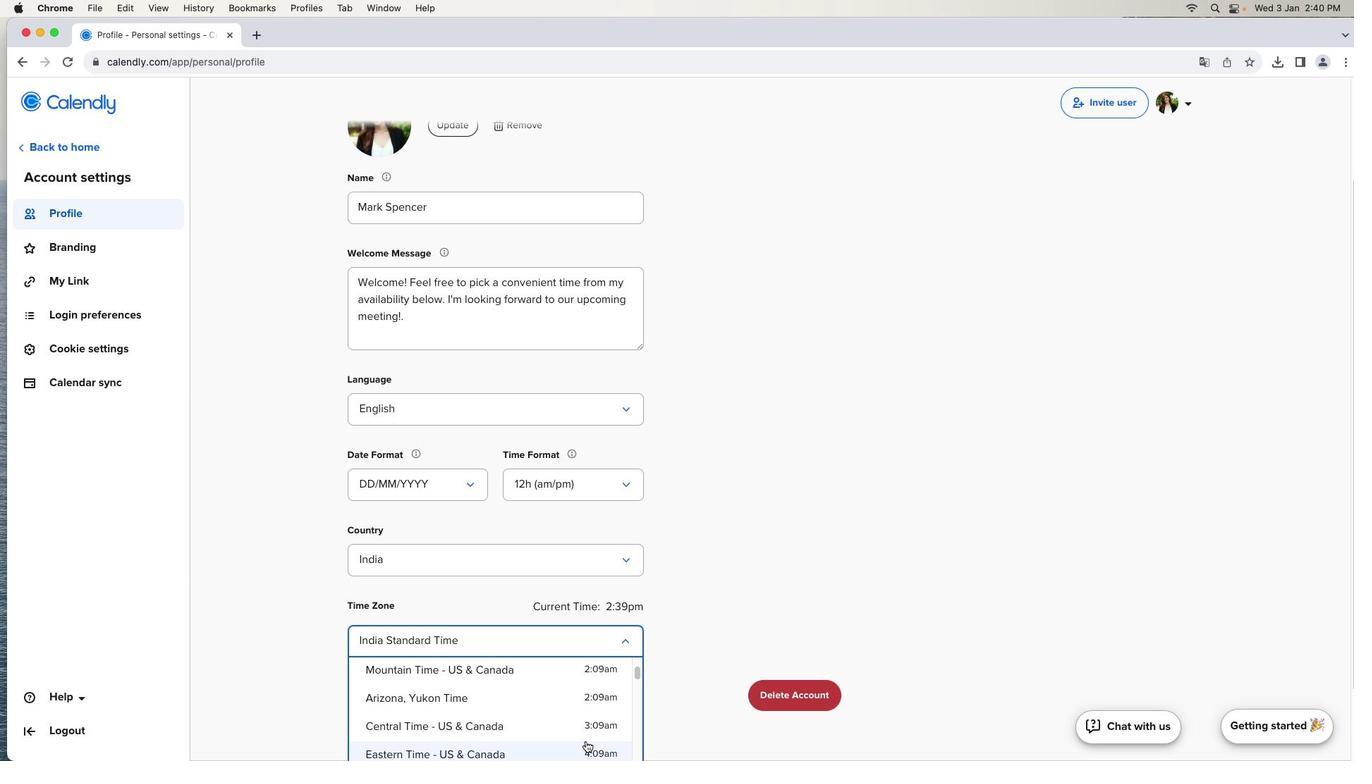 
Action: Mouse moved to (586, 742)
Screenshot: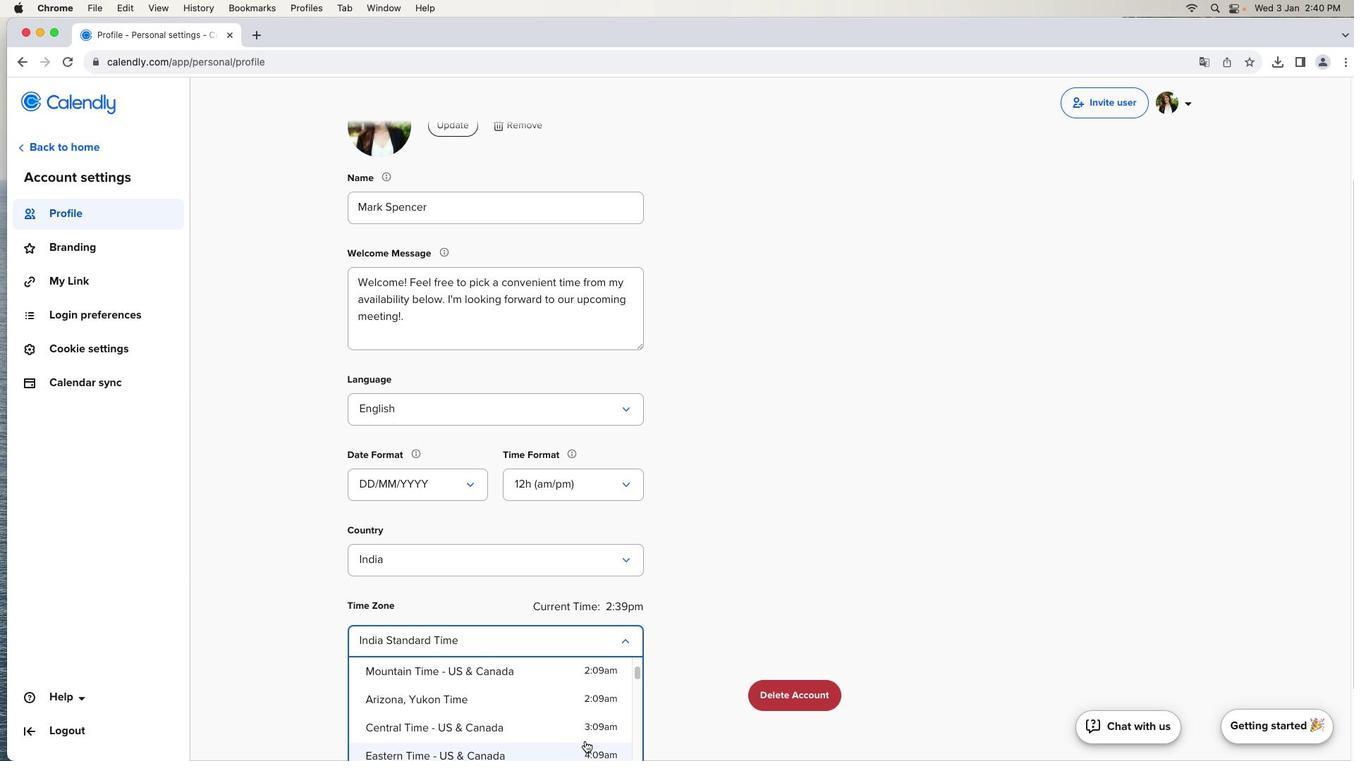 
Action: Mouse scrolled (586, 742) with delta (0, 0)
Screenshot: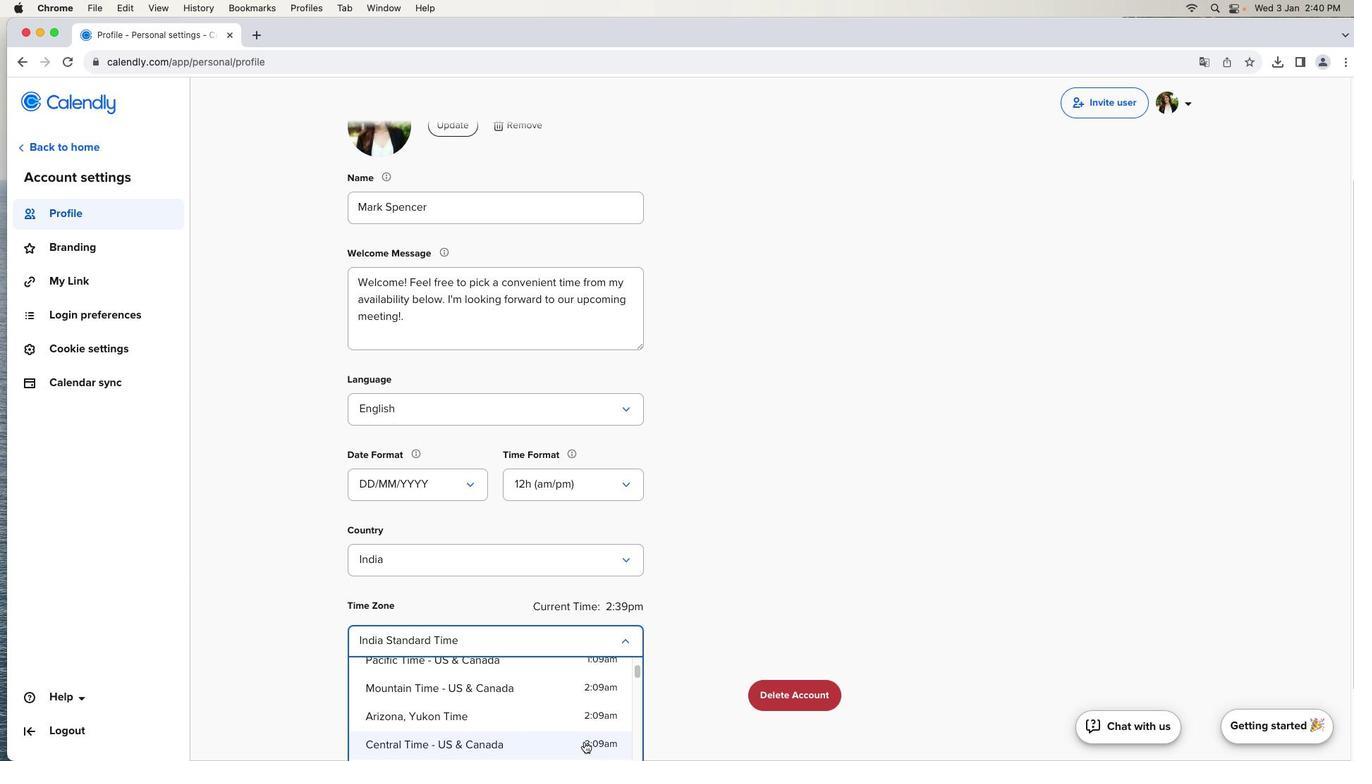 
Action: Mouse moved to (585, 742)
Screenshot: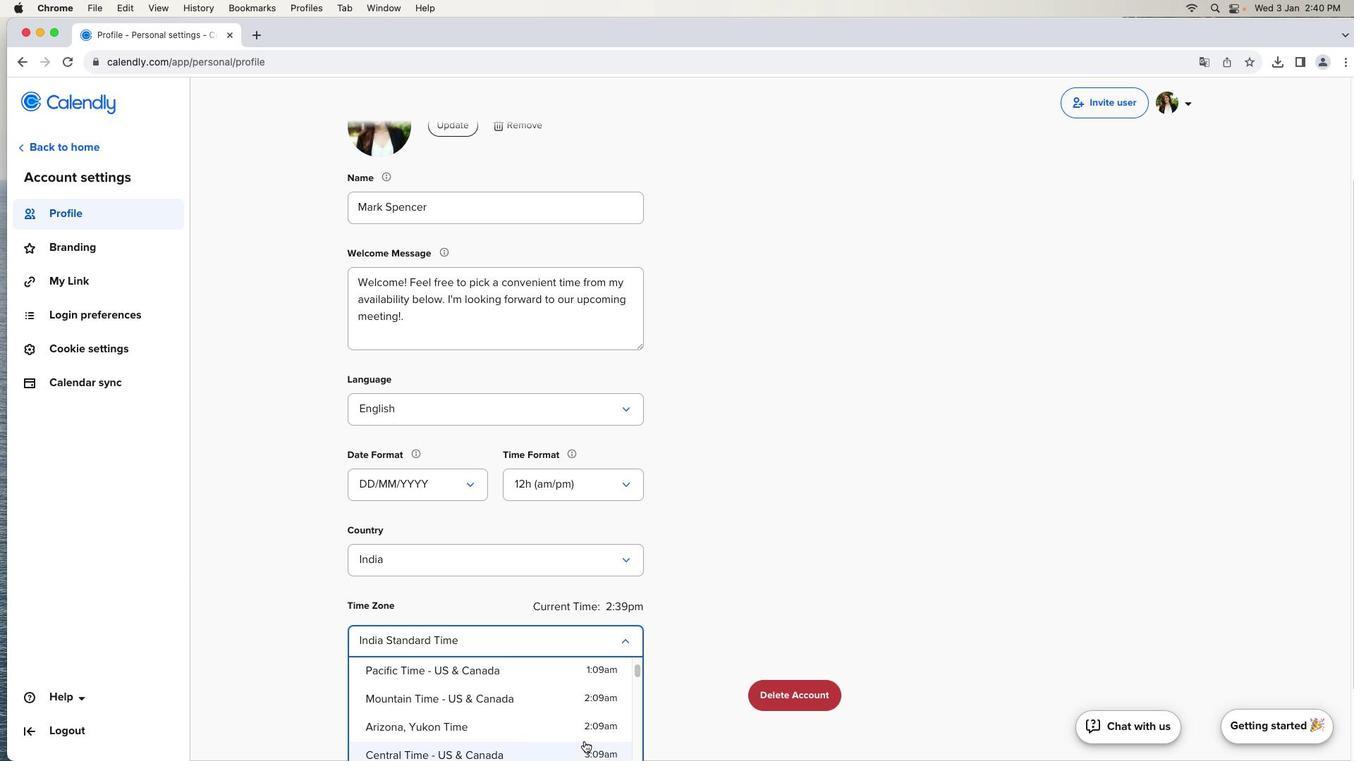
Action: Mouse scrolled (585, 742) with delta (0, 0)
Screenshot: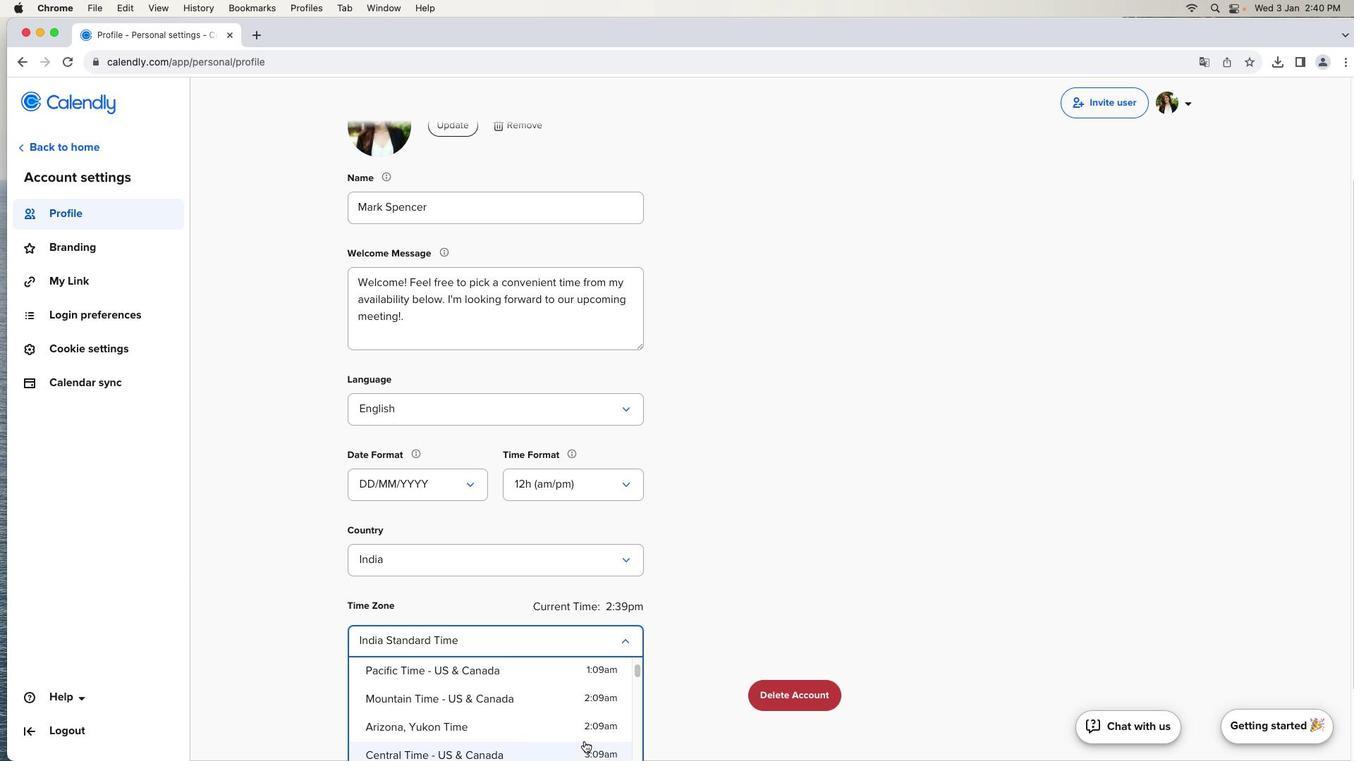 
Action: Mouse moved to (502, 680)
Screenshot: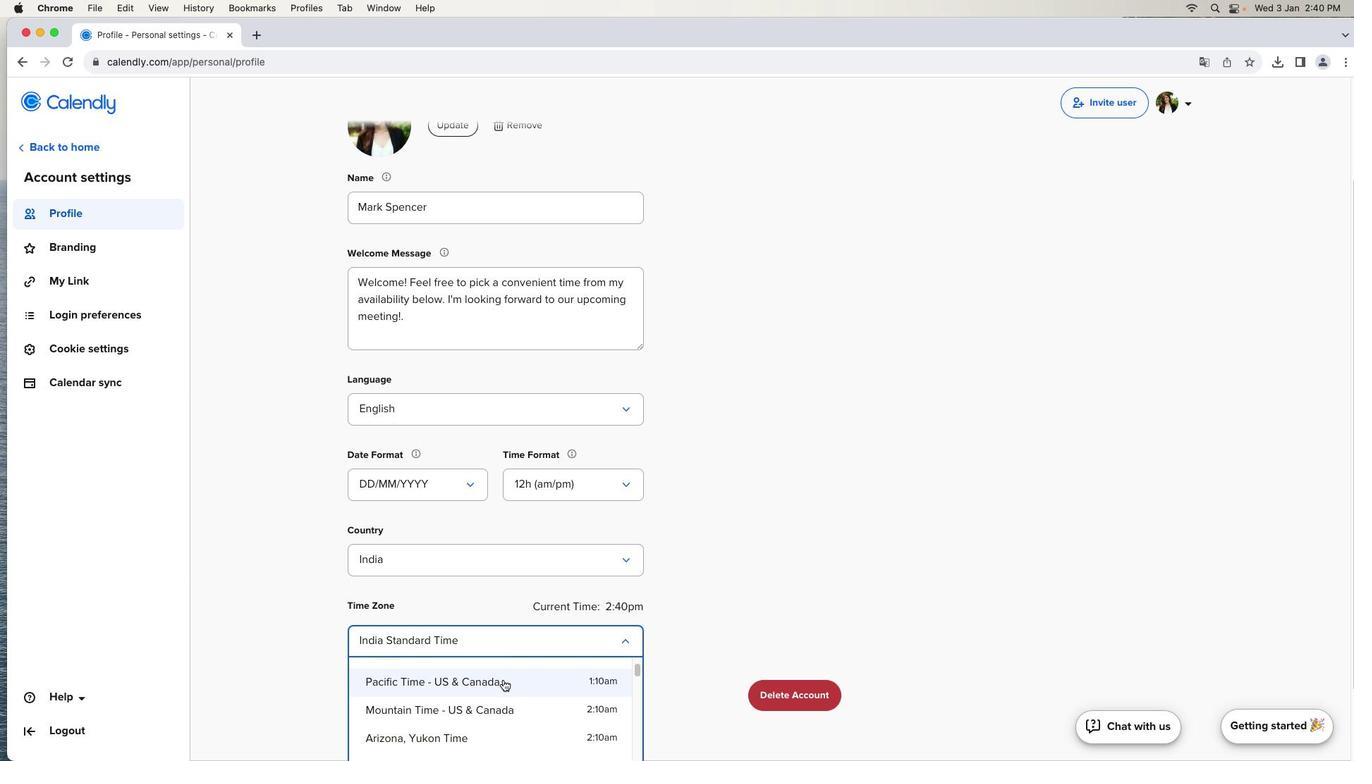 
Action: Mouse pressed left at (502, 680)
Screenshot: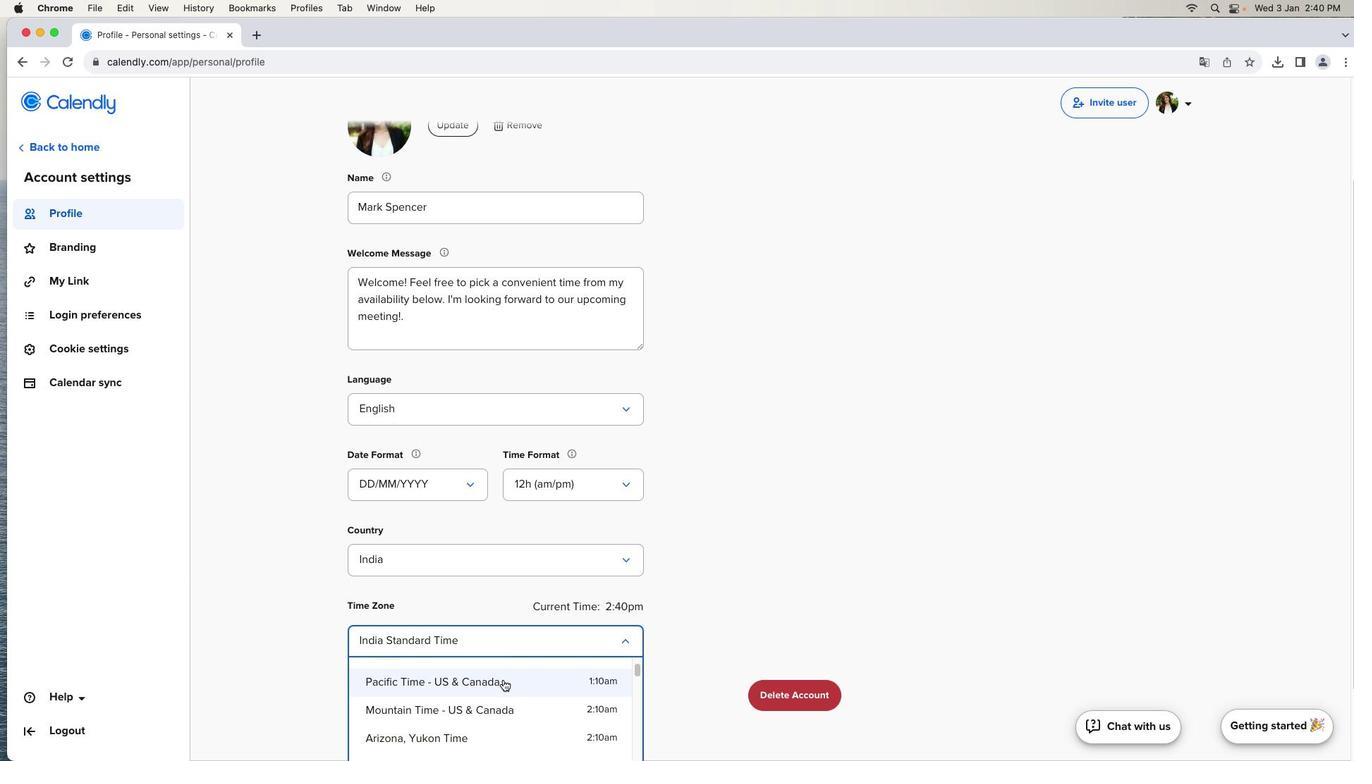 
Action: Mouse moved to (402, 691)
Screenshot: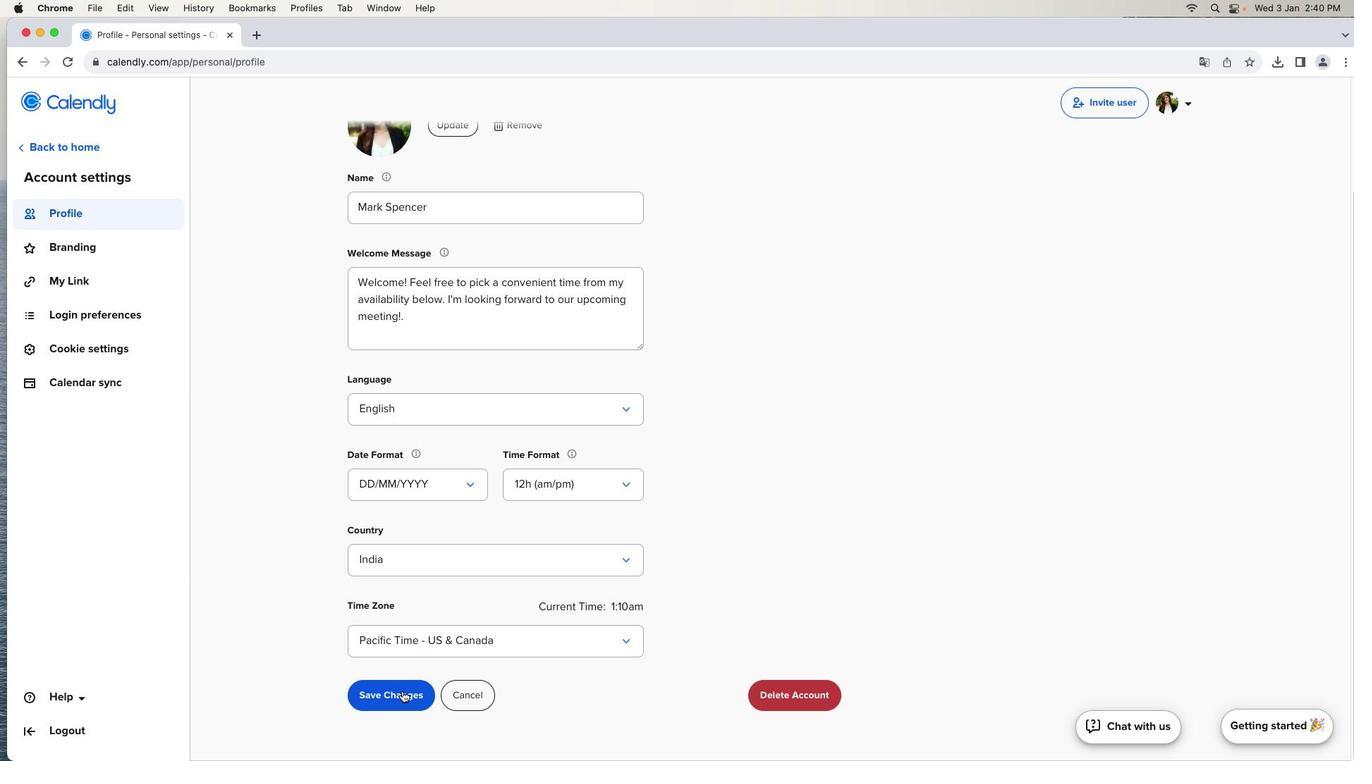 
Action: Mouse pressed left at (402, 691)
Screenshot: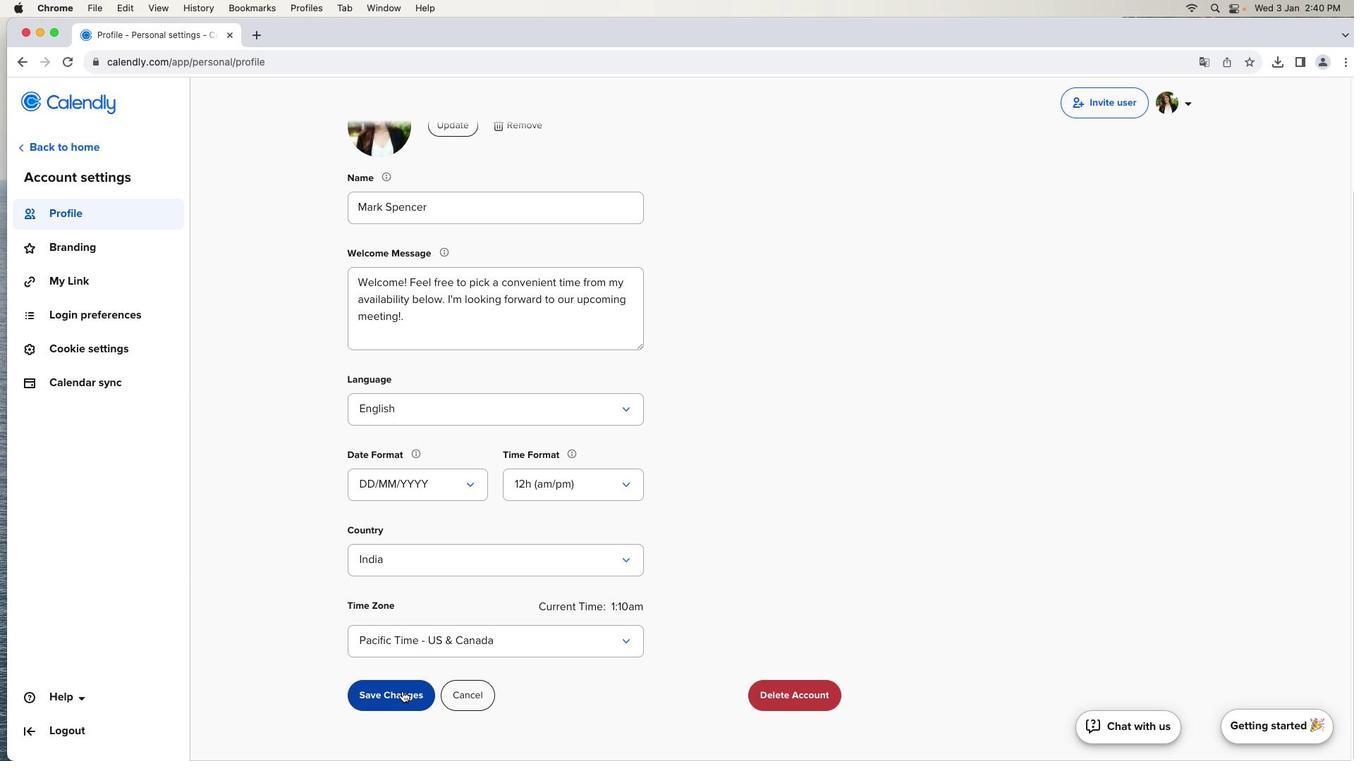 
Action: Mouse moved to (605, 671)
Screenshot: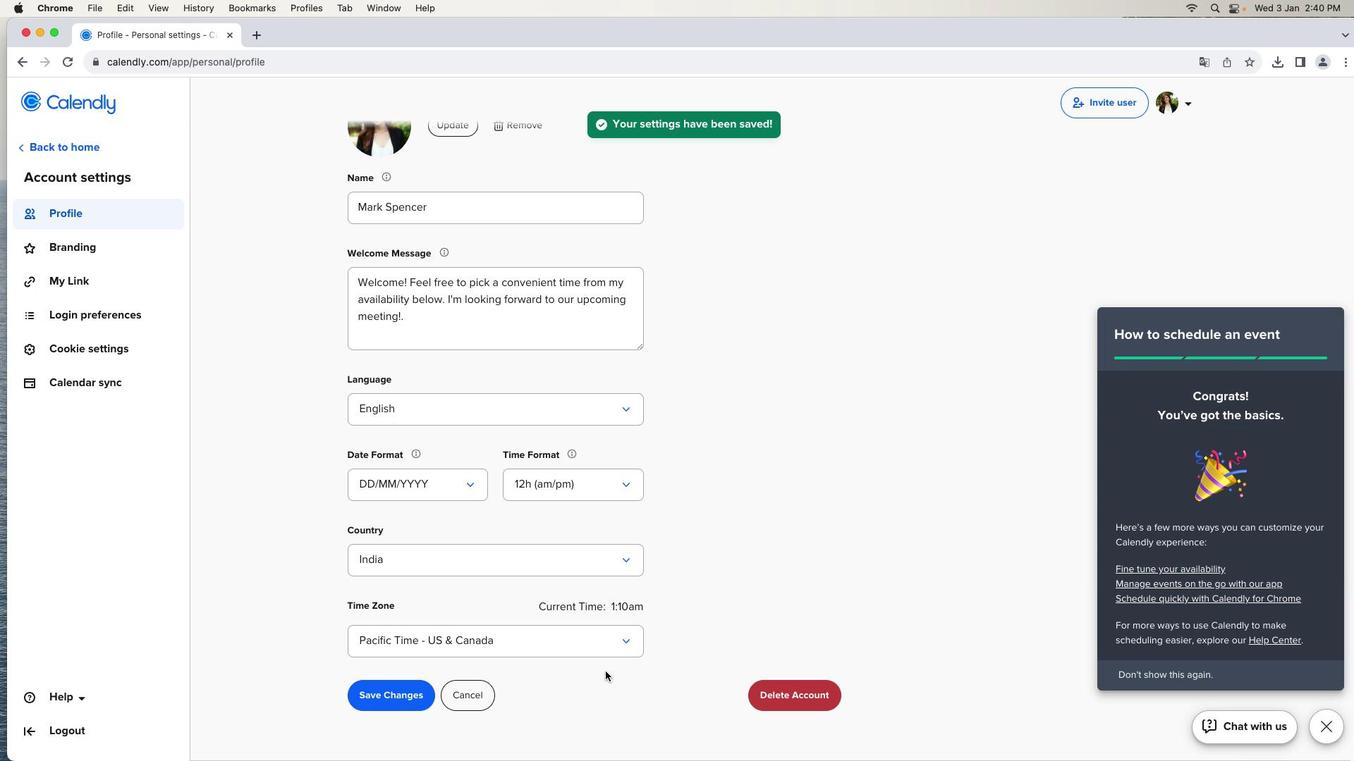 
